 Task: Add a signature Maurice Nelson containing With sincere appreciation and gratitude, Maurice Nelson to email address softage.9@softage.net and add a folder Rules and regulations
Action: Mouse moved to (1141, 83)
Screenshot: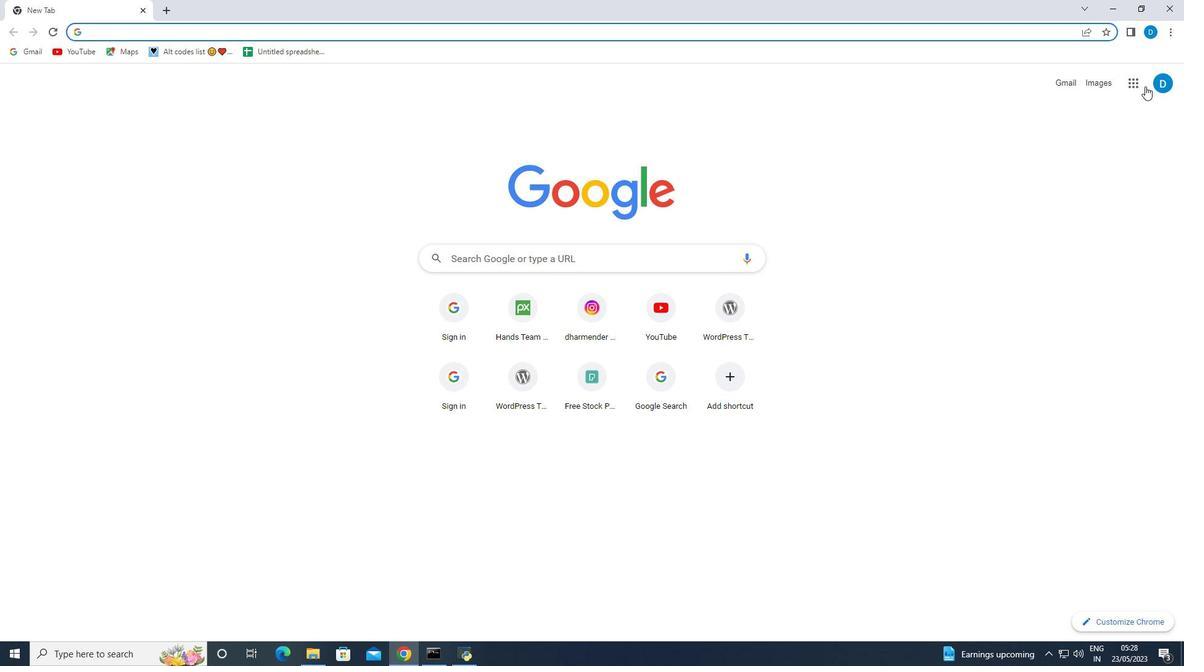
Action: Mouse pressed left at (1141, 83)
Screenshot: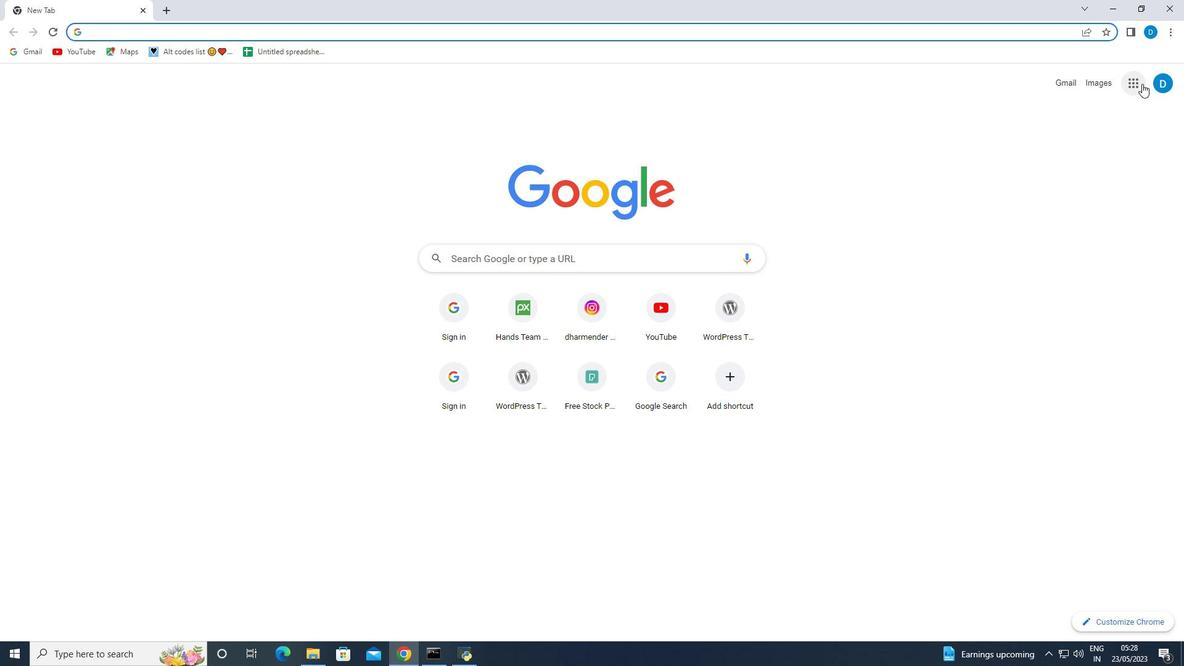 
Action: Mouse moved to (1011, 260)
Screenshot: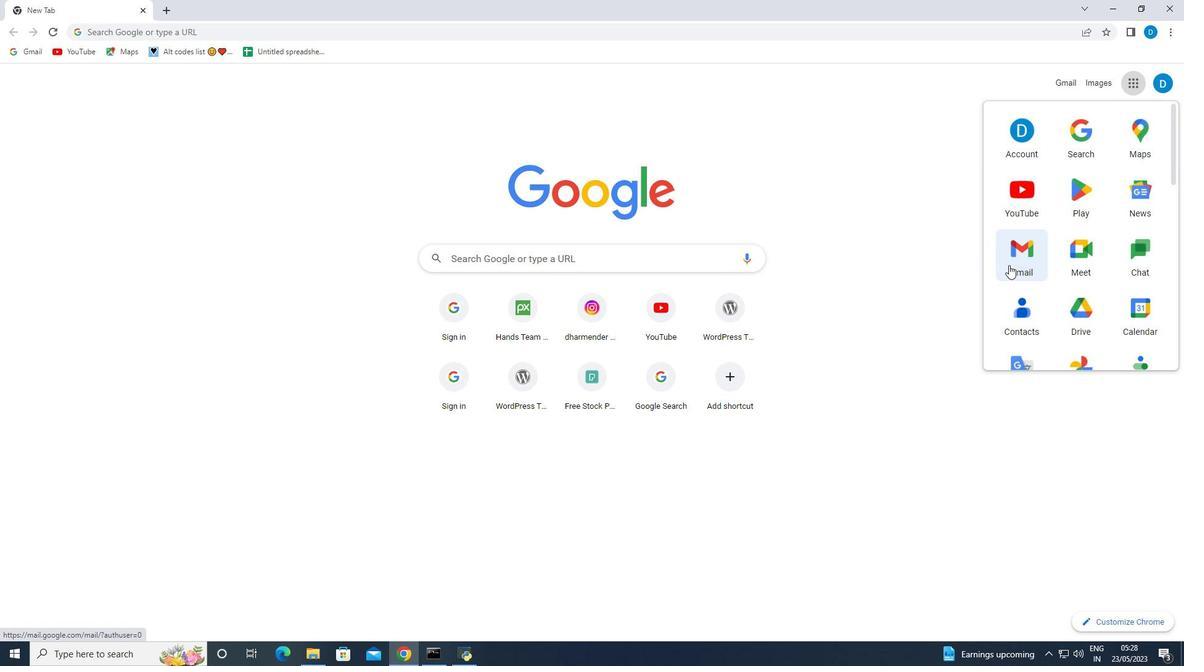 
Action: Mouse pressed left at (1011, 260)
Screenshot: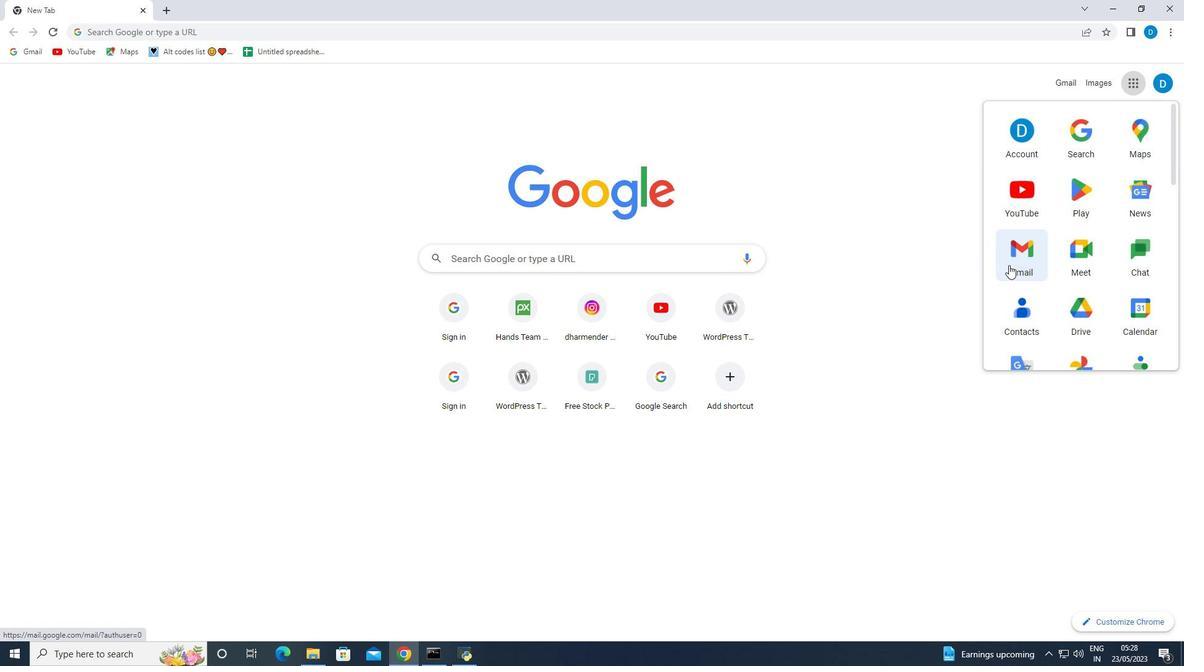 
Action: Mouse moved to (1108, 83)
Screenshot: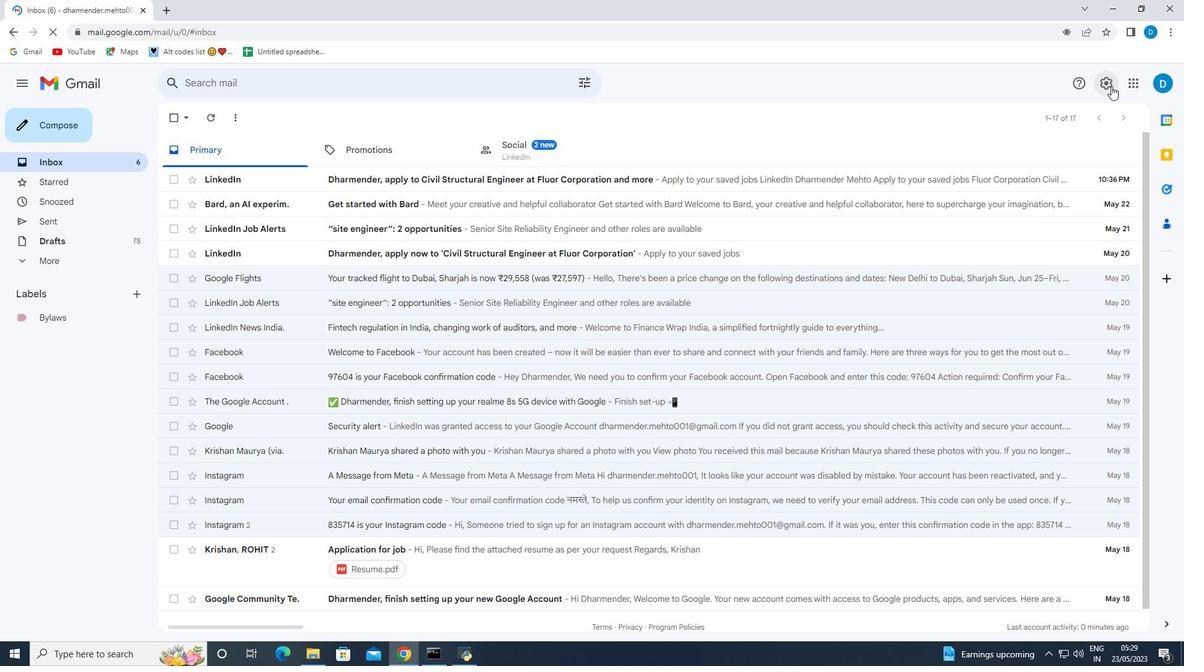 
Action: Mouse pressed left at (1108, 83)
Screenshot: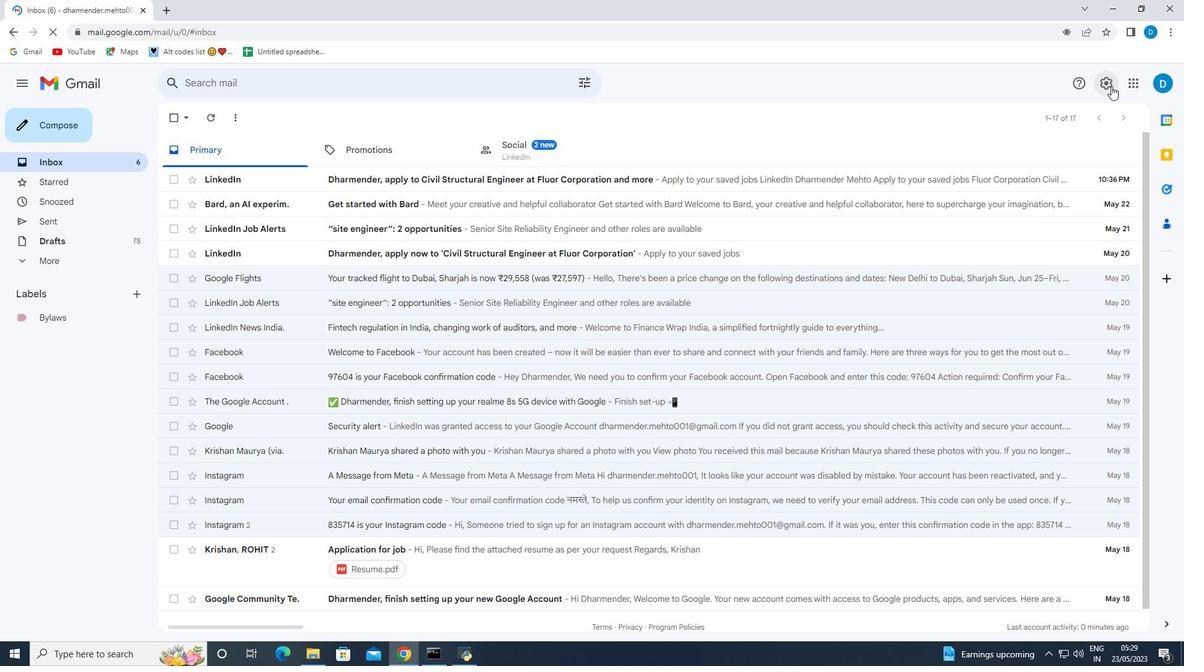 
Action: Mouse moved to (1052, 150)
Screenshot: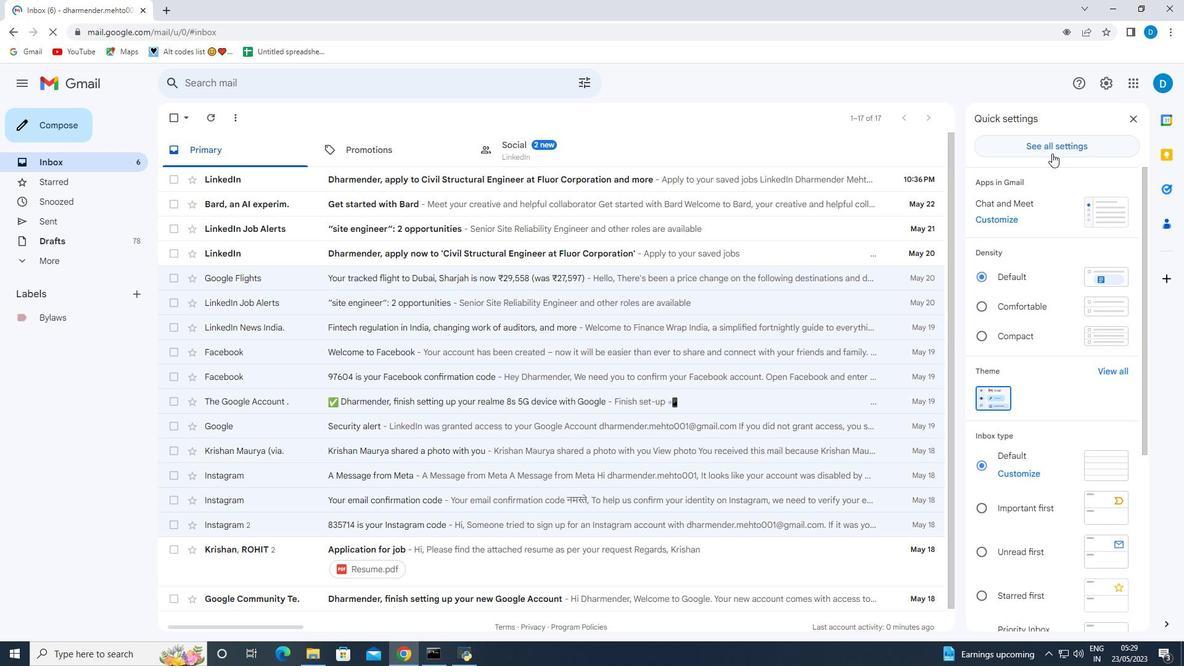 
Action: Mouse pressed left at (1052, 150)
Screenshot: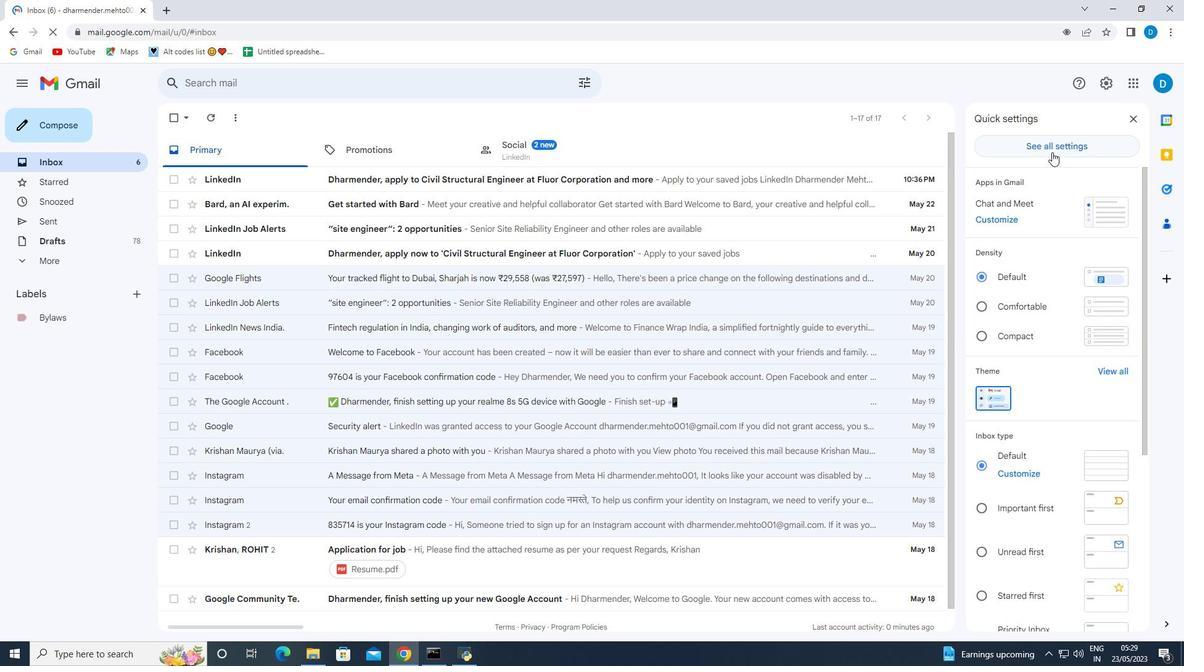 
Action: Mouse moved to (418, 438)
Screenshot: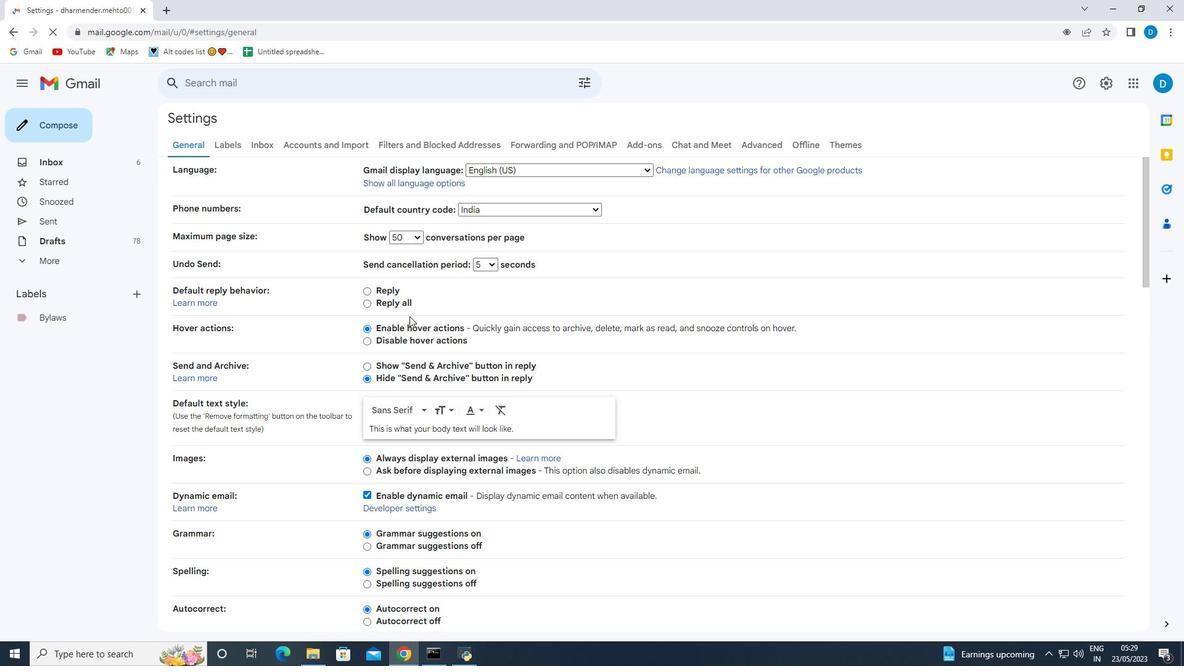
Action: Mouse scrolled (418, 438) with delta (0, 0)
Screenshot: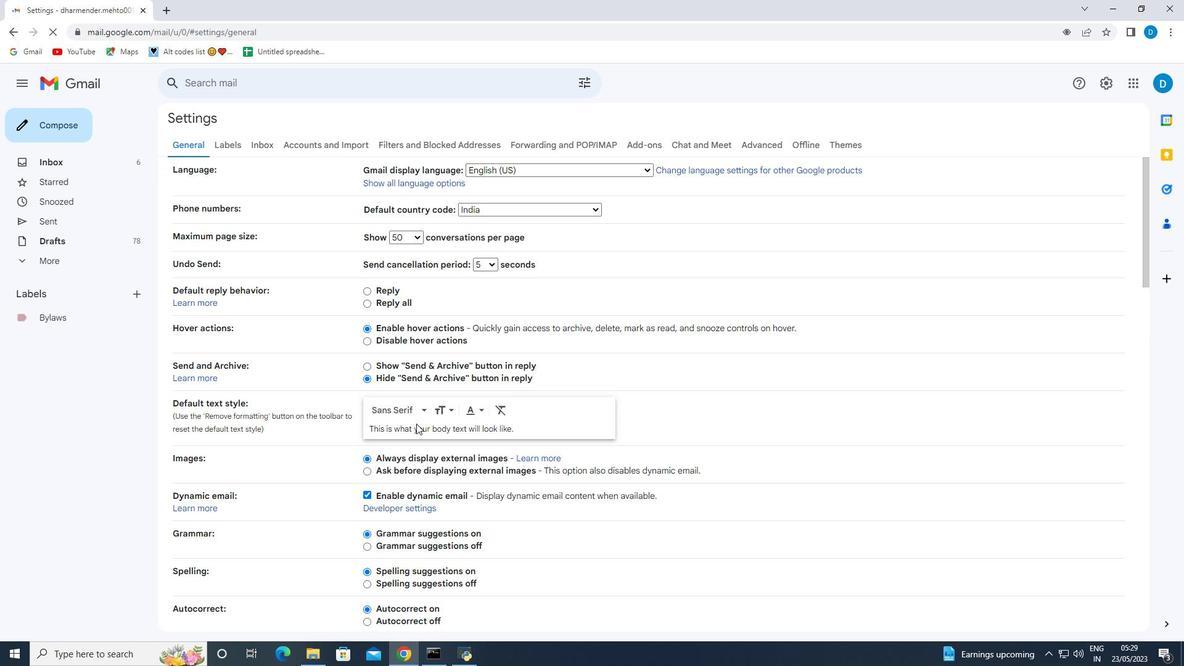 
Action: Mouse scrolled (418, 438) with delta (0, 0)
Screenshot: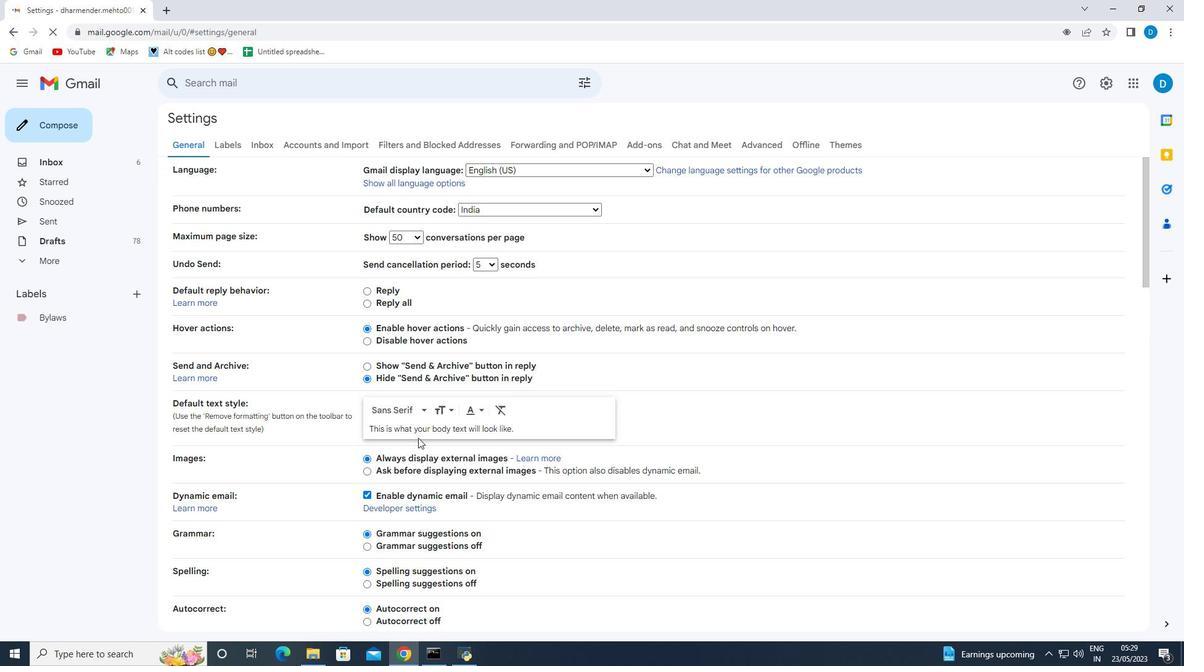 
Action: Mouse scrolled (418, 438) with delta (0, 0)
Screenshot: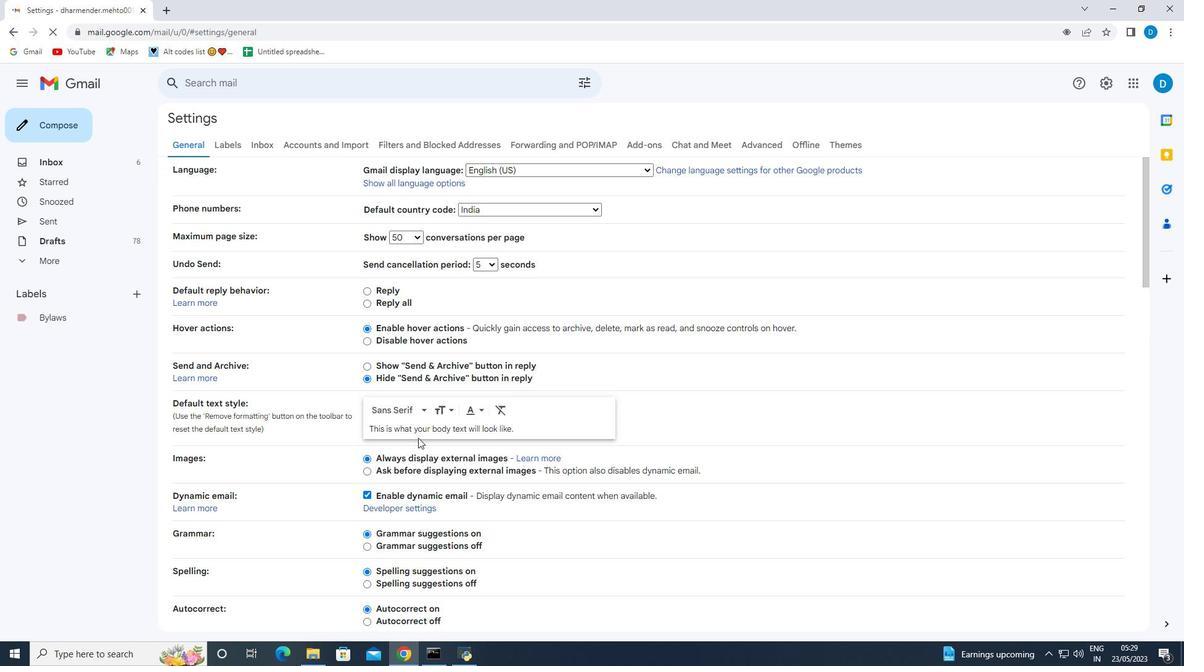 
Action: Mouse scrolled (418, 438) with delta (0, 0)
Screenshot: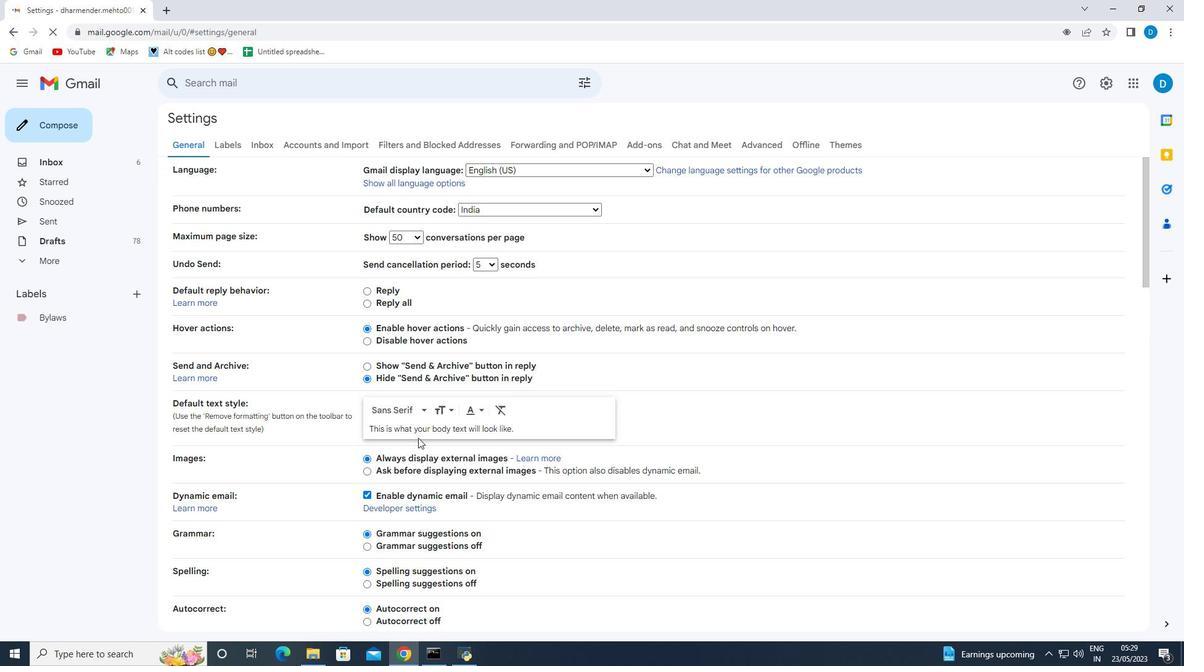 
Action: Mouse scrolled (418, 438) with delta (0, 0)
Screenshot: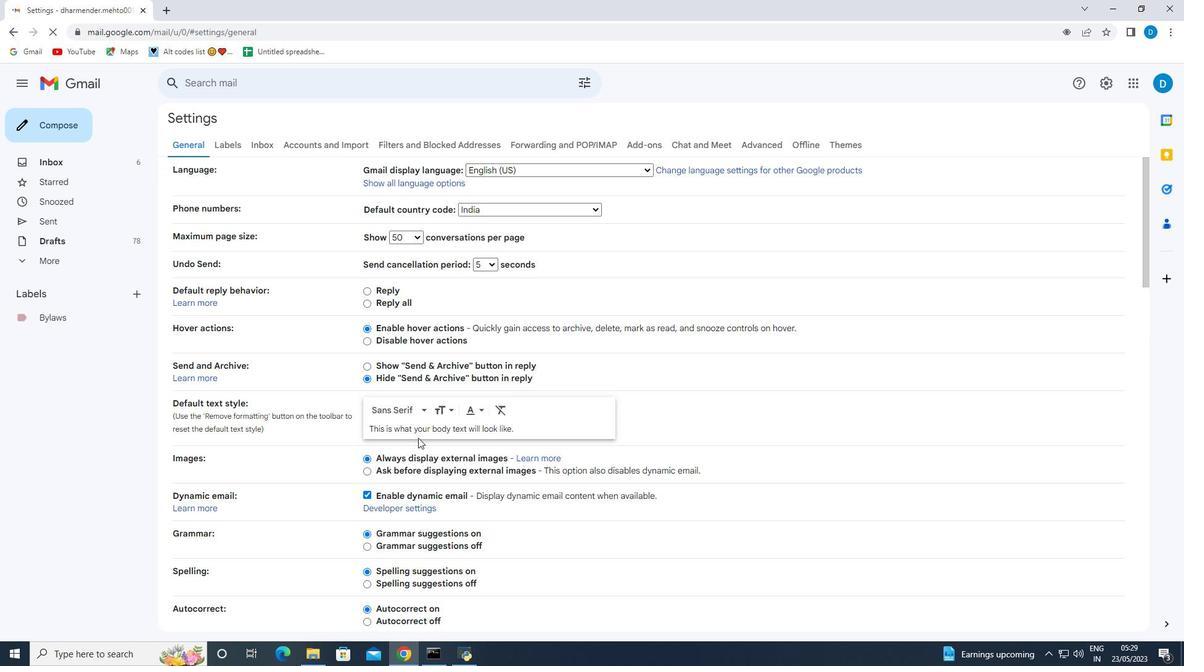 
Action: Mouse scrolled (418, 438) with delta (0, 0)
Screenshot: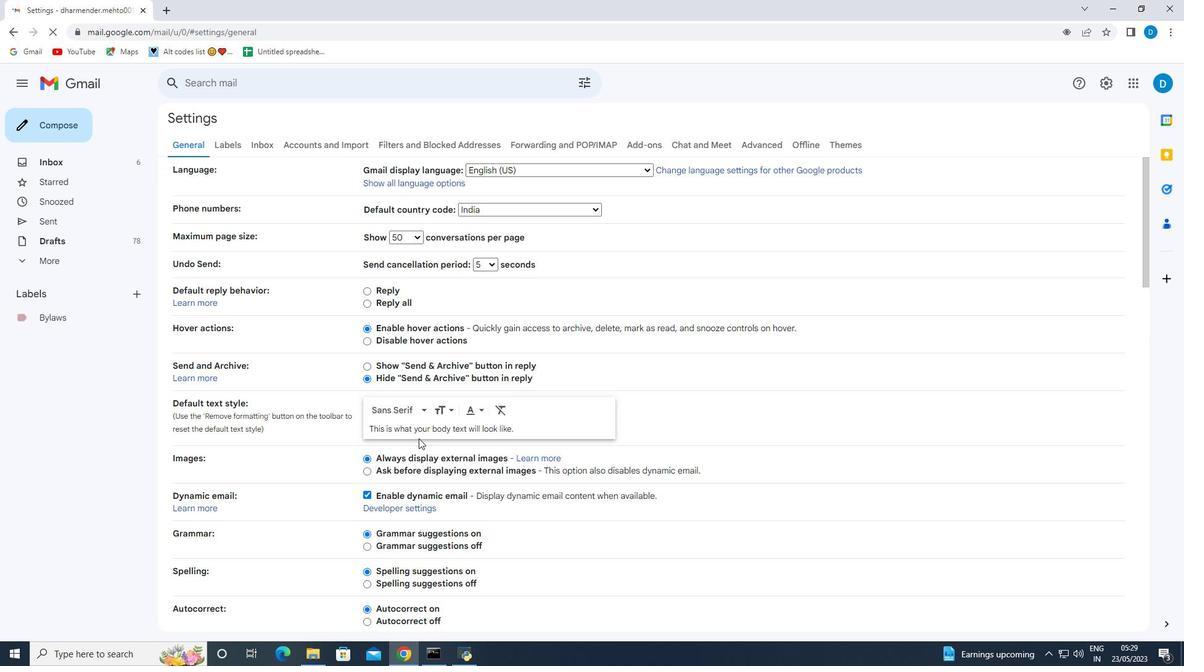 
Action: Mouse moved to (419, 436)
Screenshot: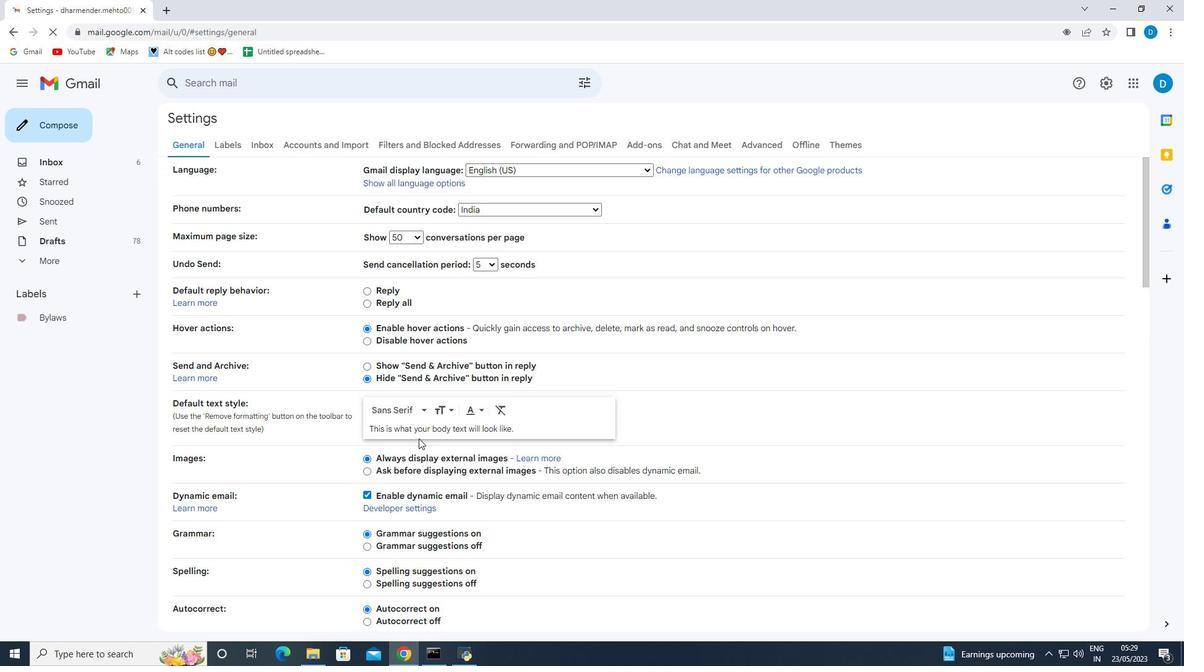 
Action: Mouse scrolled (419, 436) with delta (0, 0)
Screenshot: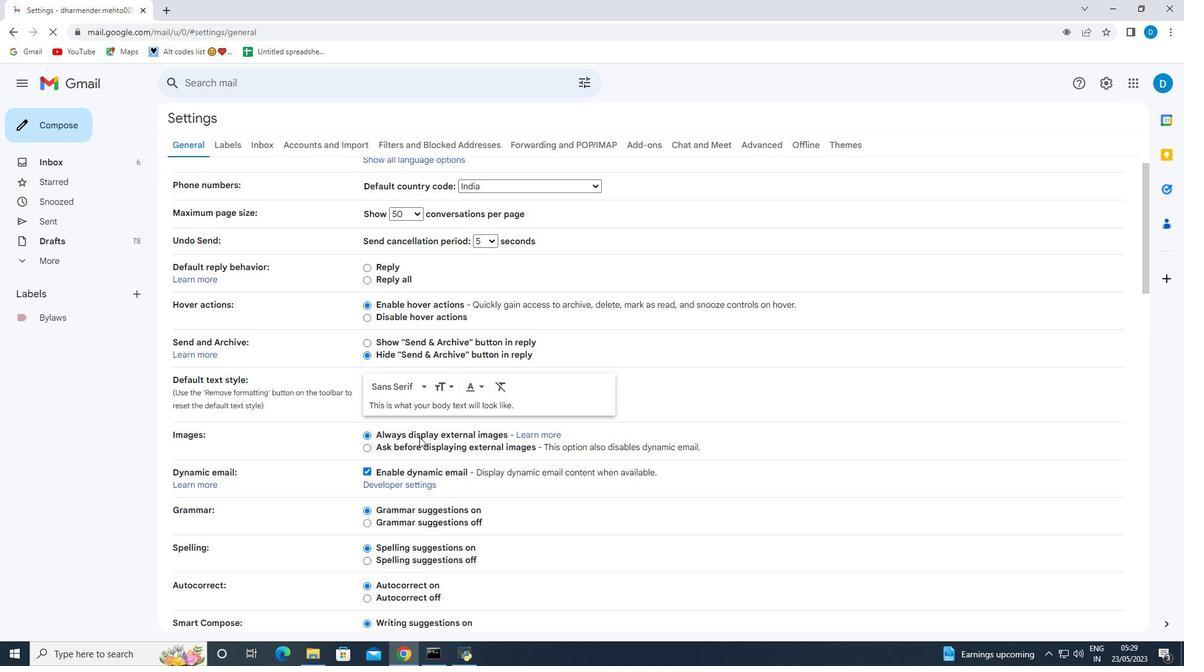 
Action: Mouse scrolled (419, 436) with delta (0, 0)
Screenshot: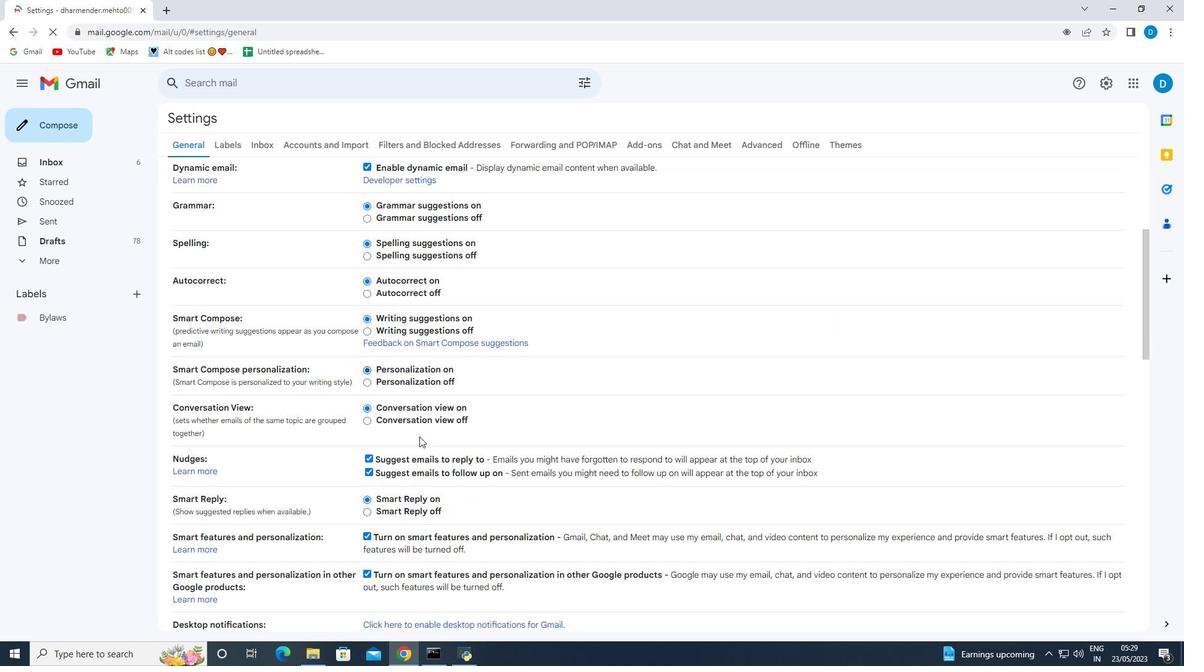 
Action: Mouse scrolled (419, 436) with delta (0, 0)
Screenshot: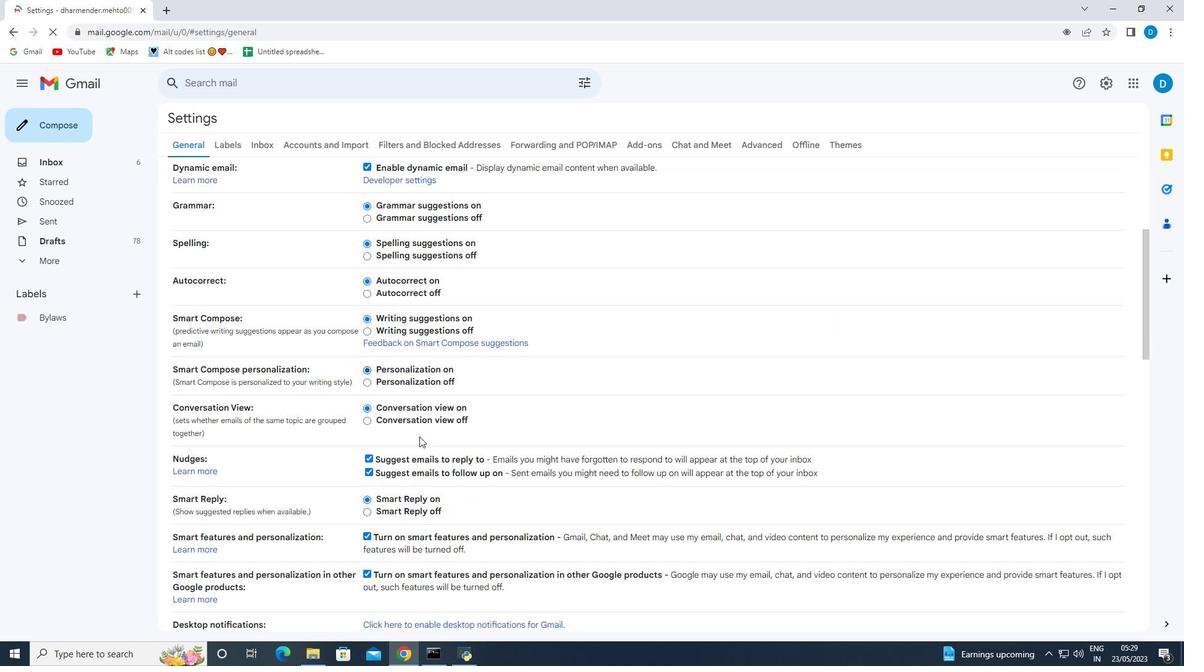 
Action: Mouse scrolled (419, 436) with delta (0, 0)
Screenshot: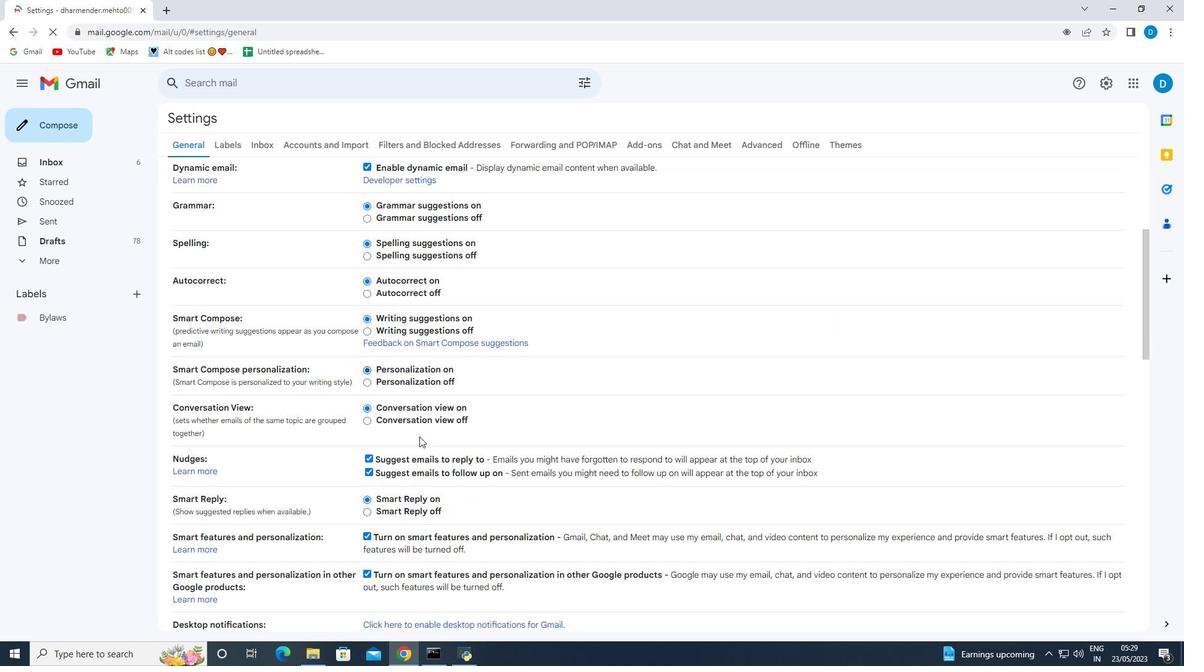 
Action: Mouse scrolled (419, 436) with delta (0, 0)
Screenshot: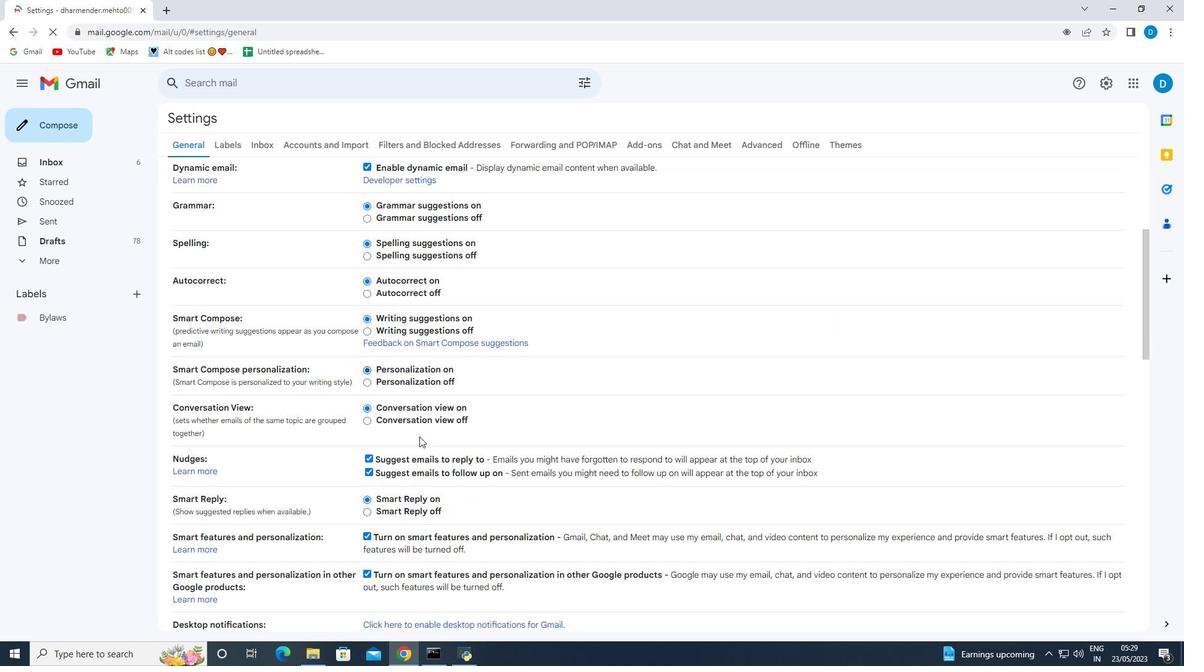 
Action: Mouse scrolled (419, 436) with delta (0, 0)
Screenshot: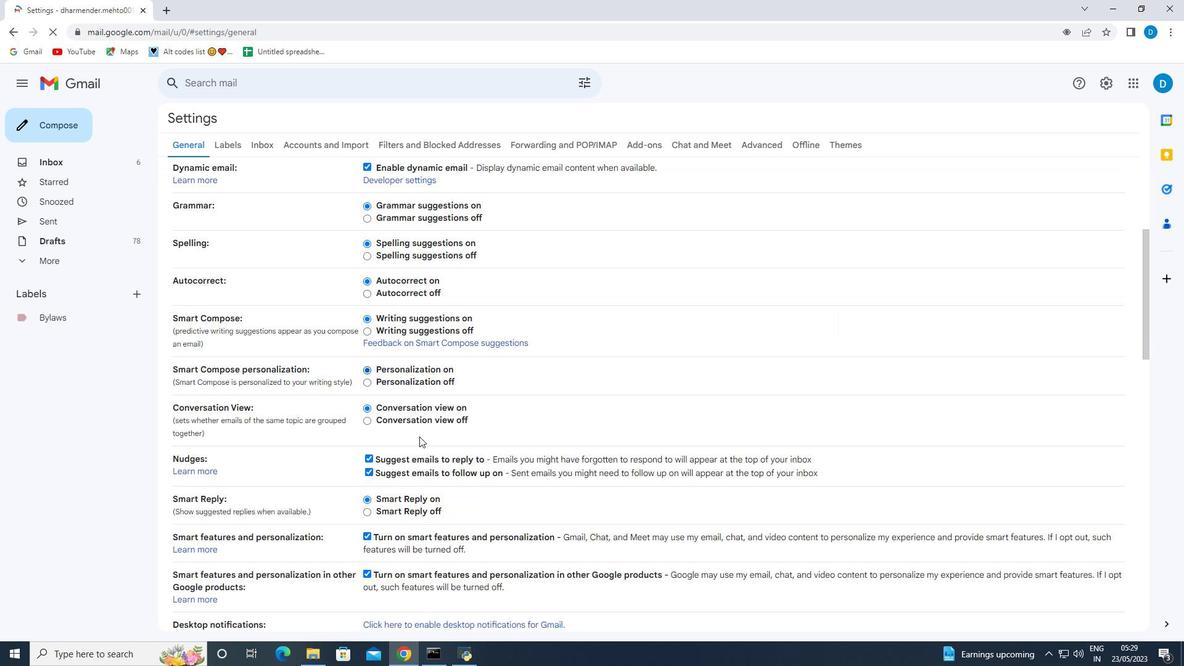 
Action: Mouse scrolled (419, 436) with delta (0, 0)
Screenshot: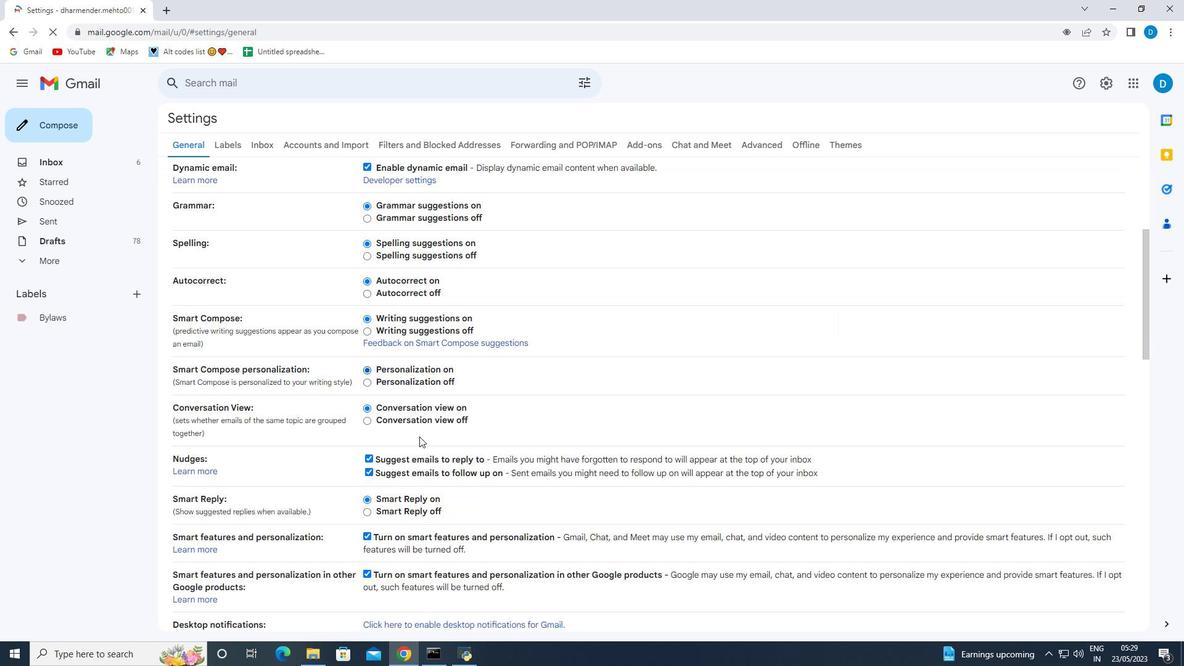 
Action: Mouse scrolled (419, 436) with delta (0, 0)
Screenshot: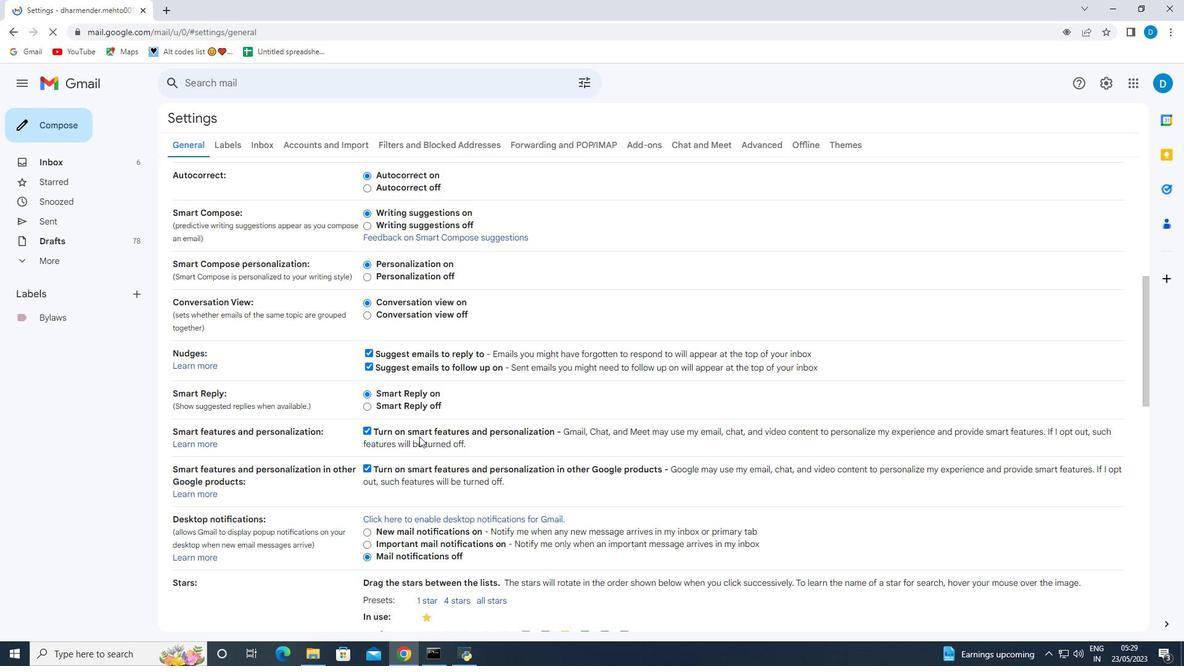
Action: Mouse scrolled (419, 436) with delta (0, 0)
Screenshot: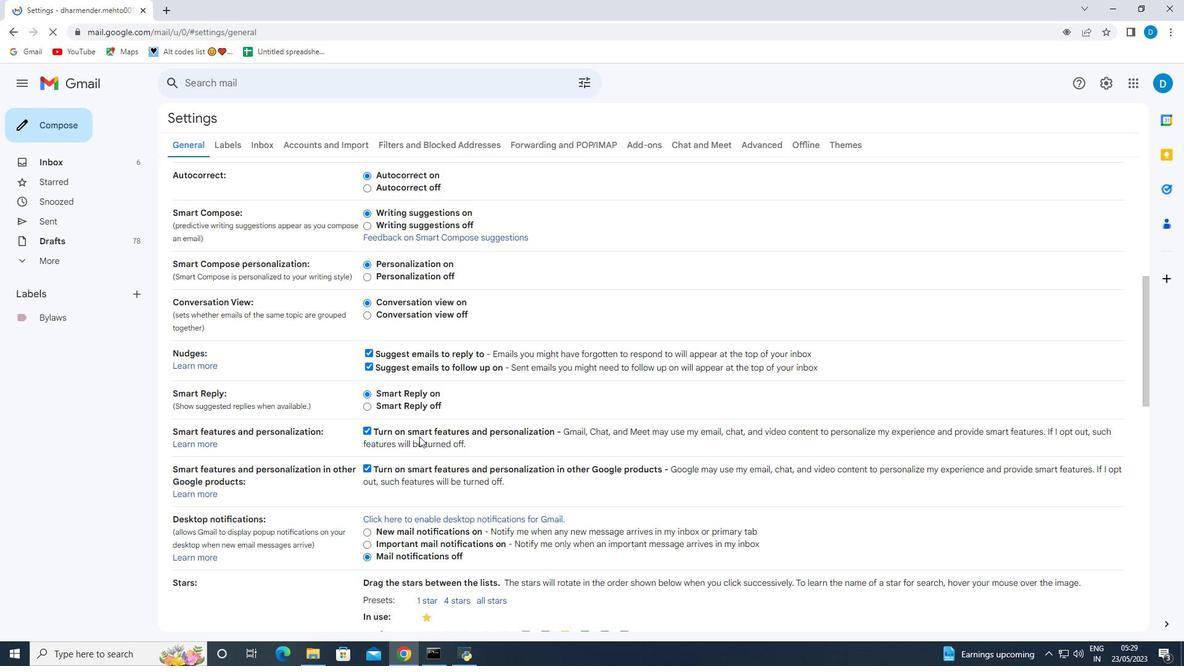 
Action: Mouse scrolled (419, 436) with delta (0, 0)
Screenshot: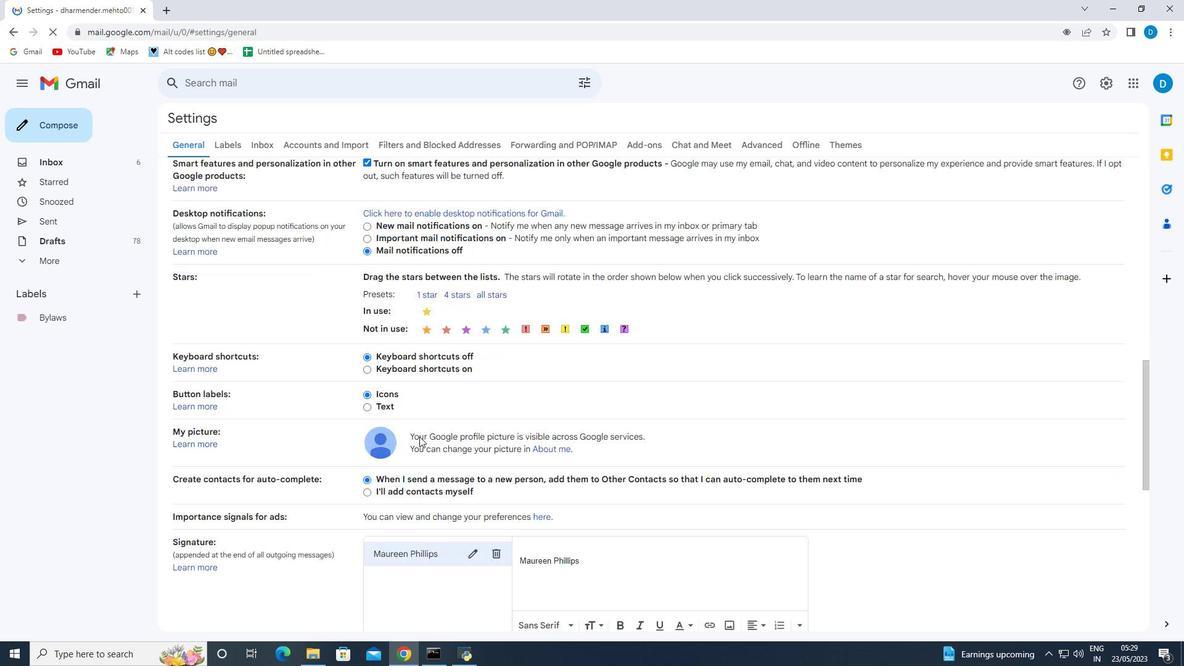 
Action: Mouse scrolled (419, 436) with delta (0, 0)
Screenshot: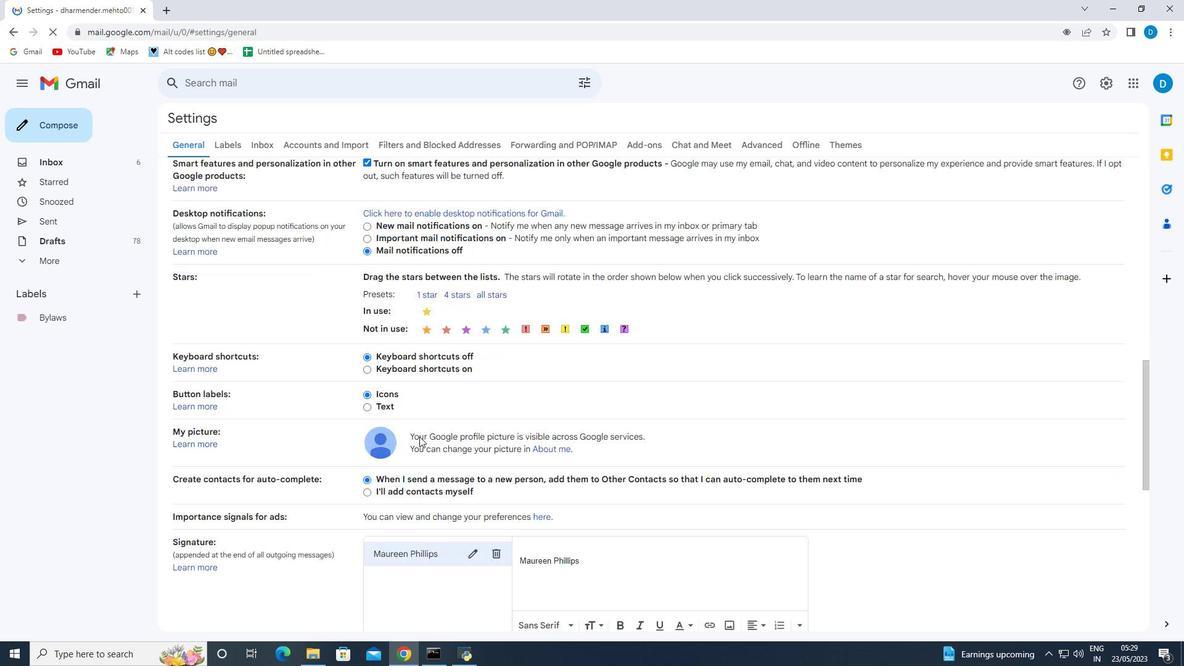 
Action: Mouse scrolled (419, 436) with delta (0, 0)
Screenshot: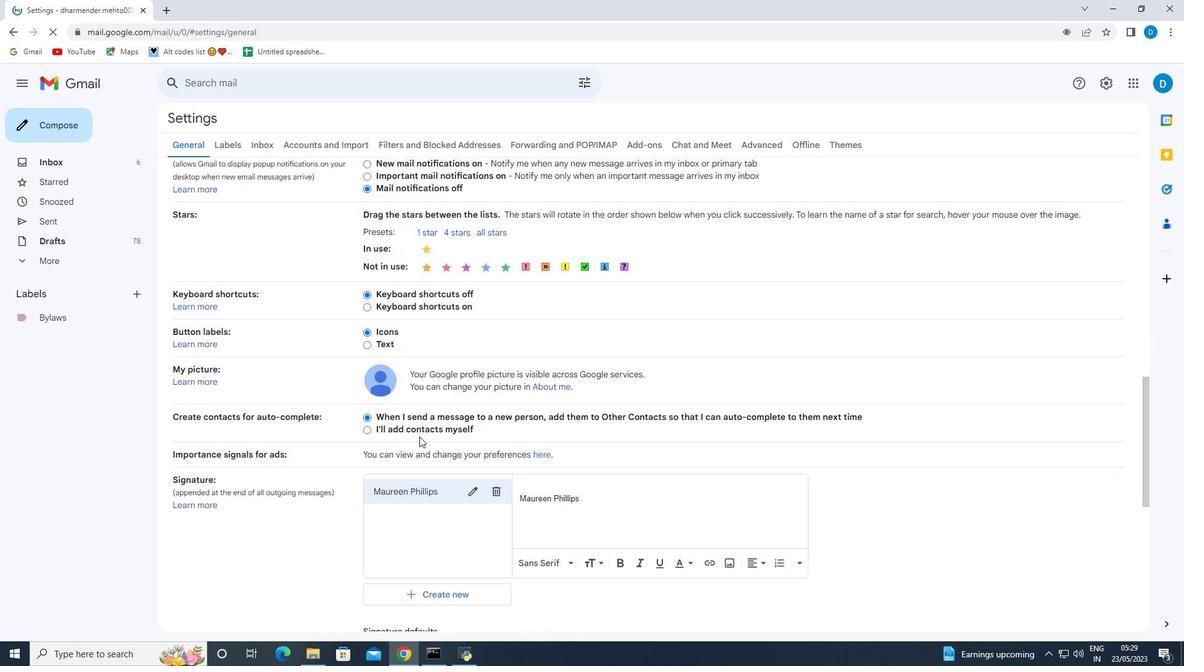 
Action: Mouse scrolled (419, 436) with delta (0, 0)
Screenshot: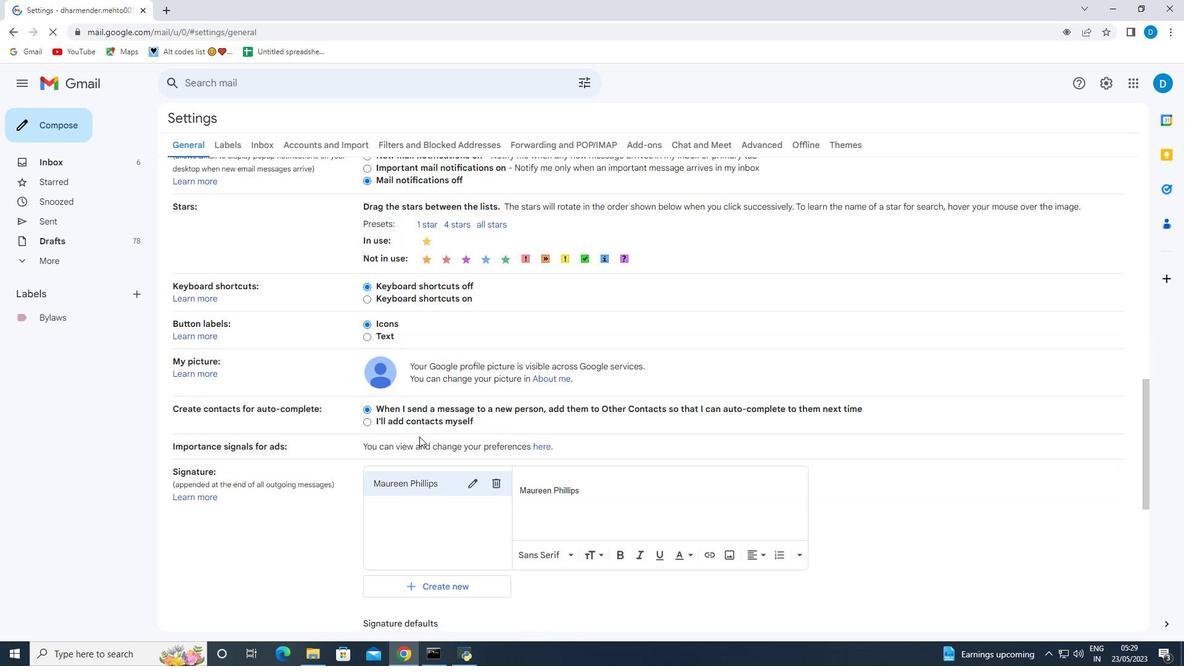 
Action: Mouse scrolled (419, 436) with delta (0, 0)
Screenshot: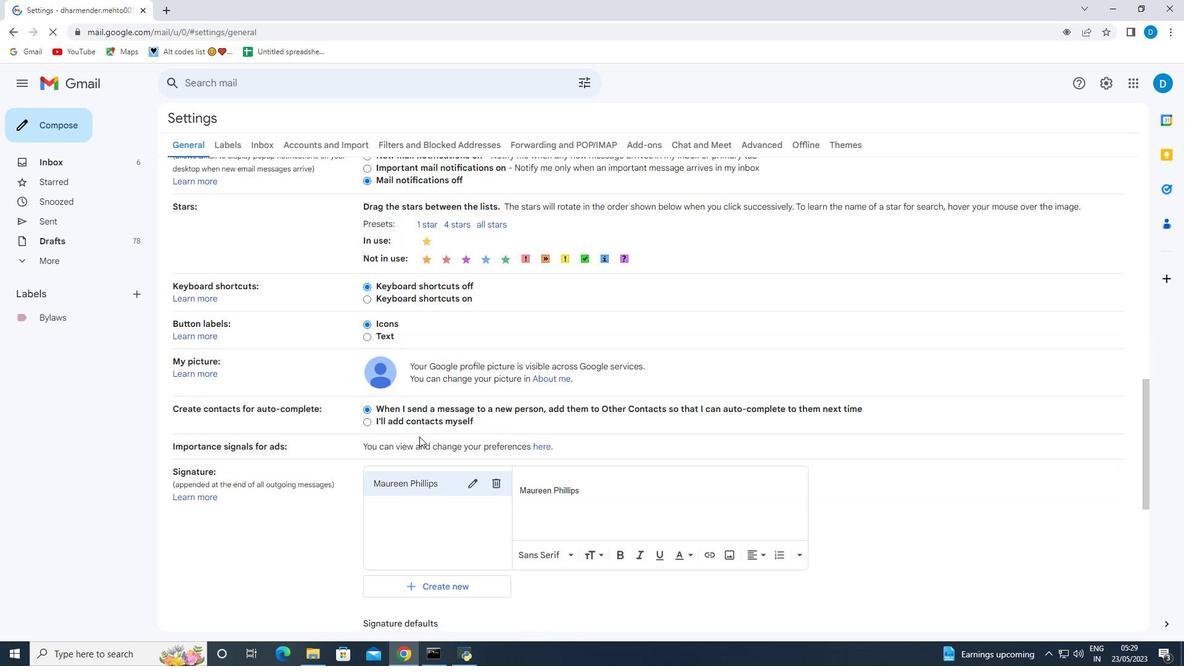 
Action: Mouse moved to (566, 294)
Screenshot: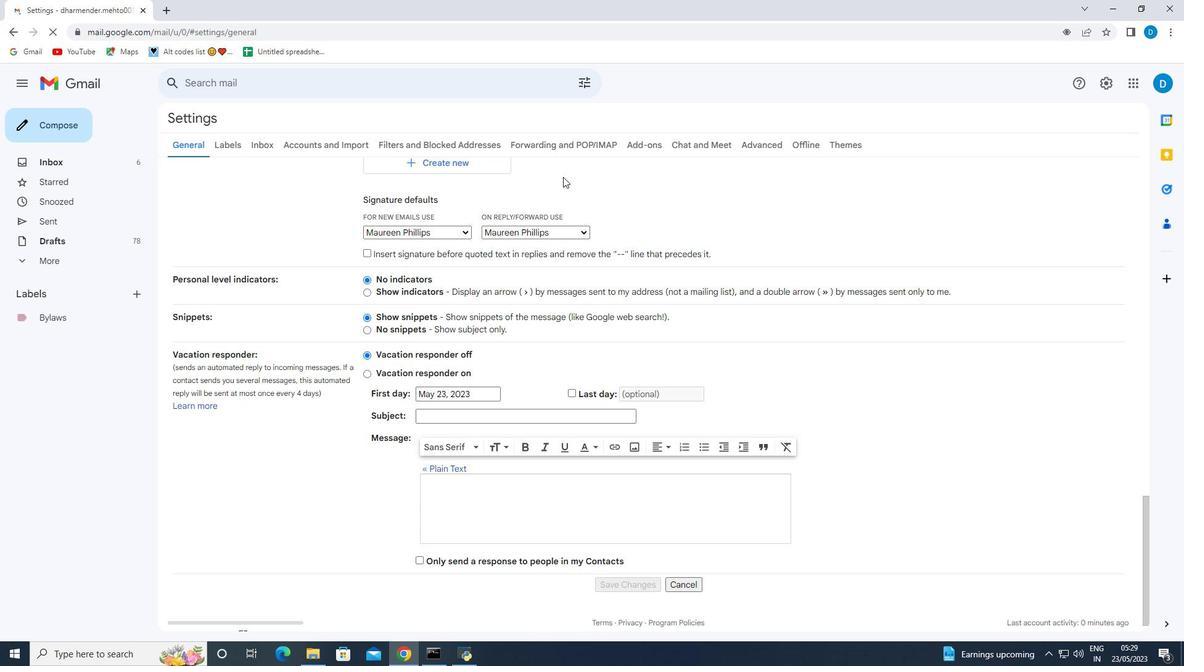 
Action: Mouse scrolled (566, 295) with delta (0, 0)
Screenshot: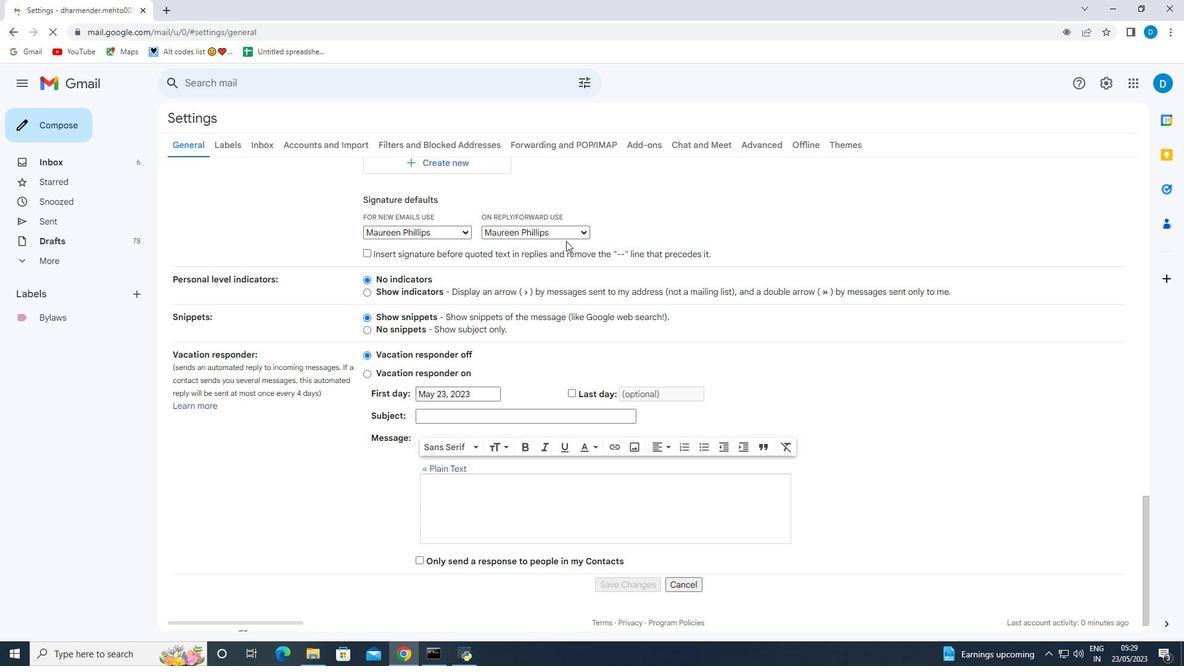
Action: Mouse scrolled (566, 295) with delta (0, 0)
Screenshot: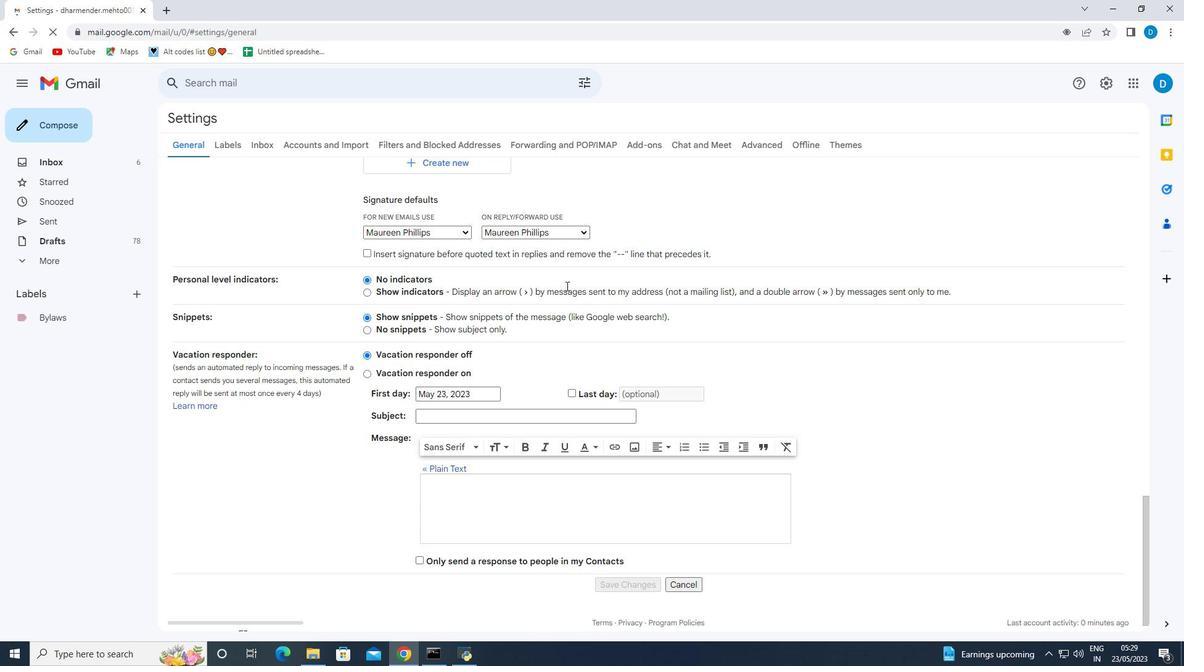 
Action: Mouse moved to (497, 183)
Screenshot: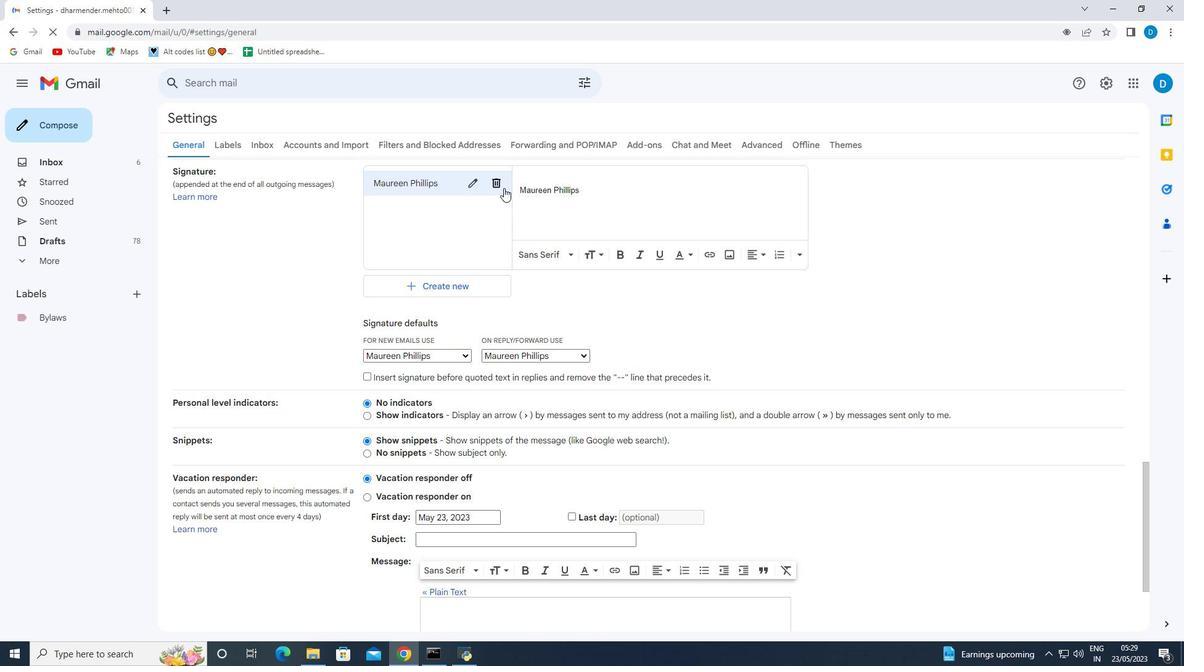 
Action: Mouse pressed left at (497, 183)
Screenshot: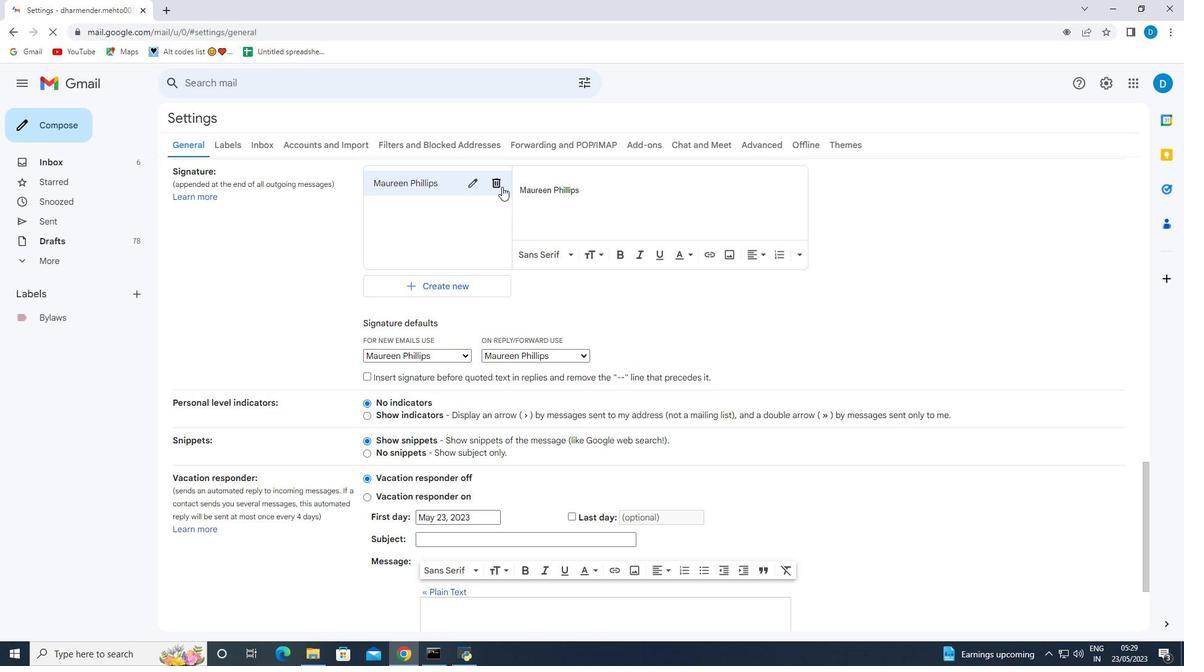 
Action: Mouse moved to (702, 374)
Screenshot: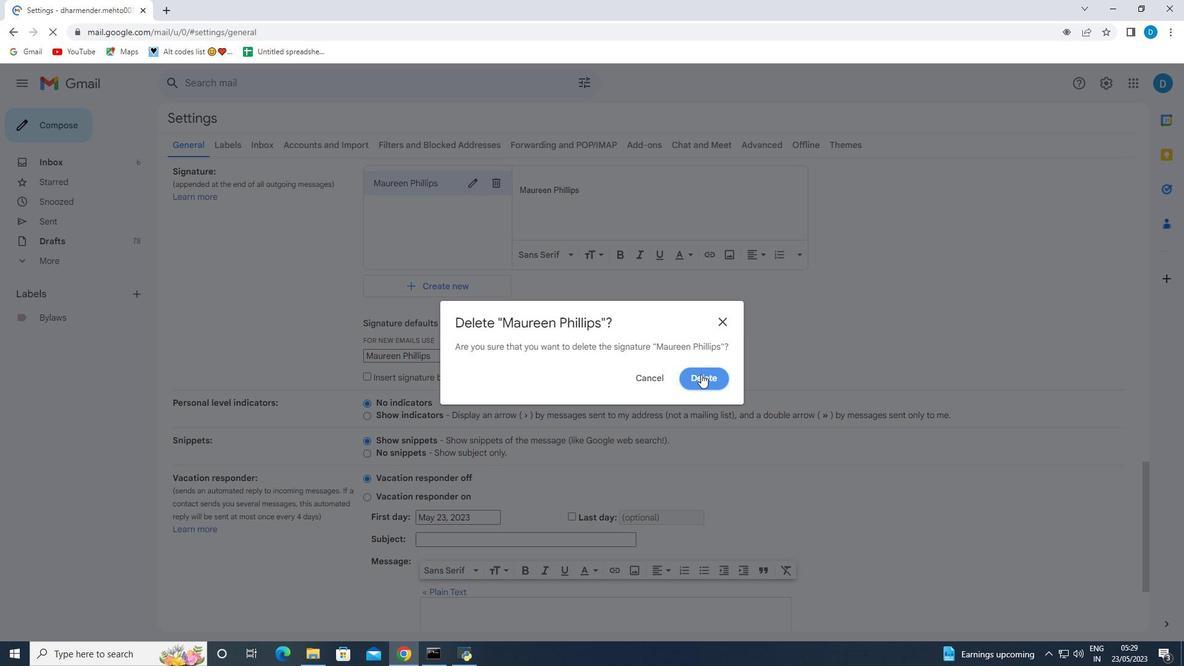 
Action: Mouse pressed left at (702, 374)
Screenshot: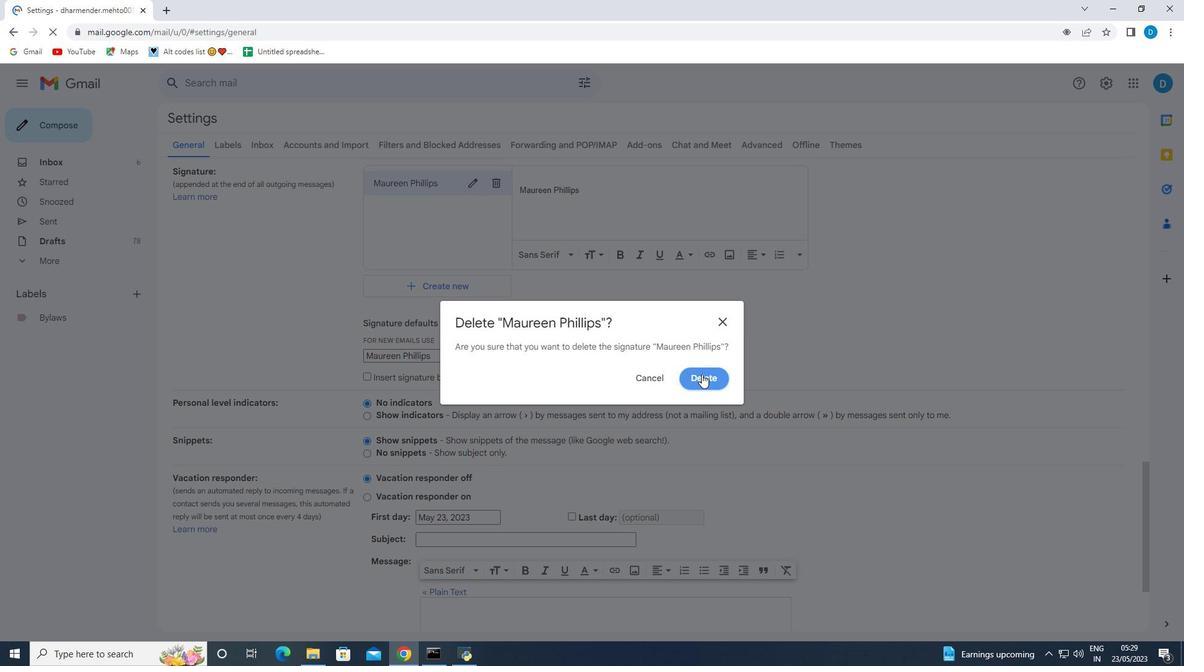 
Action: Mouse moved to (556, 252)
Screenshot: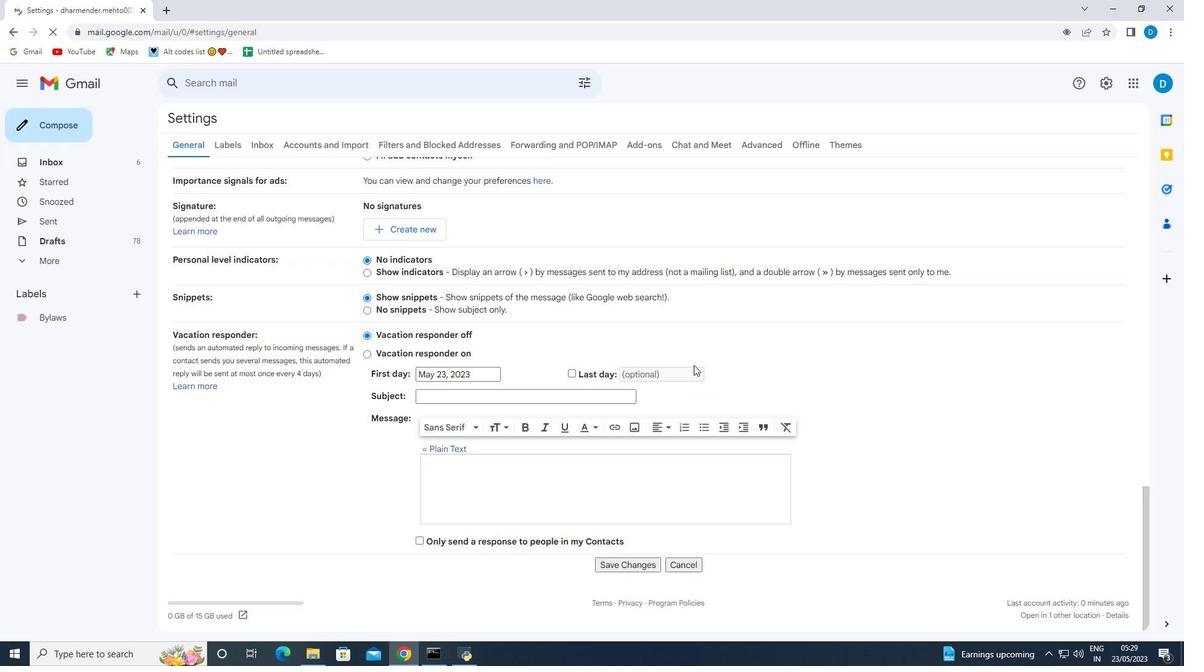 
Action: Mouse scrolled (556, 252) with delta (0, 0)
Screenshot: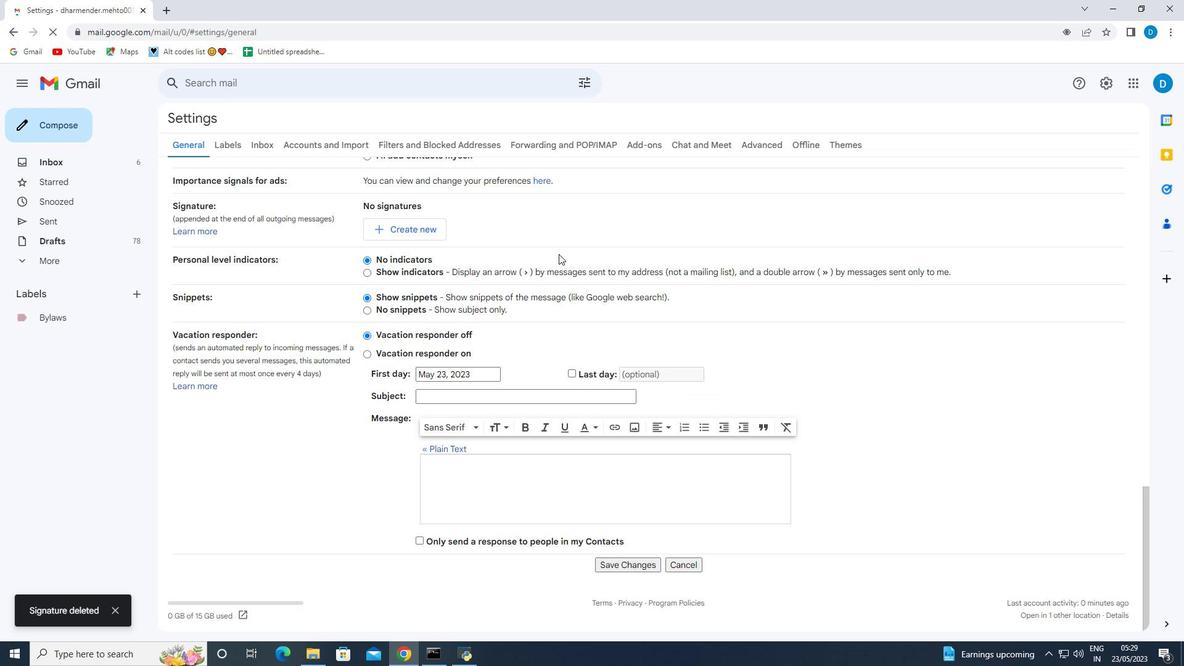 
Action: Mouse scrolled (556, 252) with delta (0, 0)
Screenshot: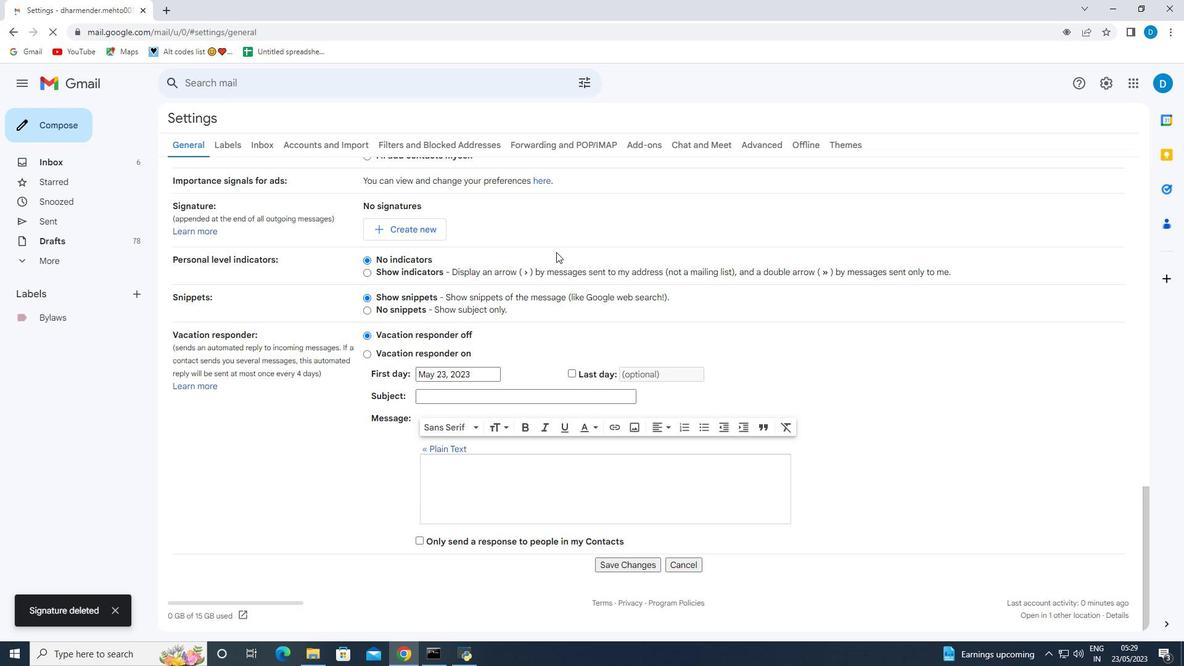 
Action: Mouse scrolled (556, 252) with delta (0, 0)
Screenshot: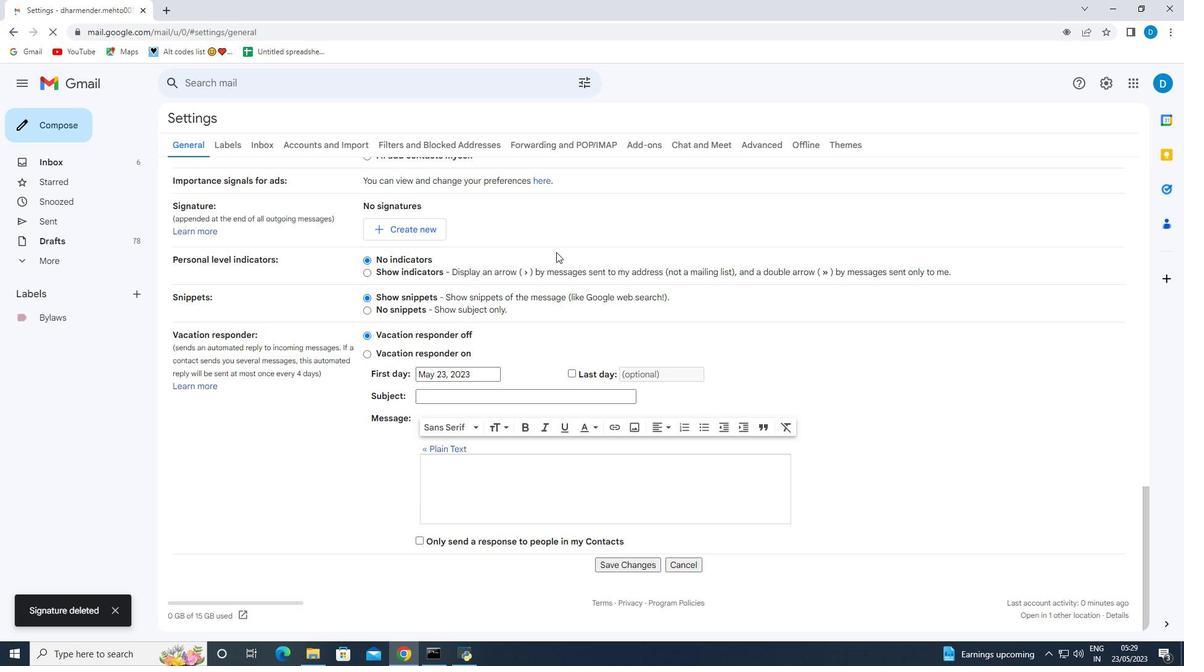 
Action: Mouse moved to (434, 413)
Screenshot: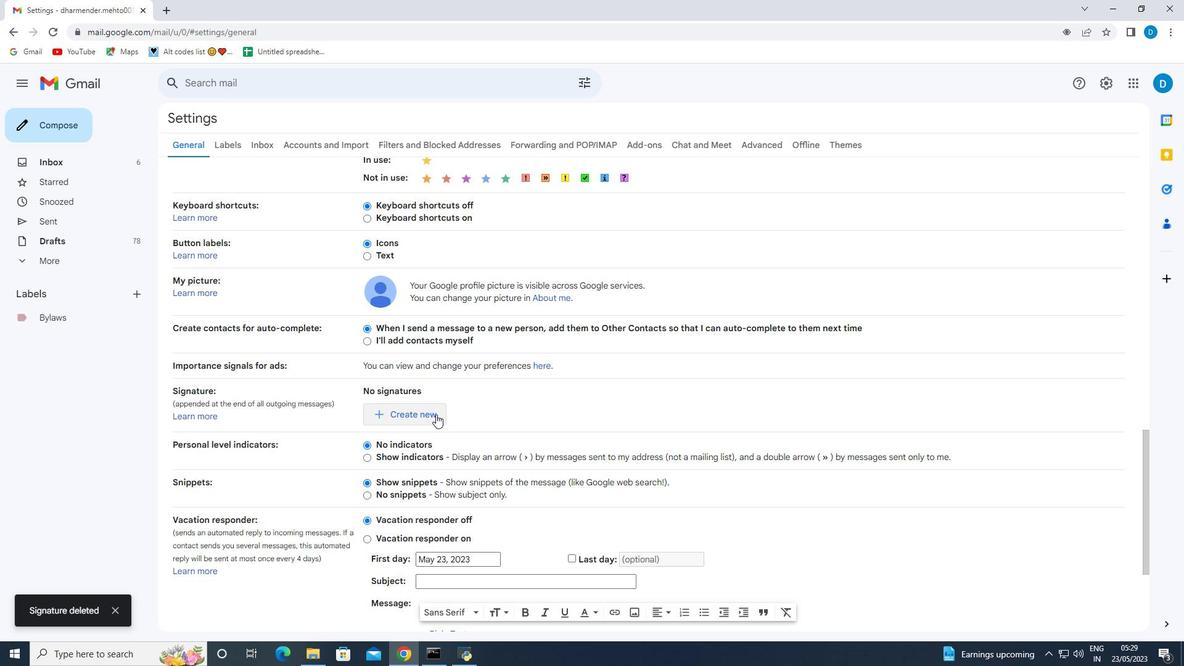 
Action: Mouse pressed left at (434, 413)
Screenshot: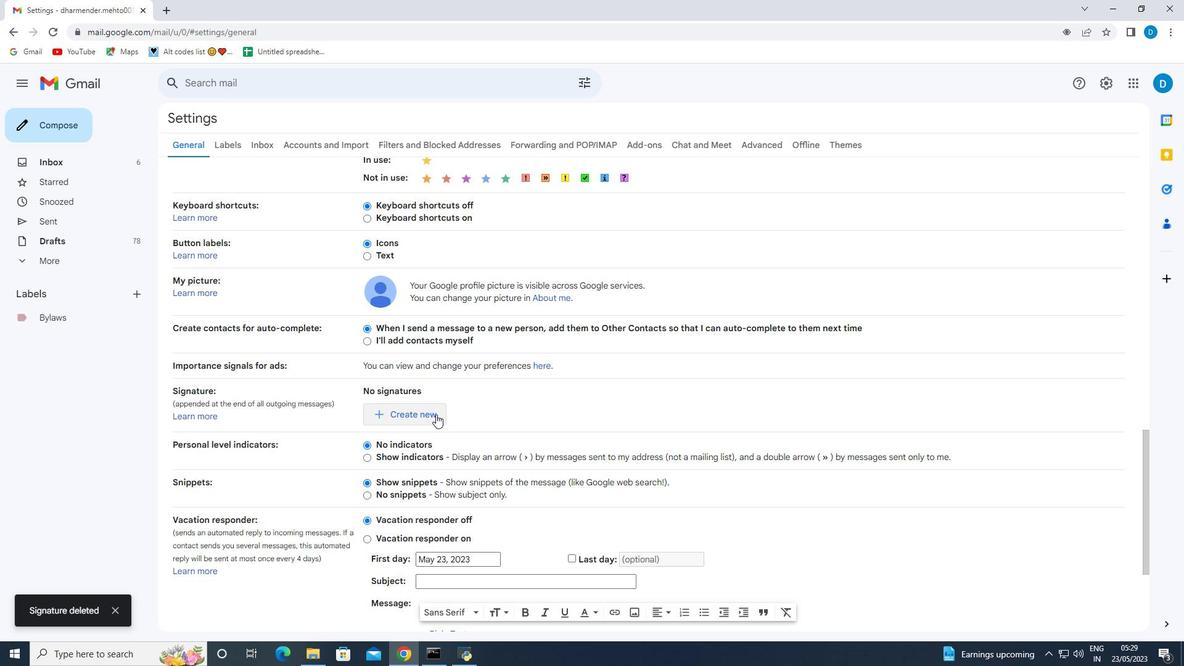 
Action: Mouse moved to (518, 341)
Screenshot: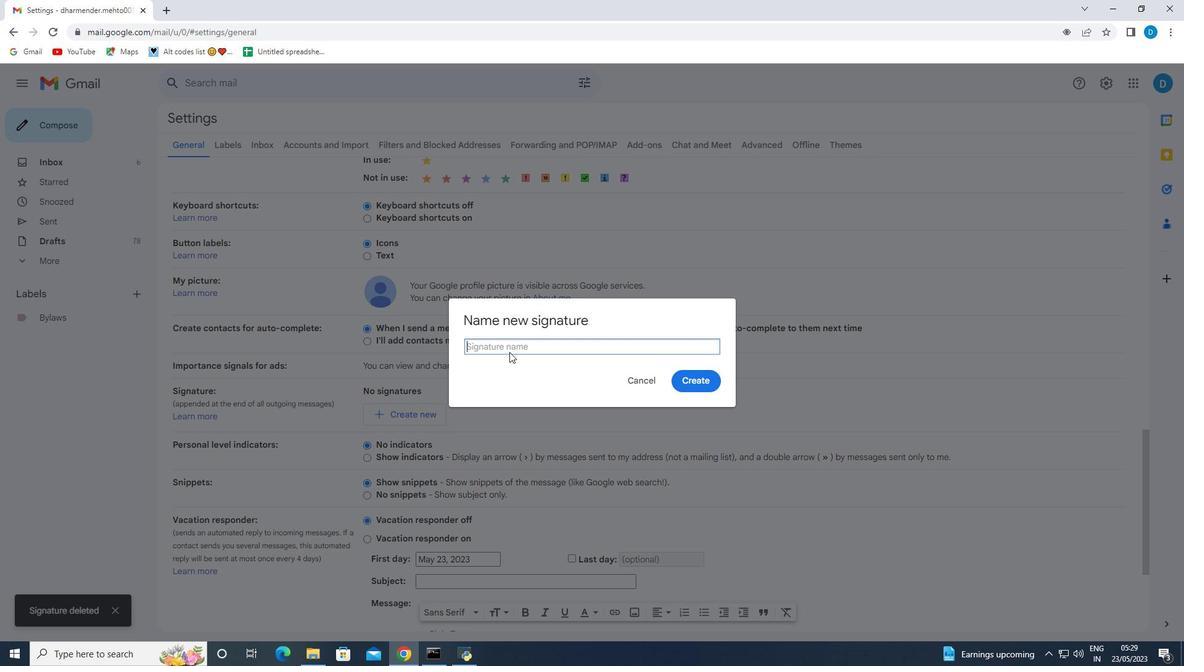 
Action: Mouse pressed left at (518, 341)
Screenshot: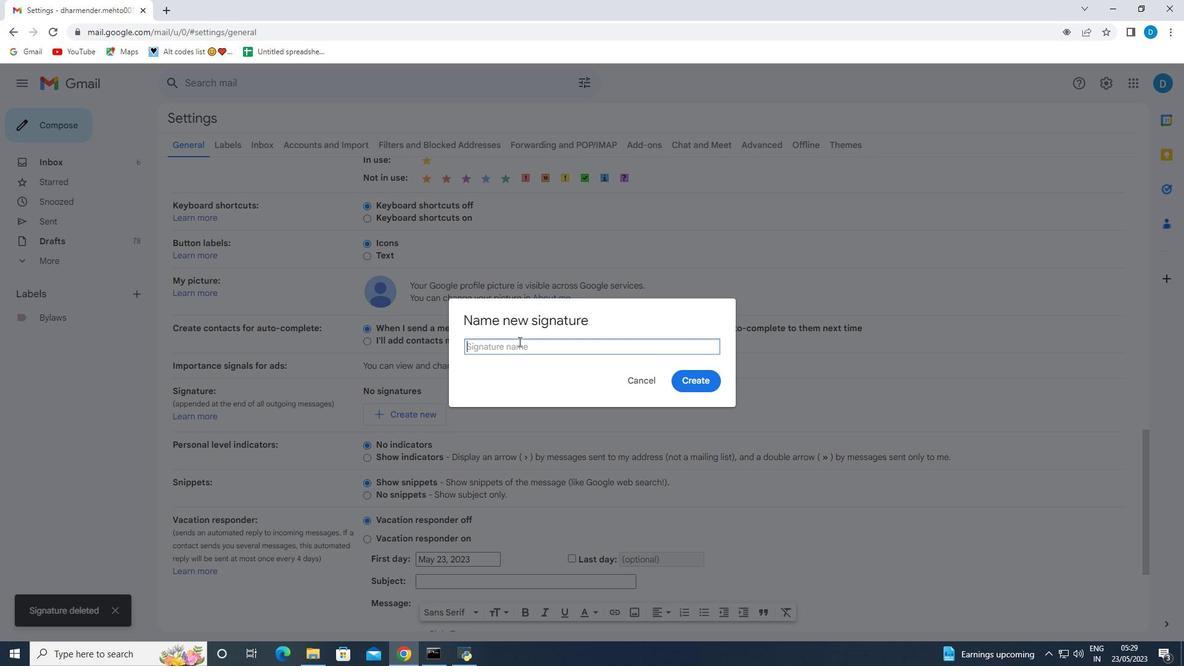
Action: Key pressed <Key.shift>Mar<Key.backspace>urice<Key.space><Key.shift>Nelson
Screenshot: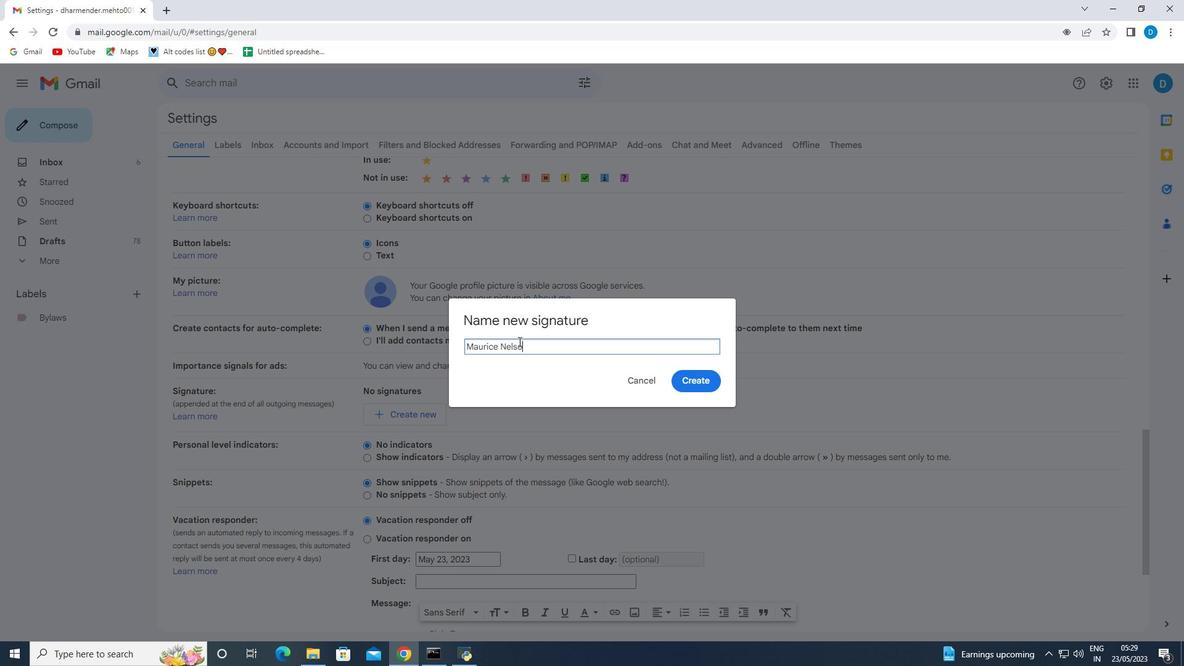 
Action: Mouse moved to (700, 375)
Screenshot: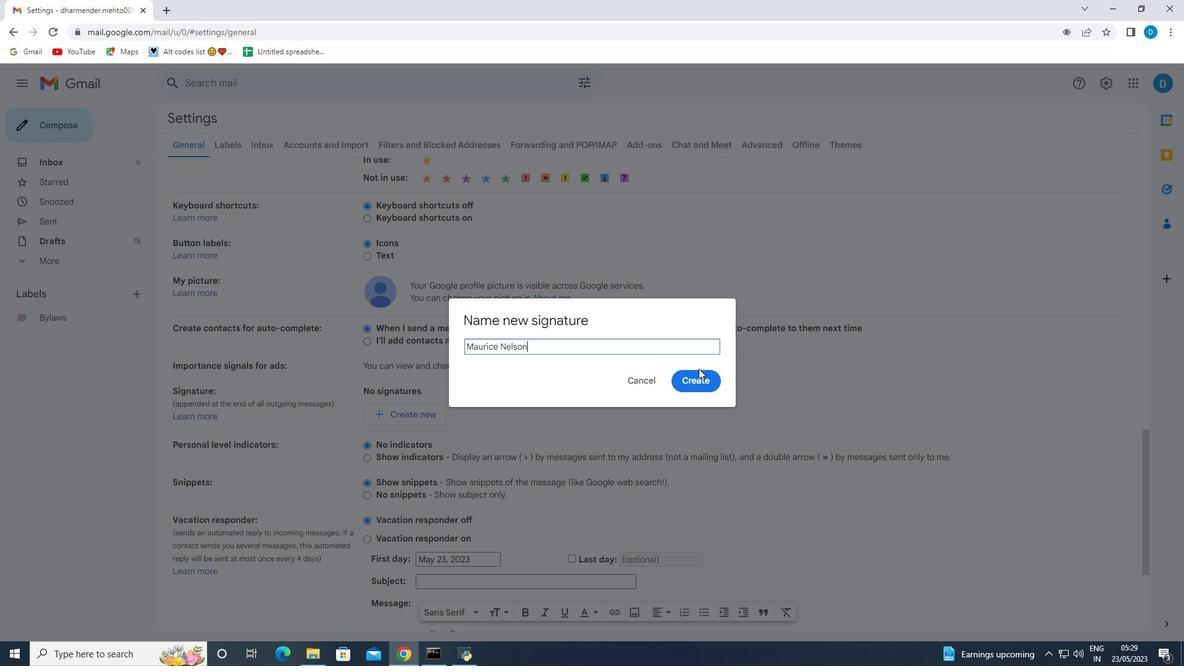 
Action: Mouse pressed left at (700, 375)
Screenshot: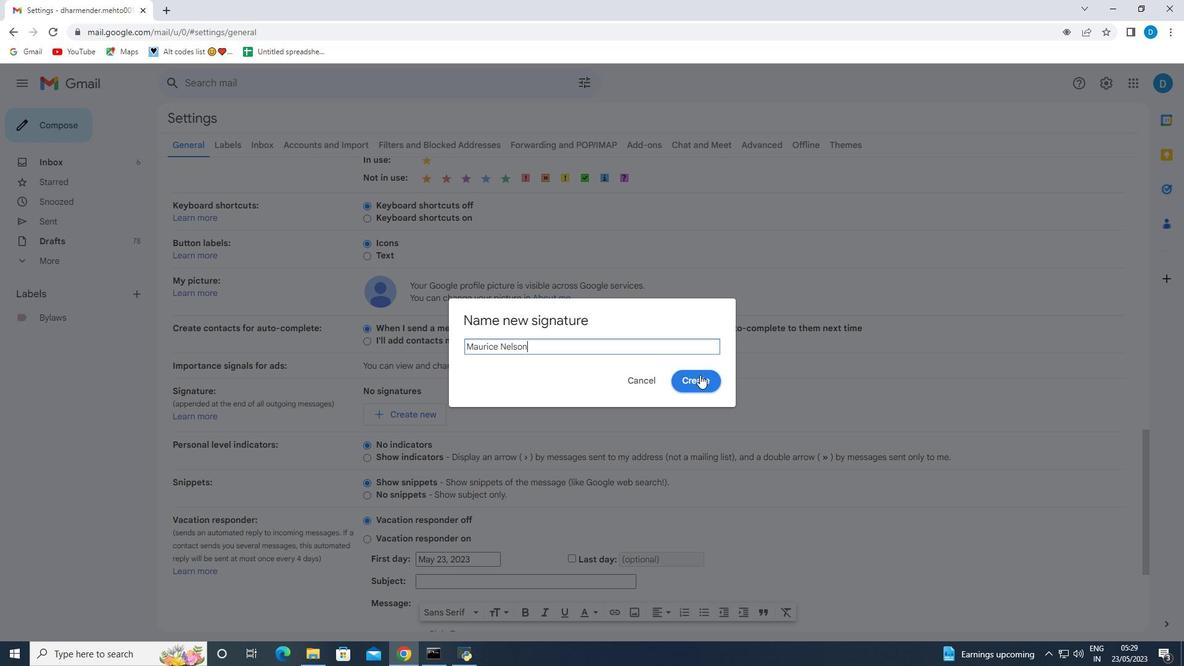 
Action: Mouse moved to (517, 414)
Screenshot: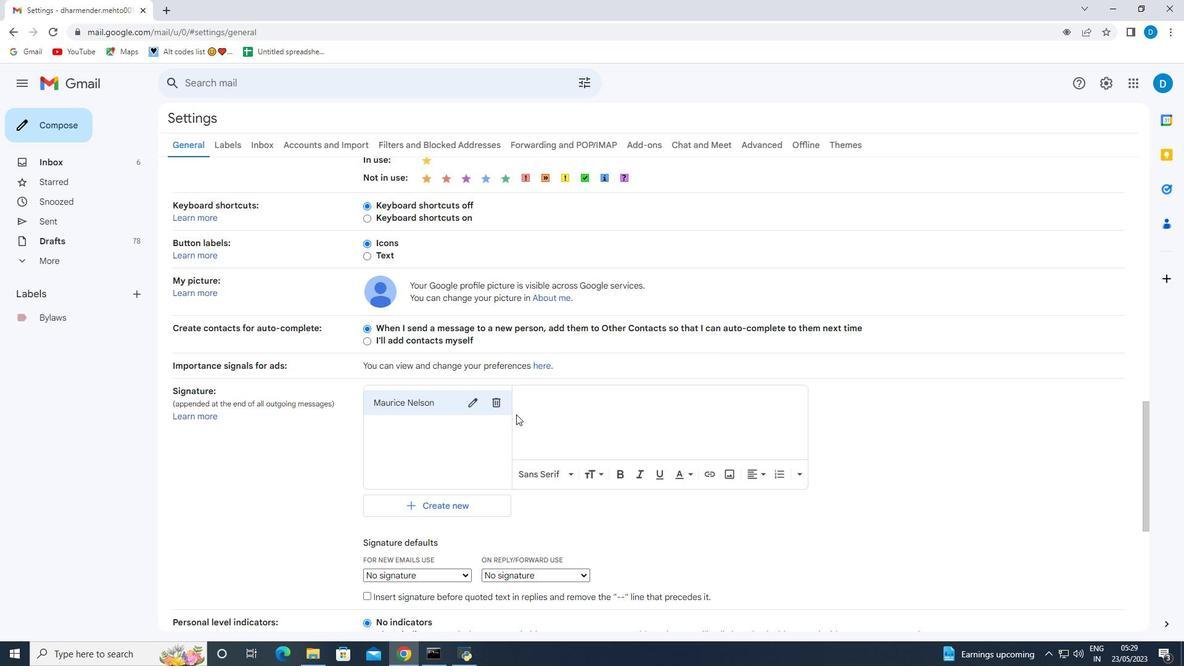 
Action: Mouse pressed left at (517, 414)
Screenshot: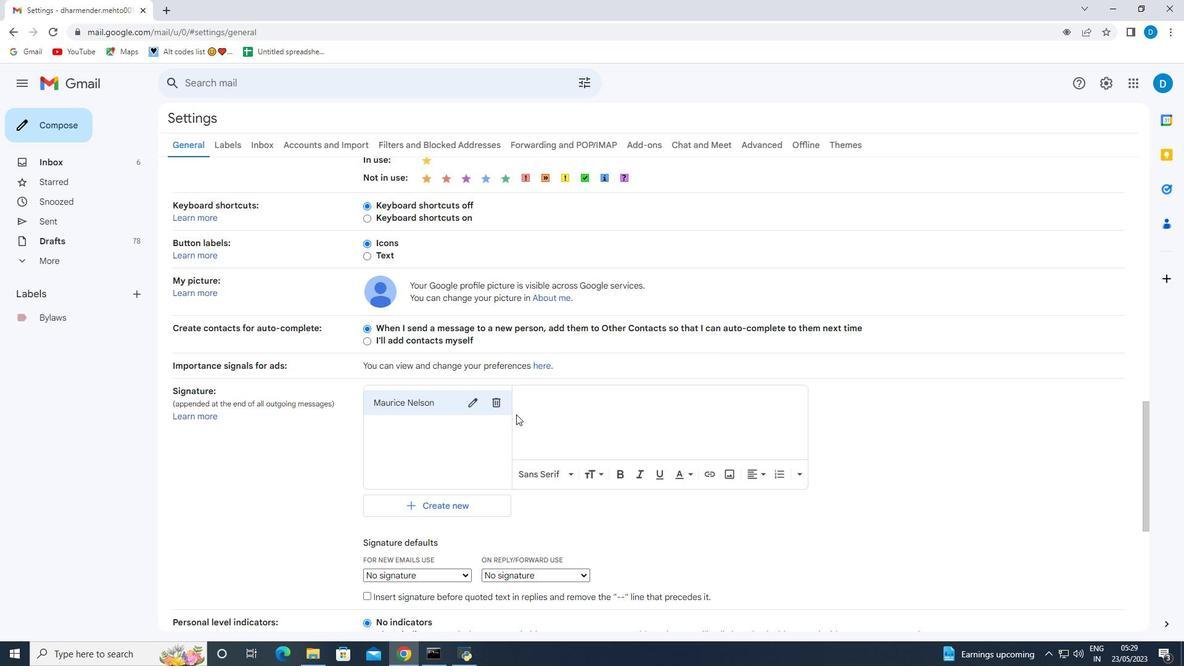 
Action: Mouse moved to (526, 409)
Screenshot: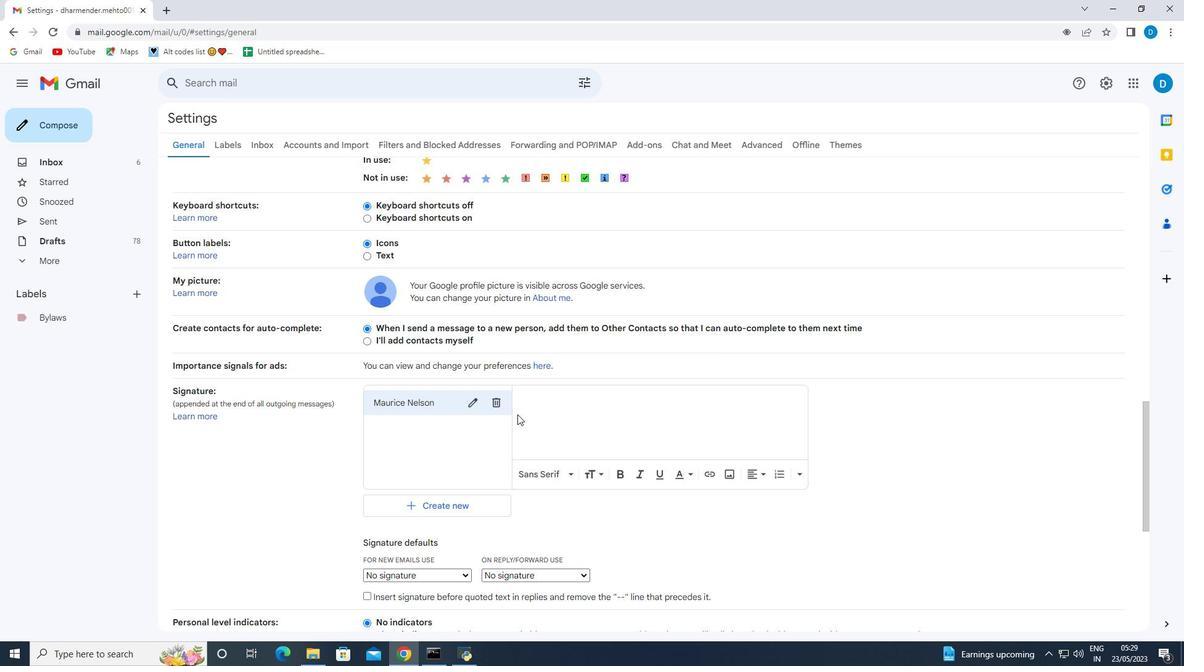 
Action: Mouse pressed left at (526, 409)
Screenshot: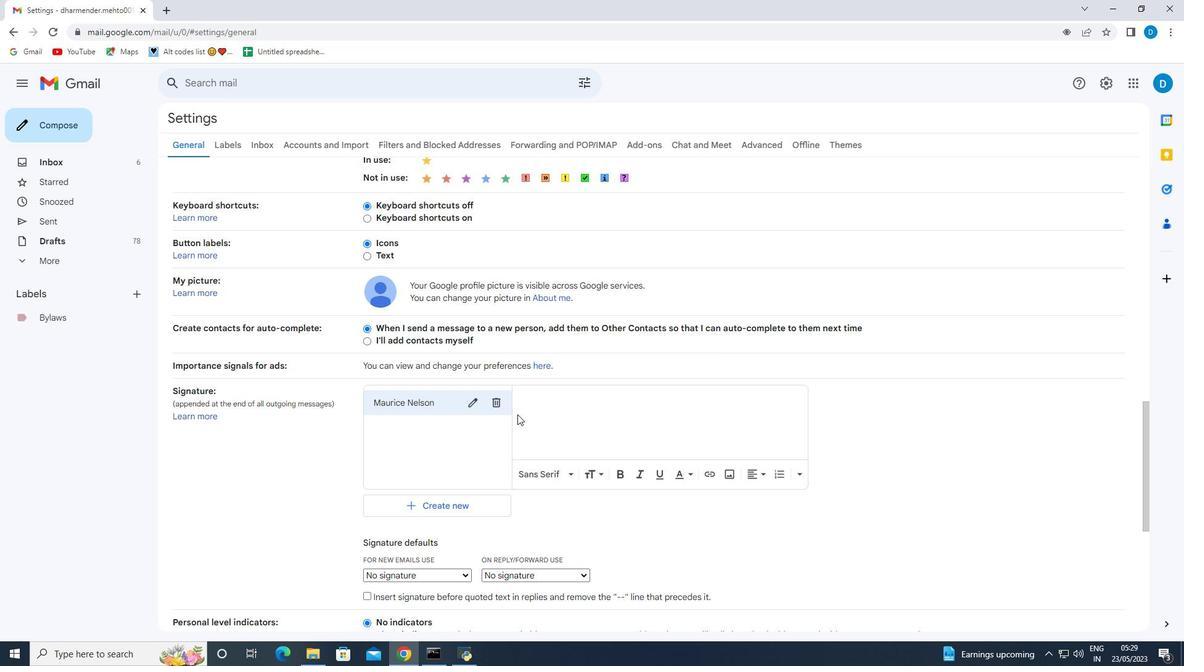 
Action: Mouse moved to (524, 409)
Screenshot: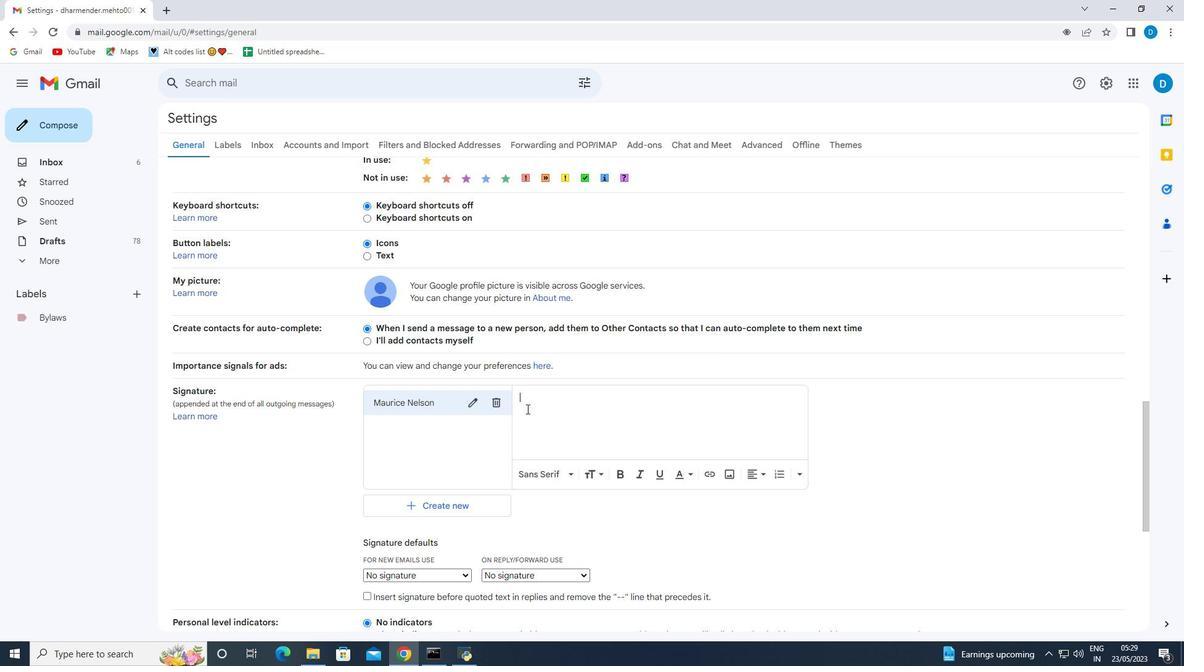 
Action: Key pressed <Key.enter><Key.shift>Maurice<Key.space><Key.shift>Nelson
Screenshot: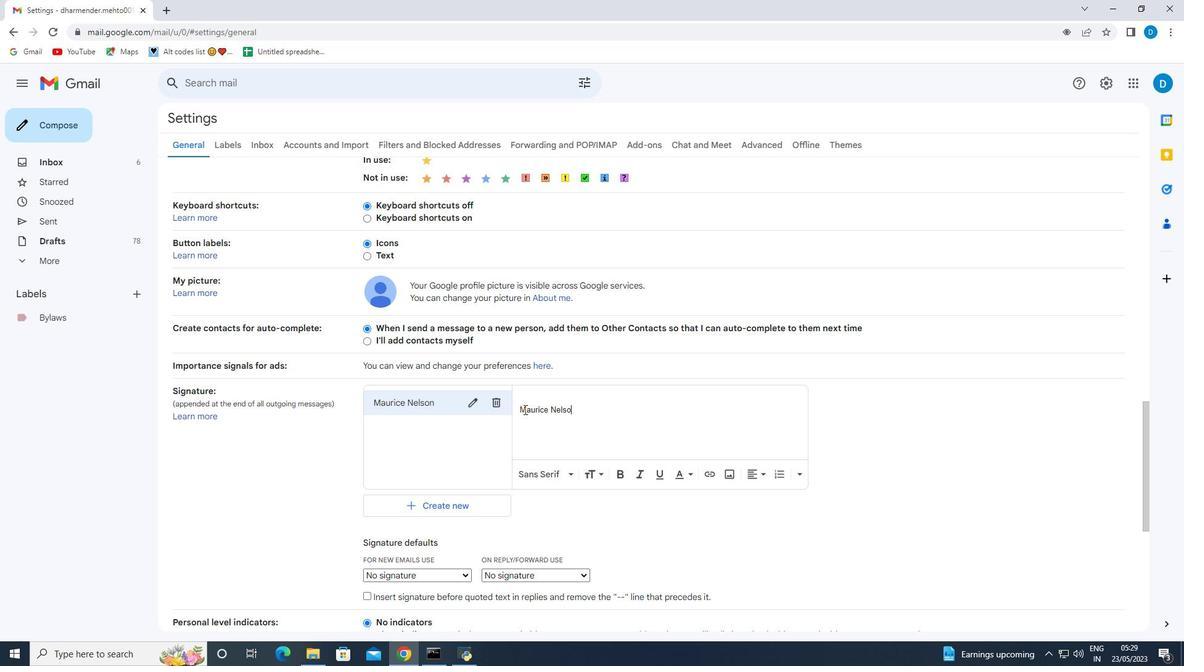 
Action: Mouse moved to (481, 514)
Screenshot: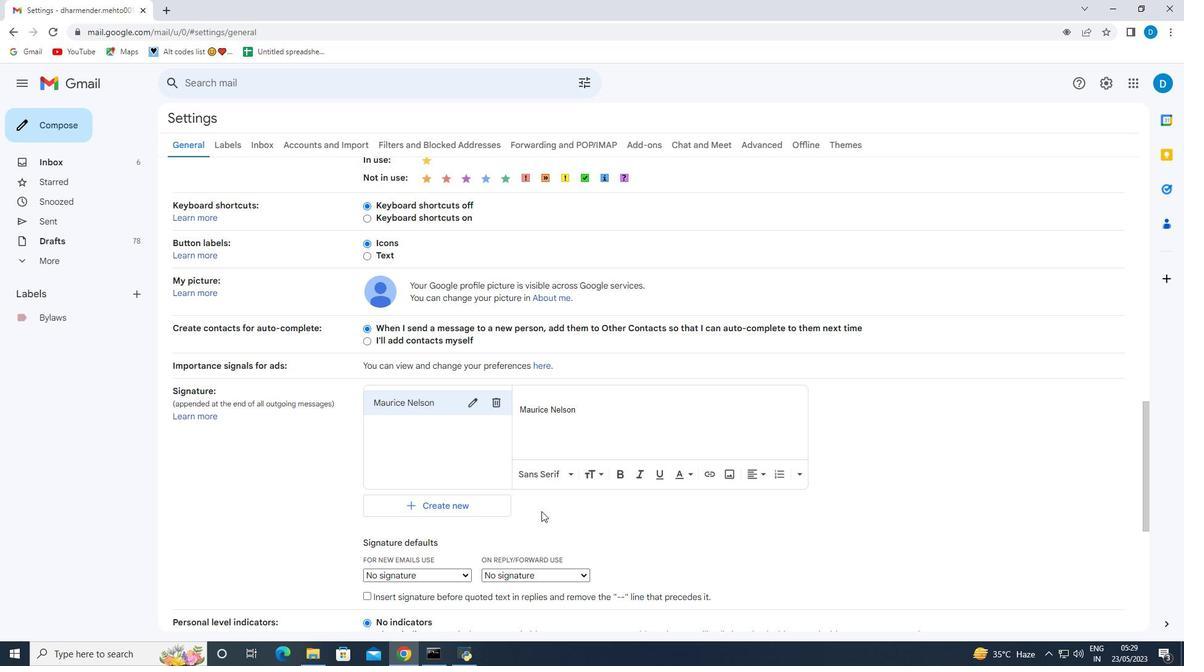 
Action: Mouse scrolled (481, 513) with delta (0, 0)
Screenshot: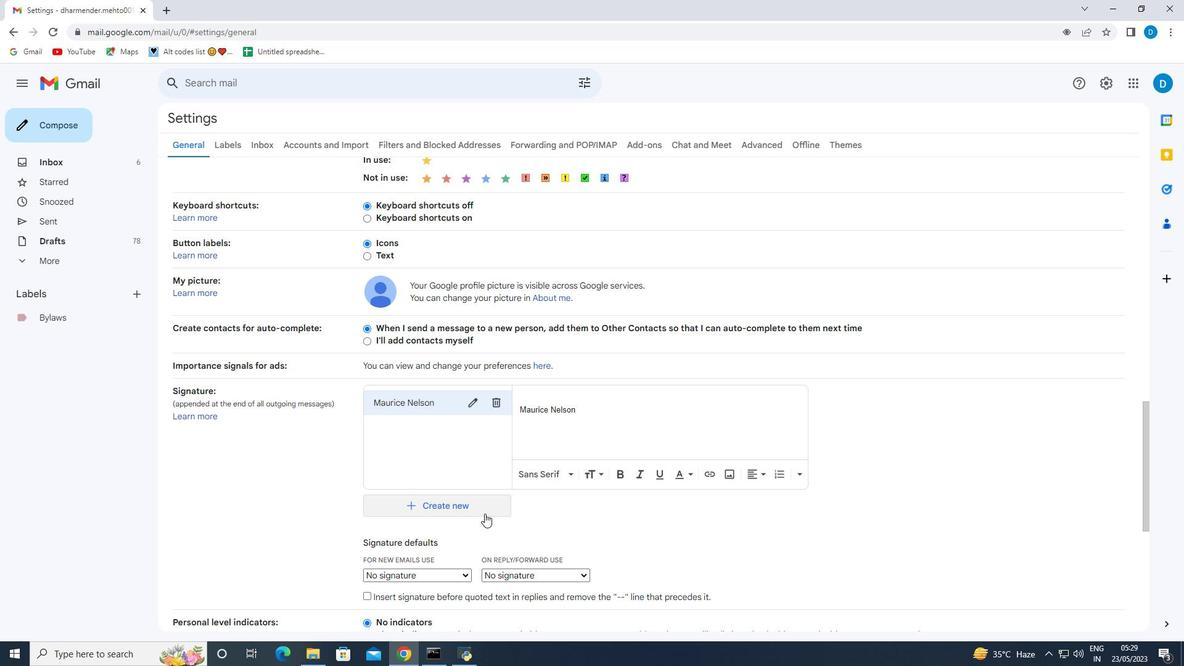 
Action: Mouse scrolled (481, 513) with delta (0, 0)
Screenshot: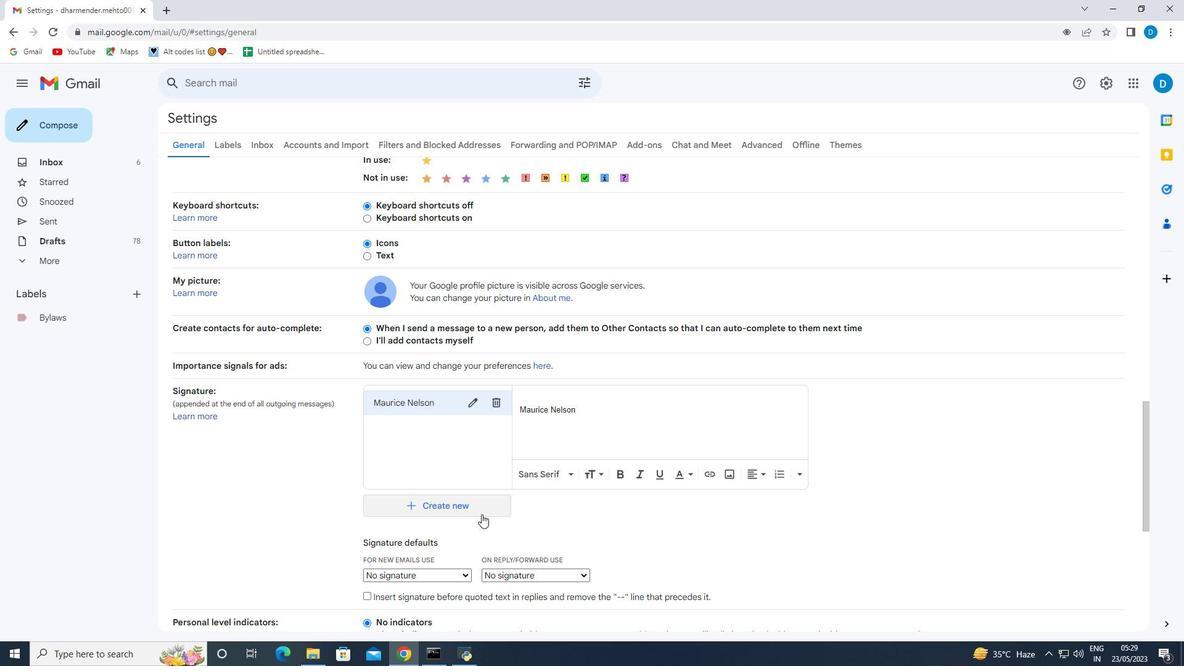 
Action: Mouse moved to (433, 446)
Screenshot: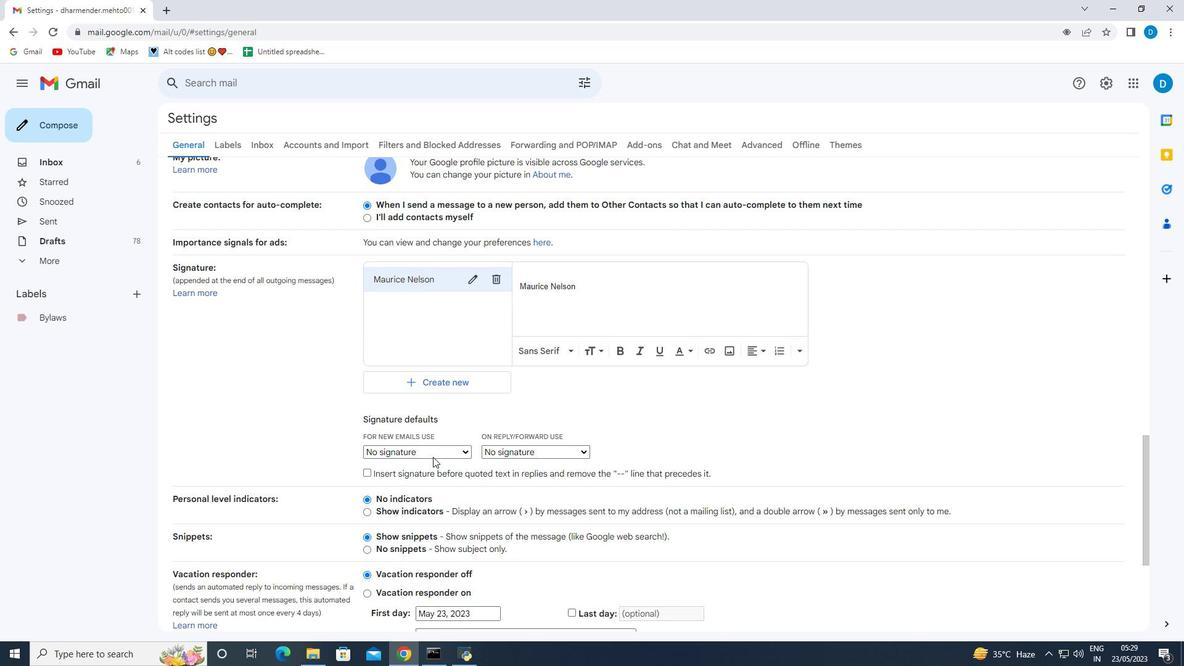 
Action: Mouse pressed left at (433, 446)
Screenshot: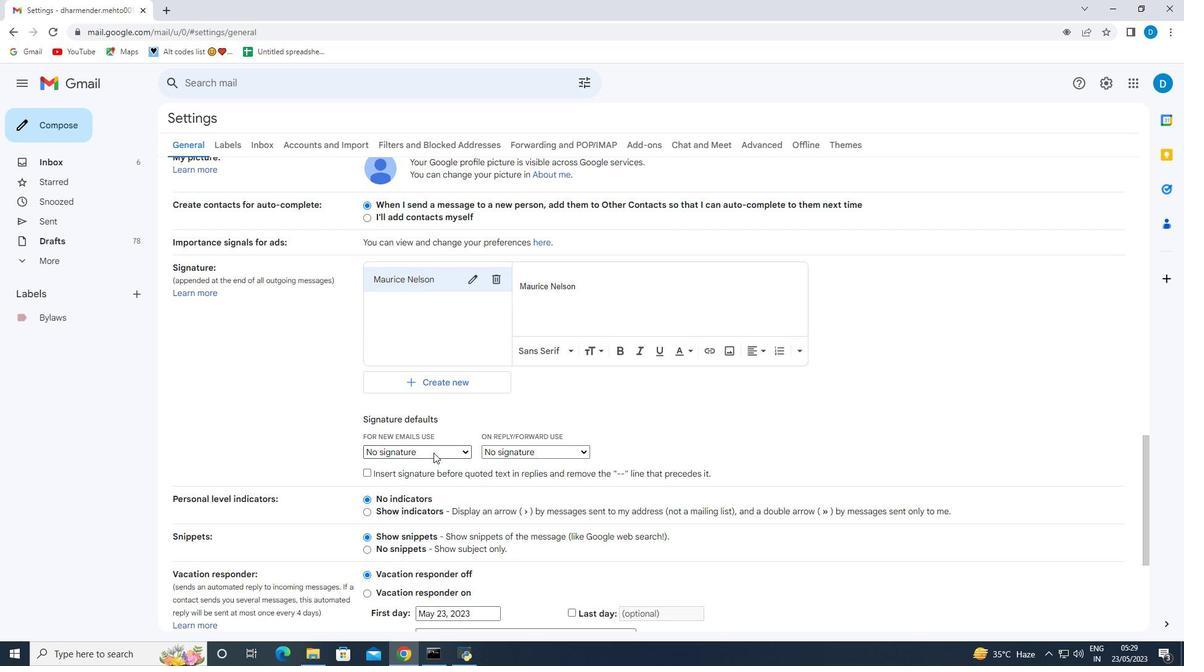 
Action: Mouse moved to (425, 471)
Screenshot: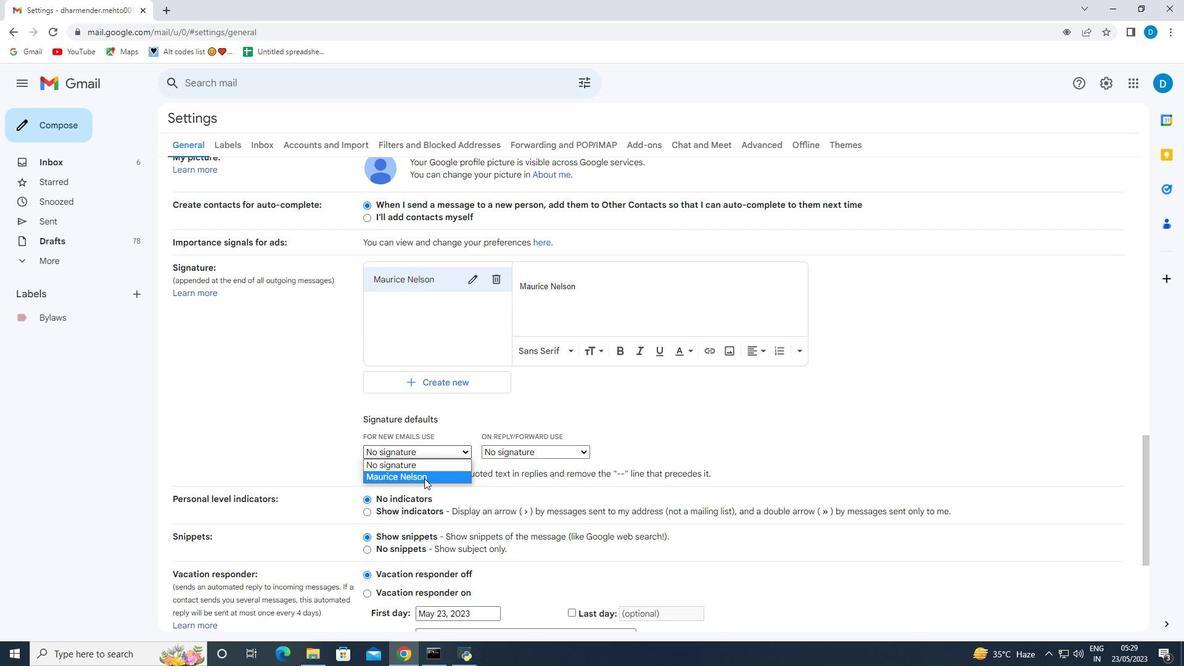 
Action: Mouse pressed left at (425, 471)
Screenshot: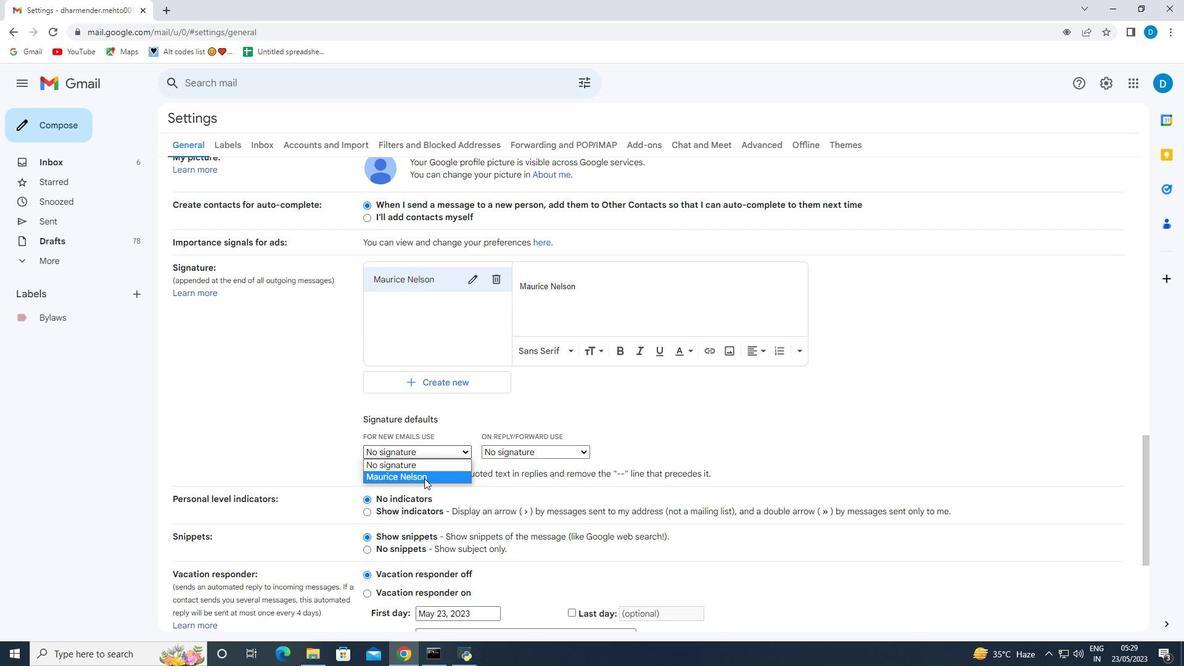 
Action: Mouse moved to (499, 454)
Screenshot: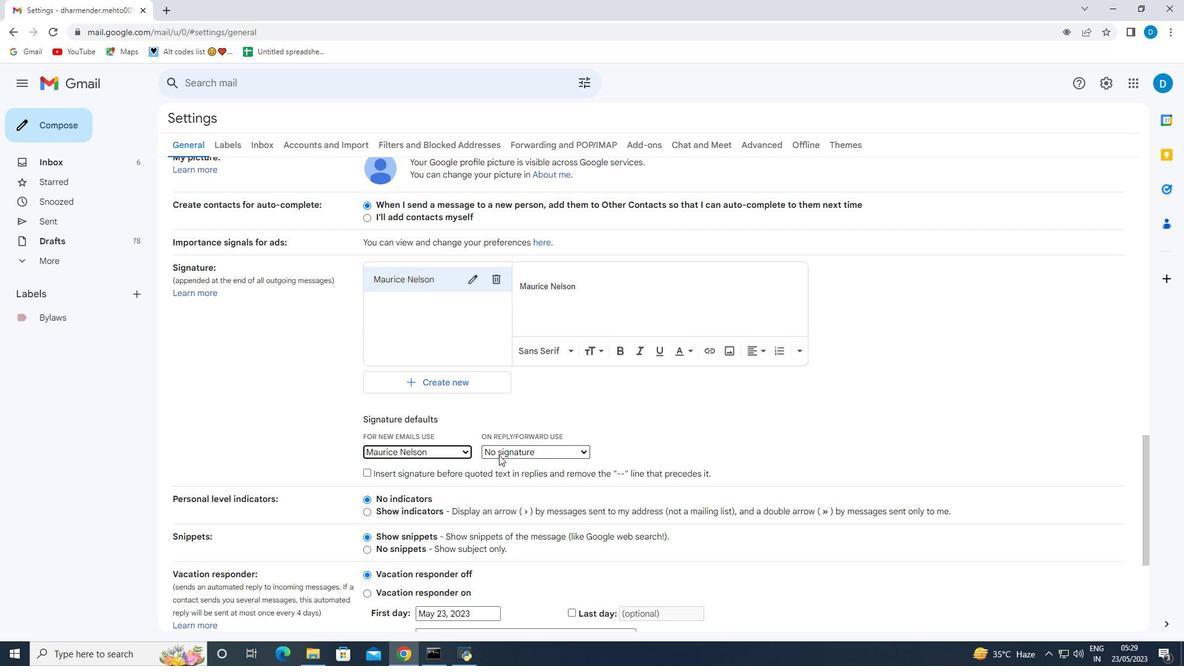 
Action: Mouse pressed left at (499, 454)
Screenshot: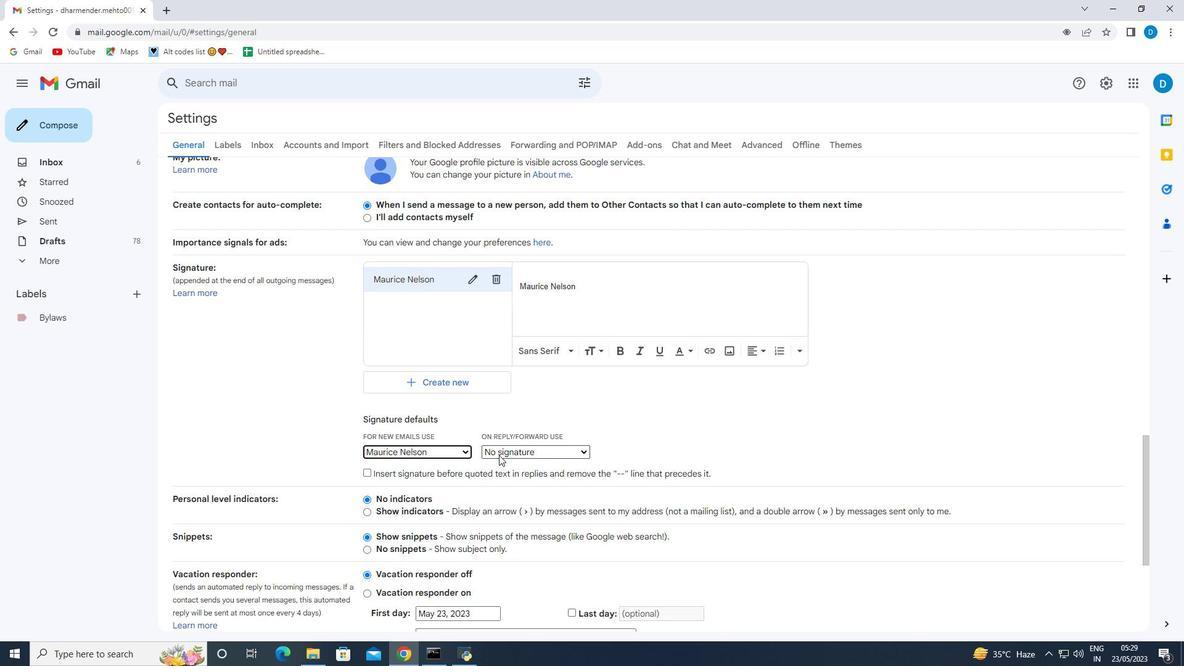 
Action: Mouse moved to (494, 473)
Screenshot: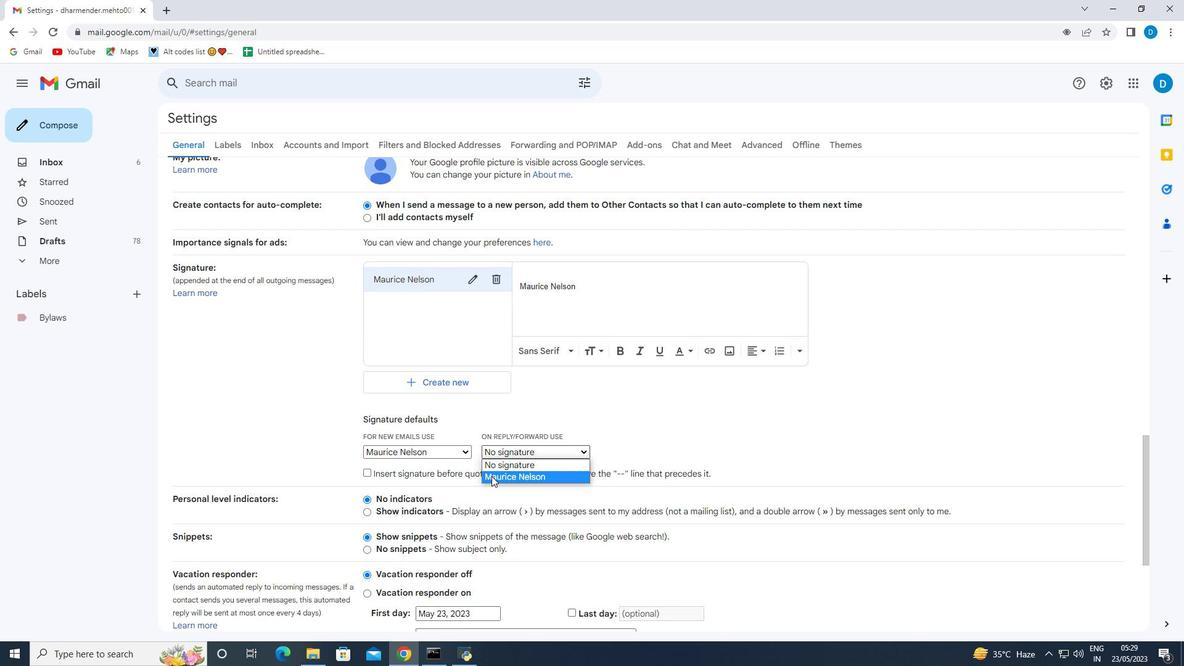 
Action: Mouse pressed left at (494, 473)
Screenshot: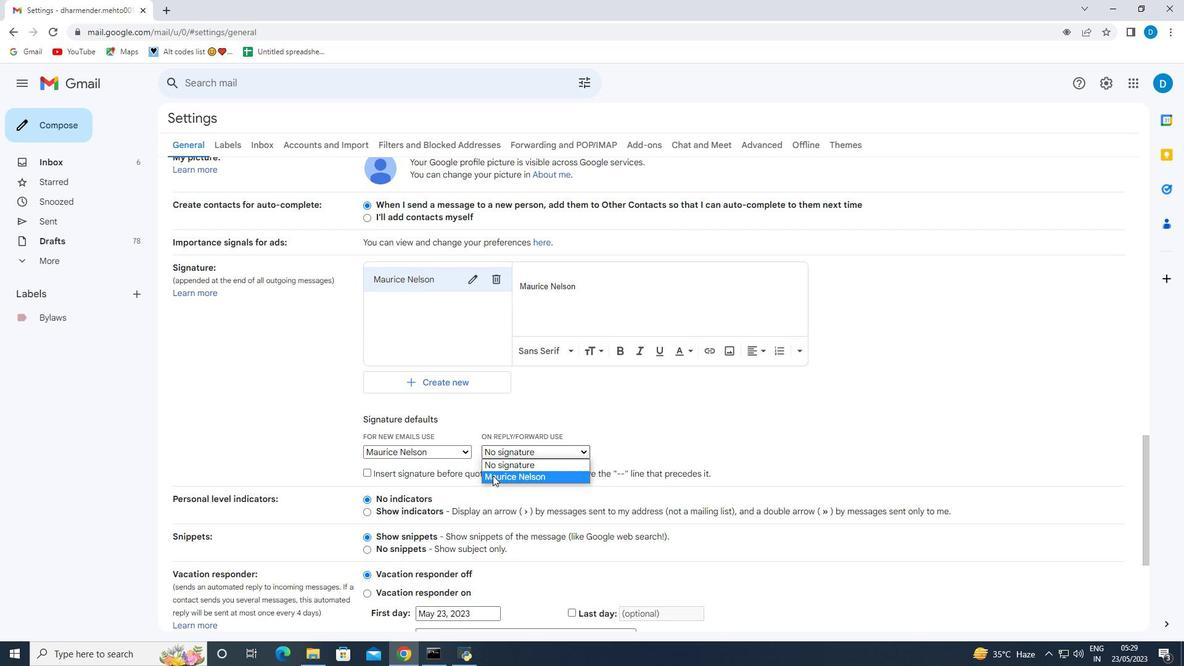 
Action: Mouse moved to (494, 471)
Screenshot: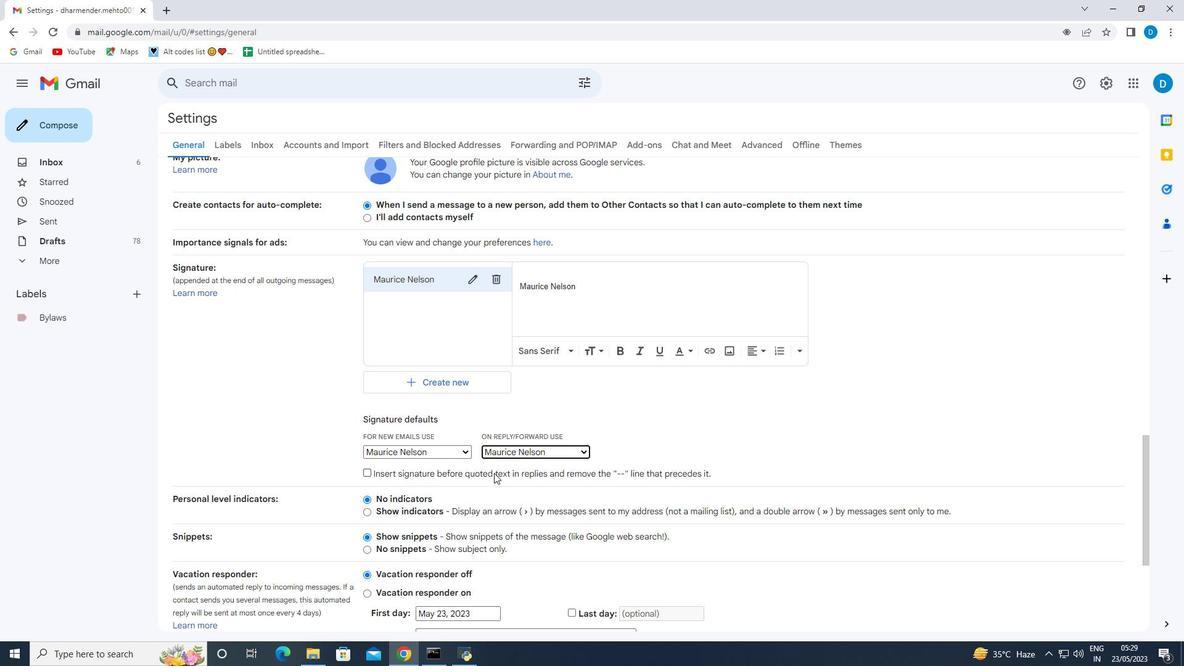 
Action: Mouse scrolled (494, 471) with delta (0, 0)
Screenshot: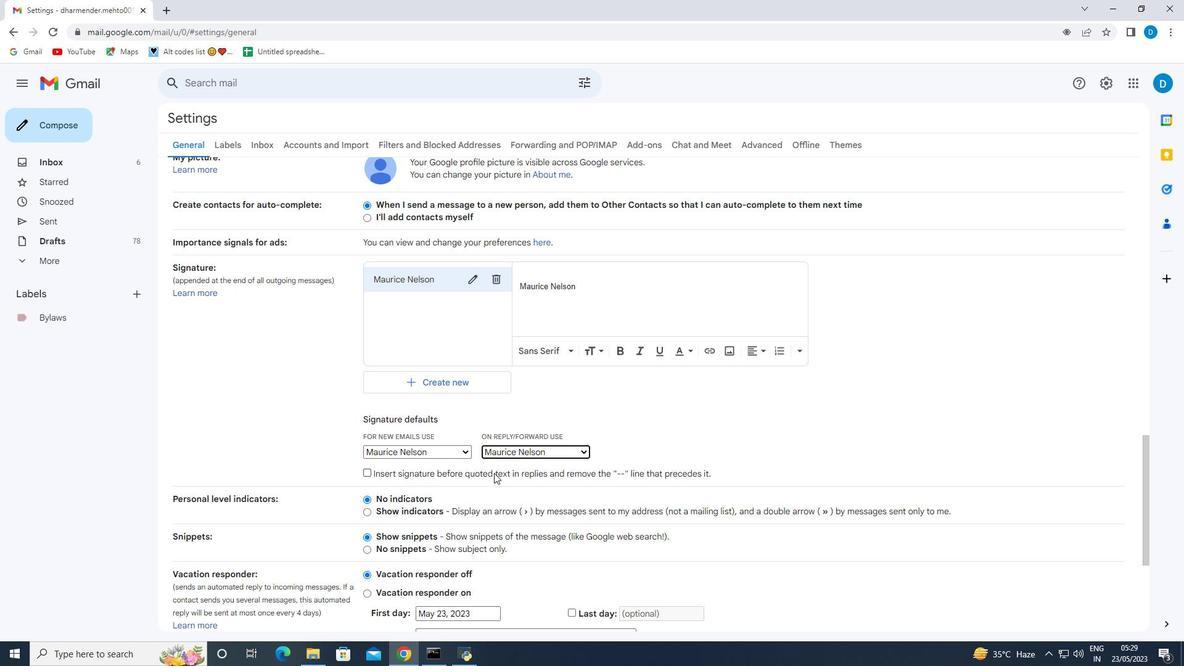 
Action: Mouse scrolled (494, 471) with delta (0, 0)
Screenshot: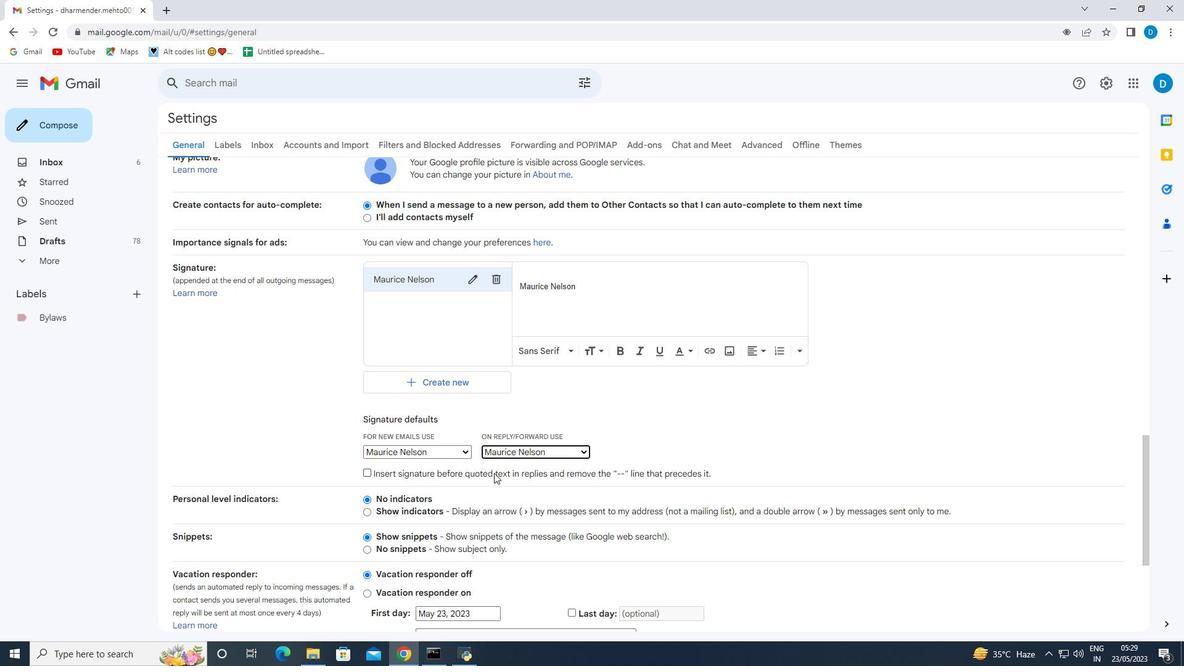 
Action: Mouse moved to (493, 471)
Screenshot: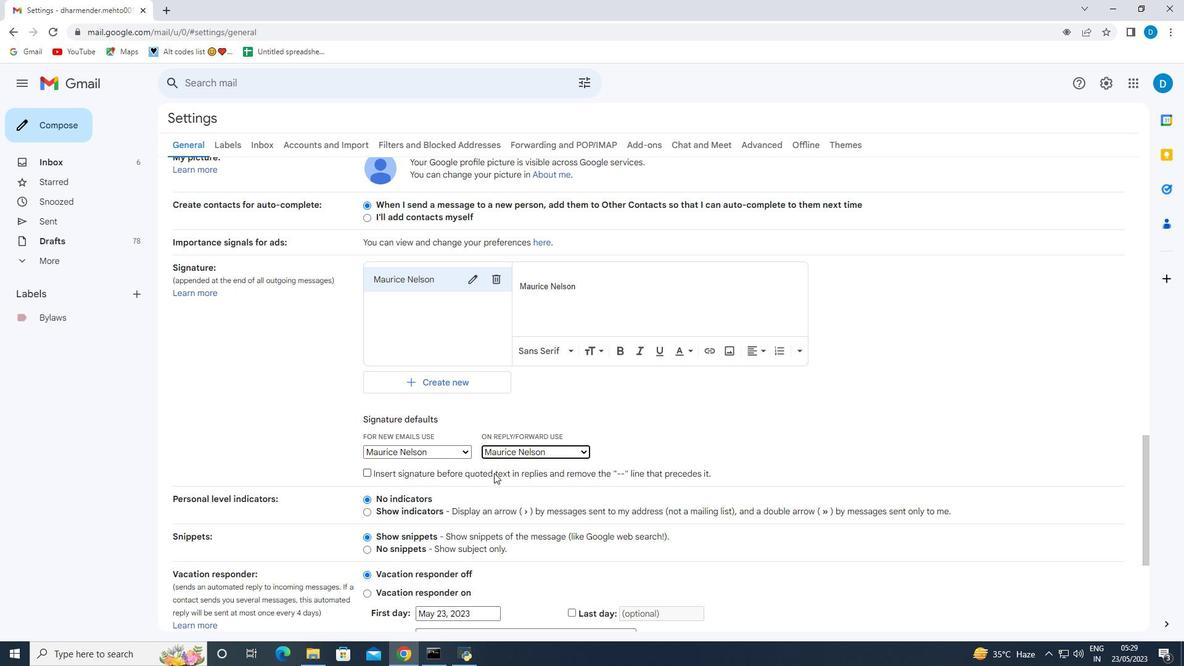 
Action: Mouse scrolled (493, 471) with delta (0, 0)
Screenshot: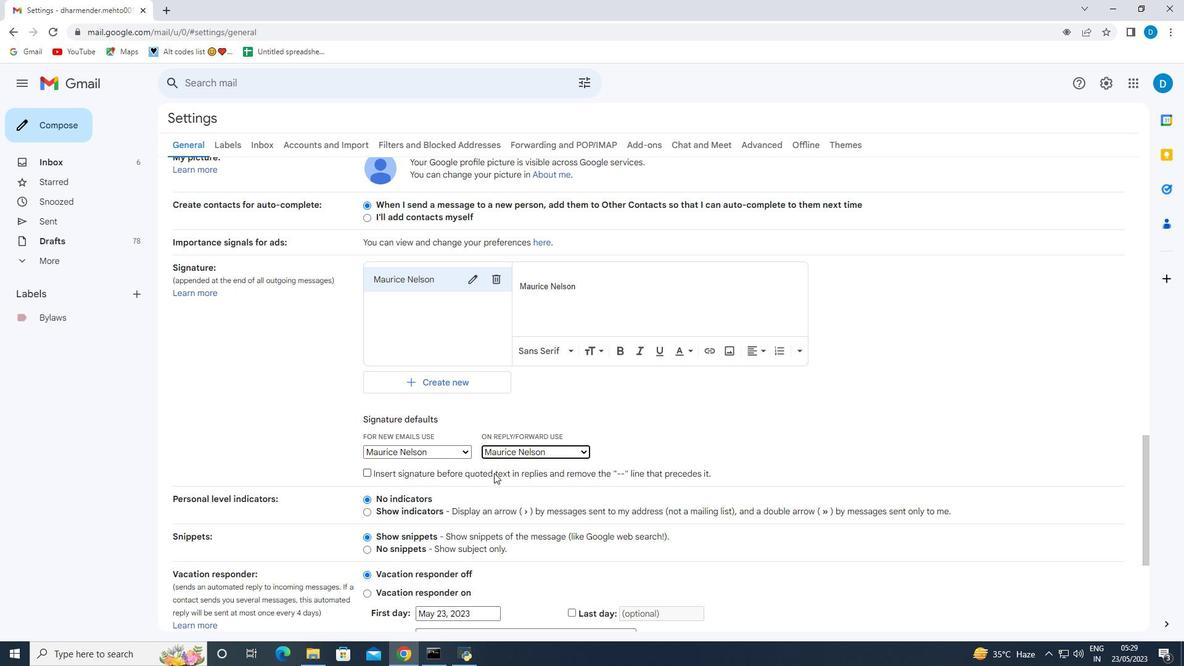 
Action: Mouse moved to (491, 471)
Screenshot: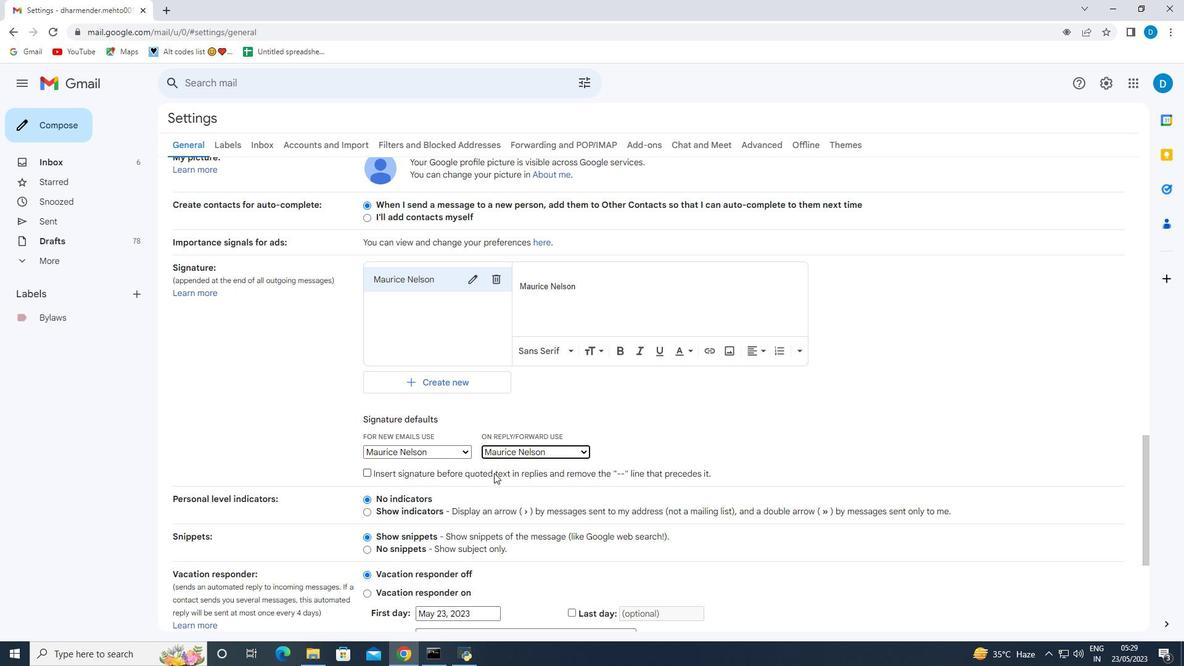 
Action: Mouse scrolled (491, 471) with delta (0, 0)
Screenshot: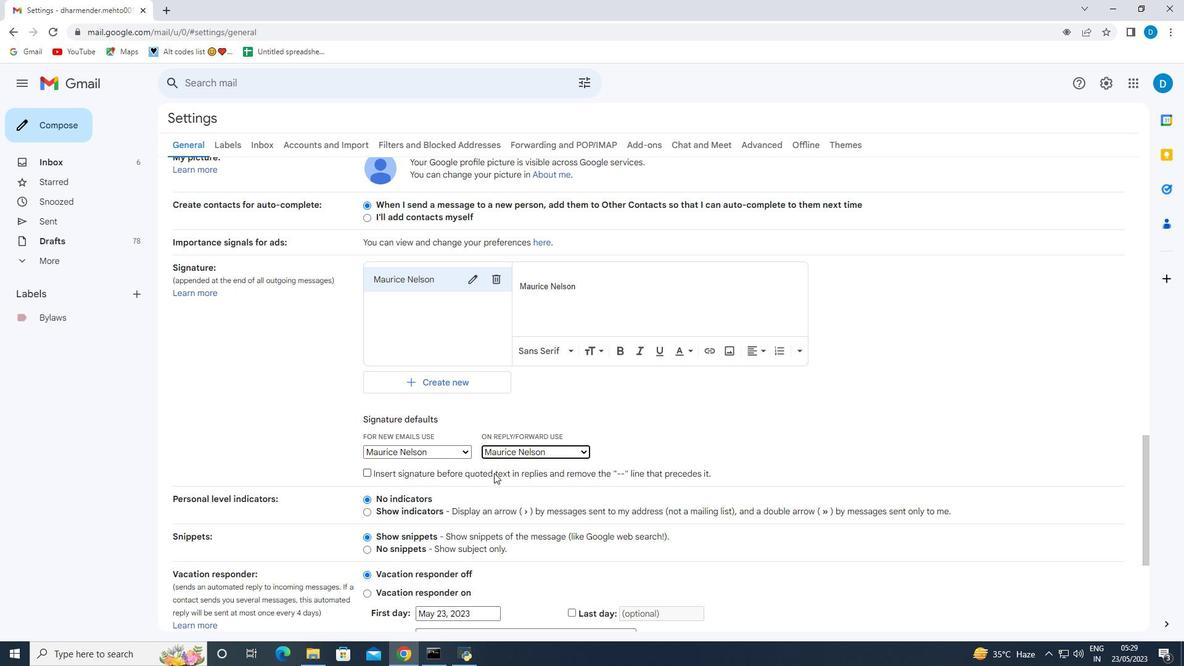 
Action: Mouse moved to (489, 471)
Screenshot: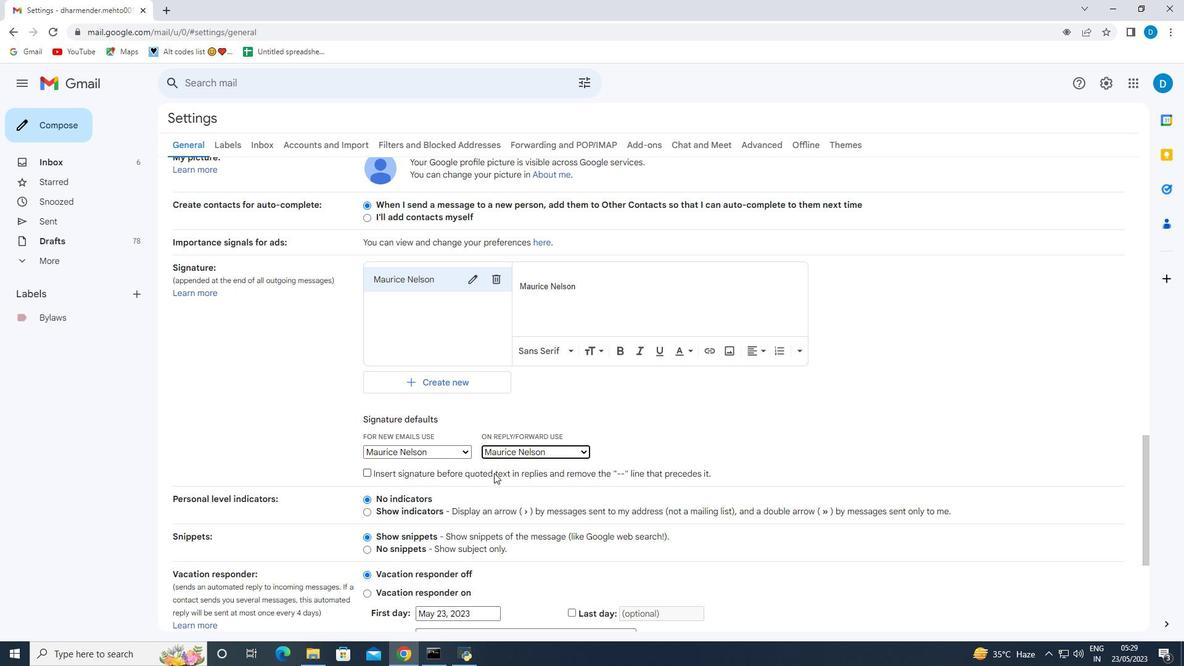 
Action: Mouse scrolled (489, 470) with delta (0, 0)
Screenshot: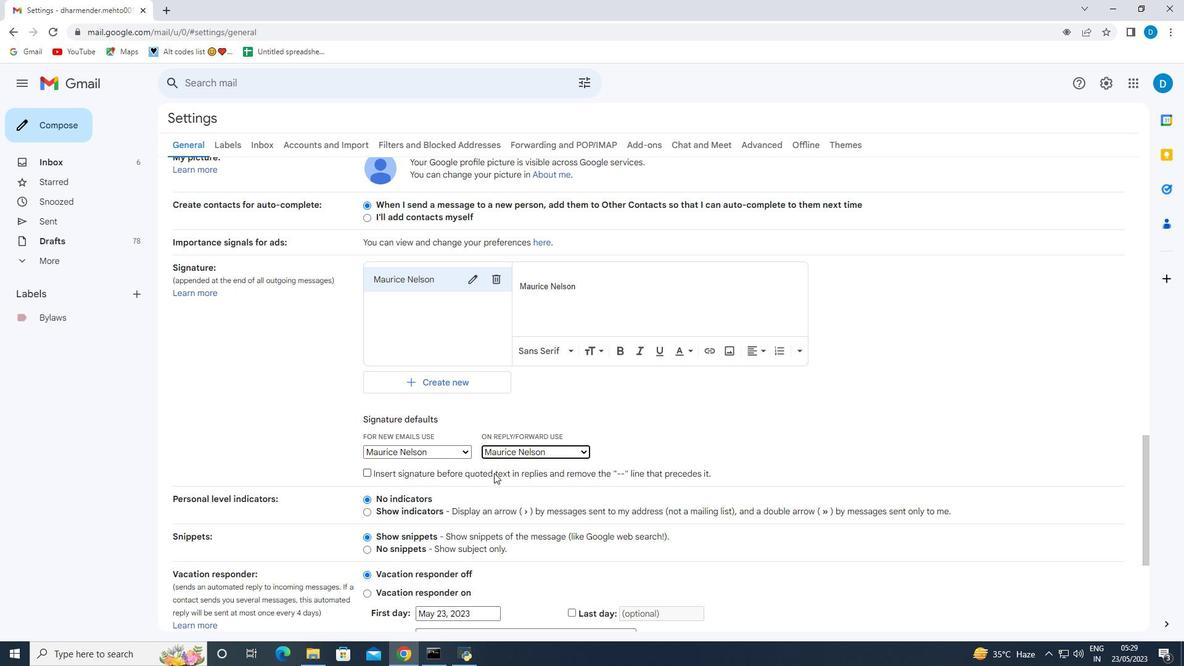 
Action: Mouse moved to (463, 464)
Screenshot: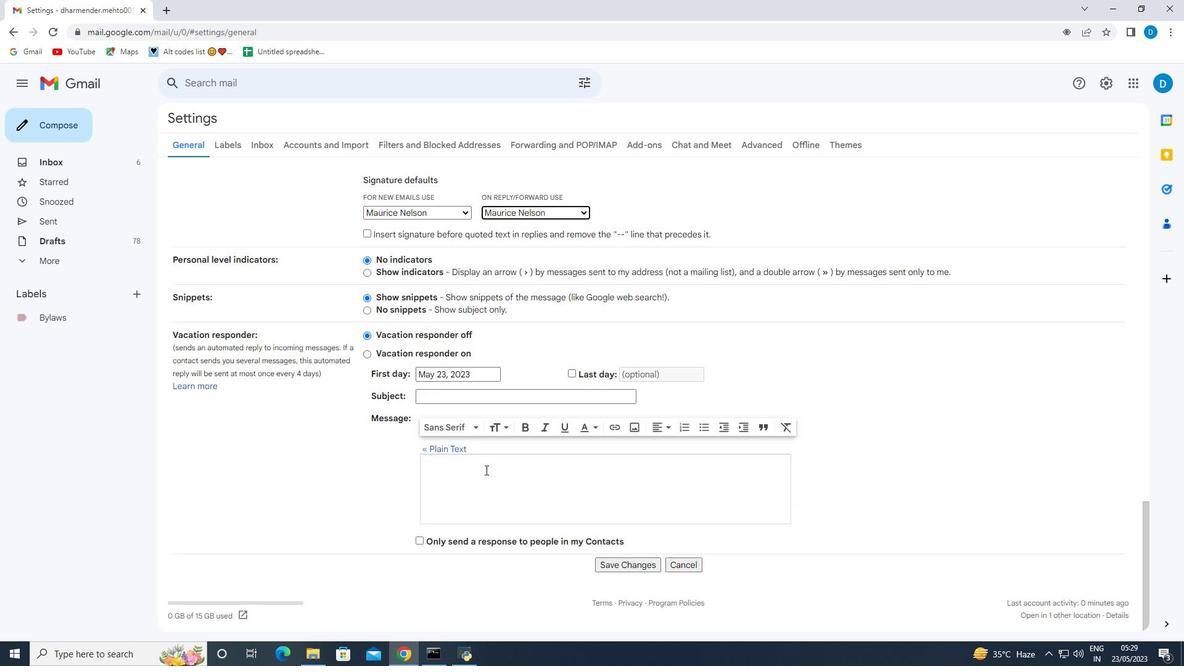 
Action: Mouse scrolled (463, 463) with delta (0, 0)
Screenshot: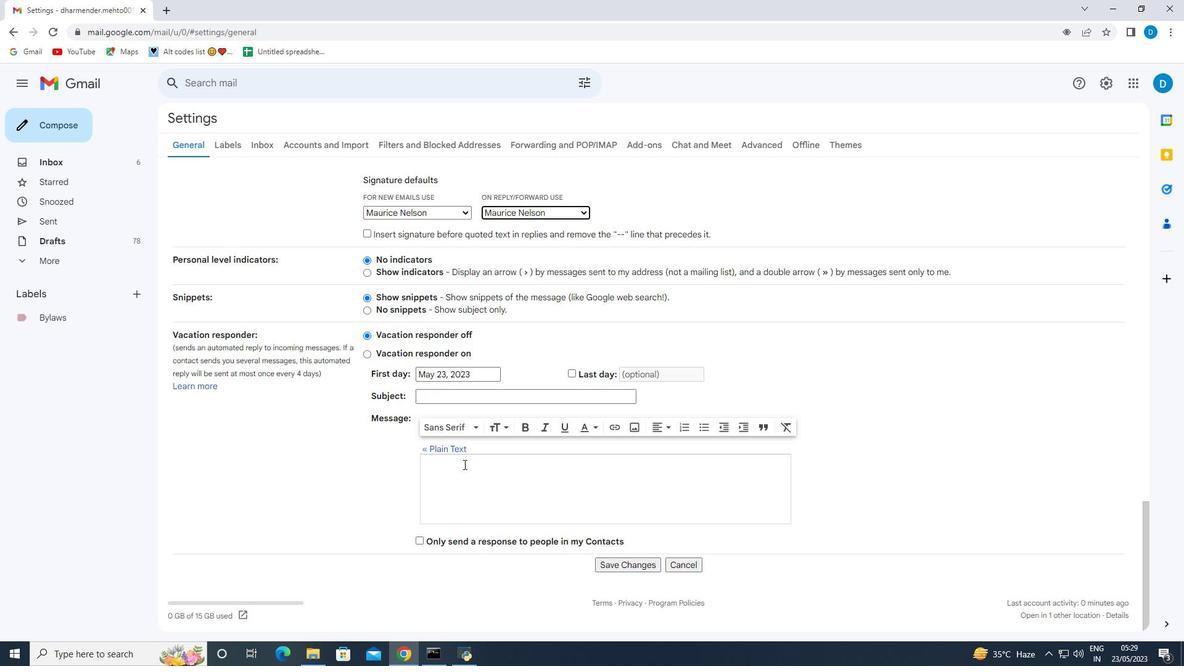 
Action: Mouse scrolled (463, 463) with delta (0, 0)
Screenshot: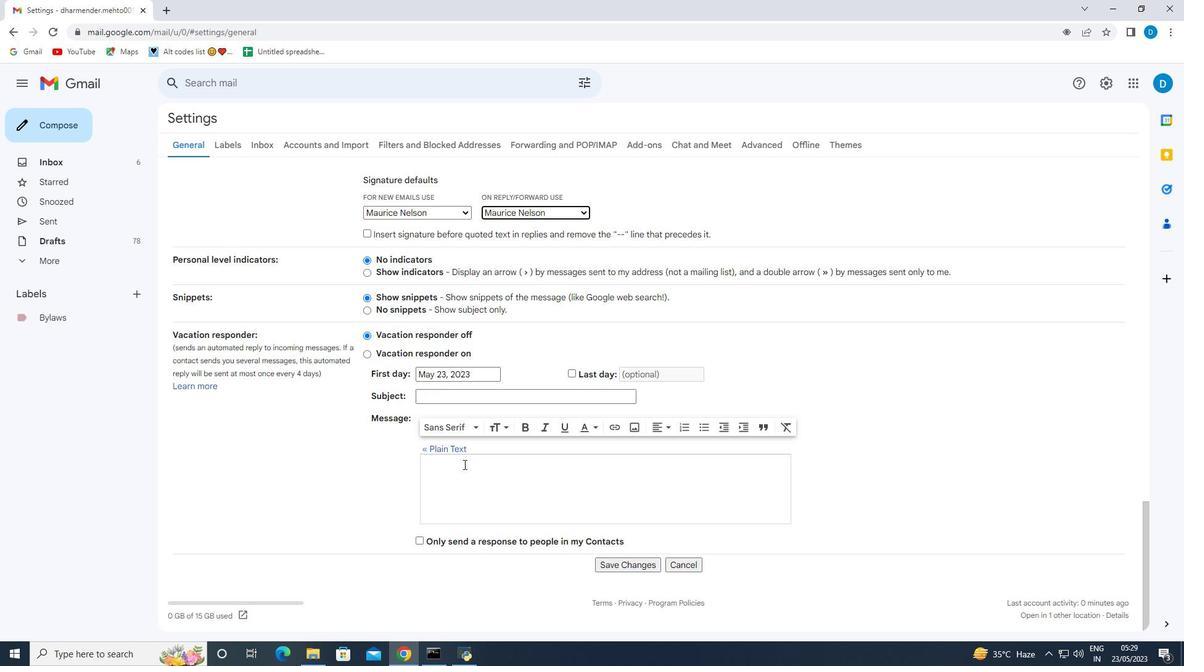 
Action: Mouse scrolled (463, 463) with delta (0, 0)
Screenshot: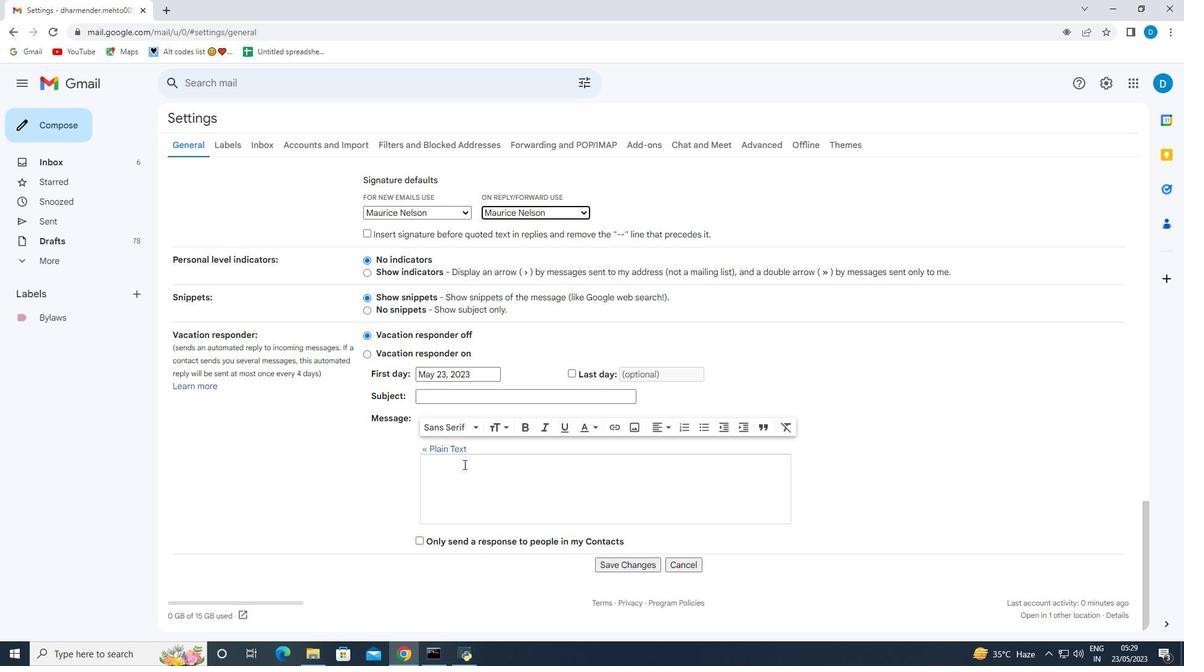 
Action: Mouse moved to (621, 563)
Screenshot: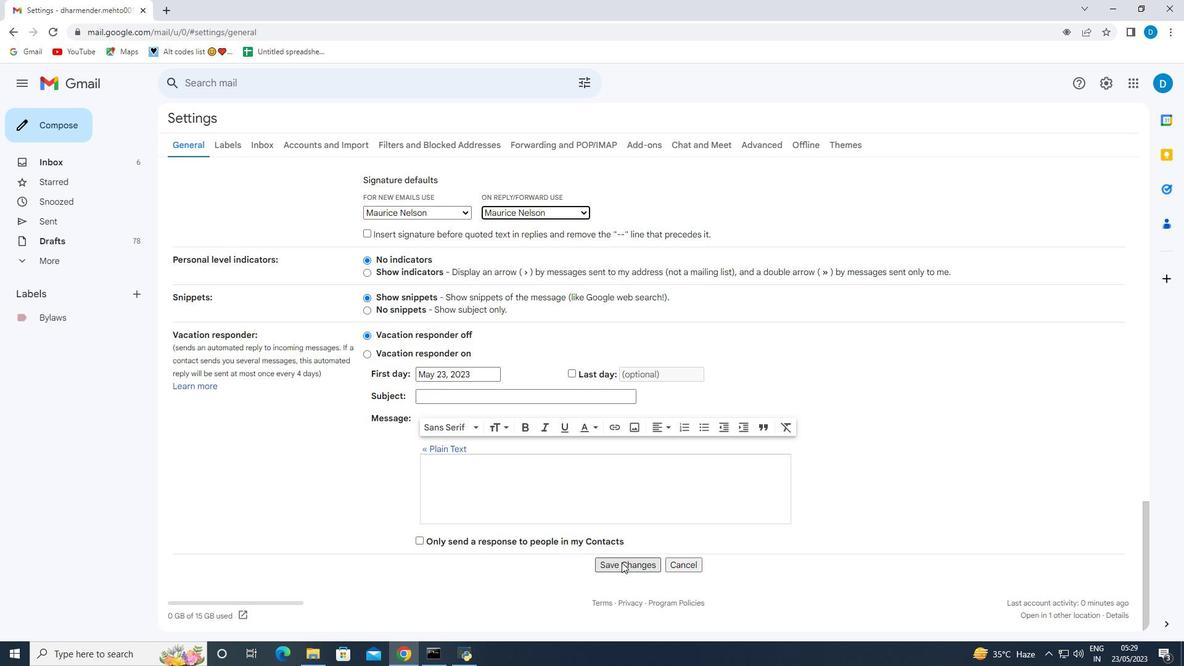 
Action: Mouse pressed left at (621, 563)
Screenshot: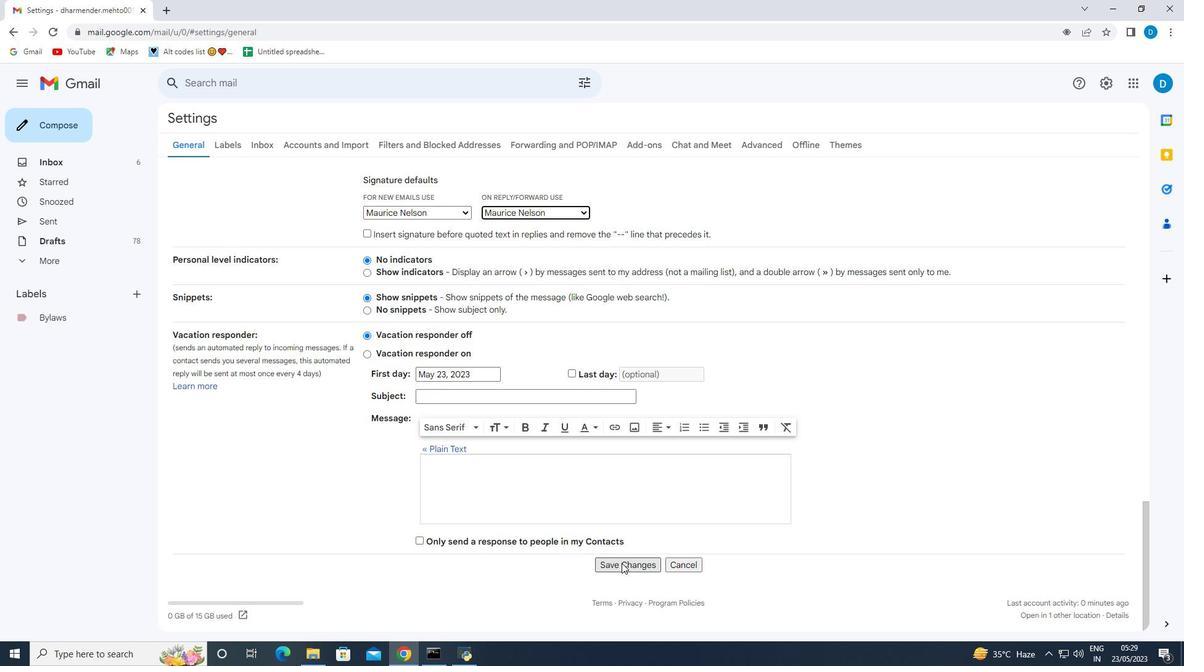 
Action: Mouse moved to (138, 315)
Screenshot: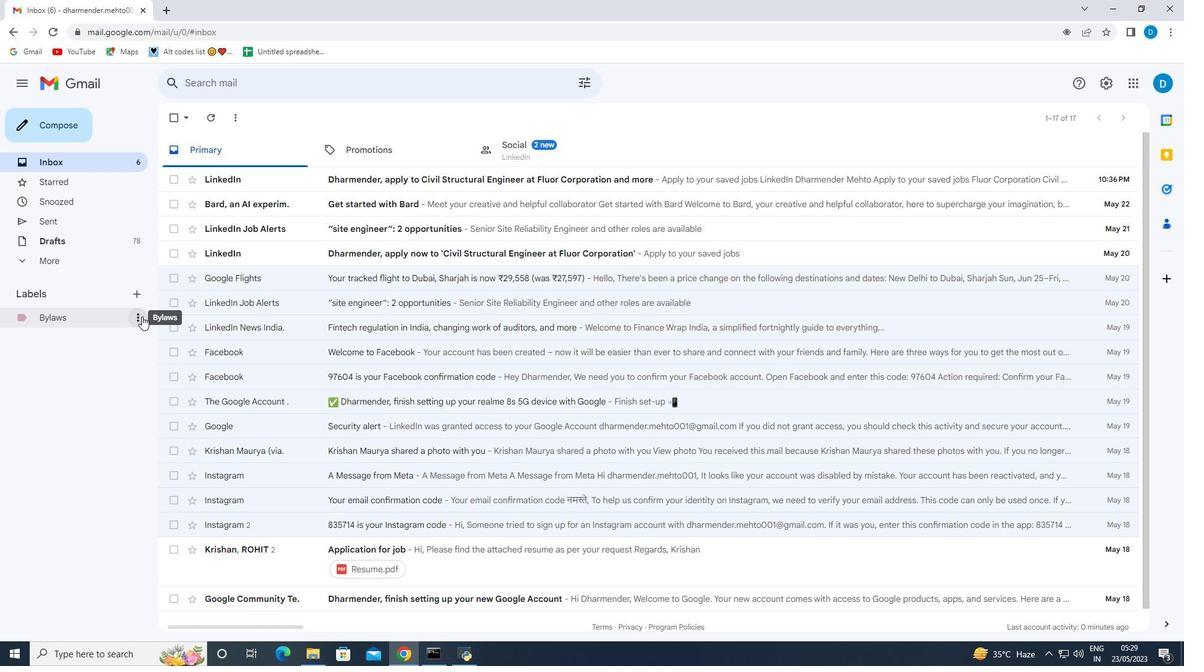 
Action: Mouse pressed left at (138, 315)
Screenshot: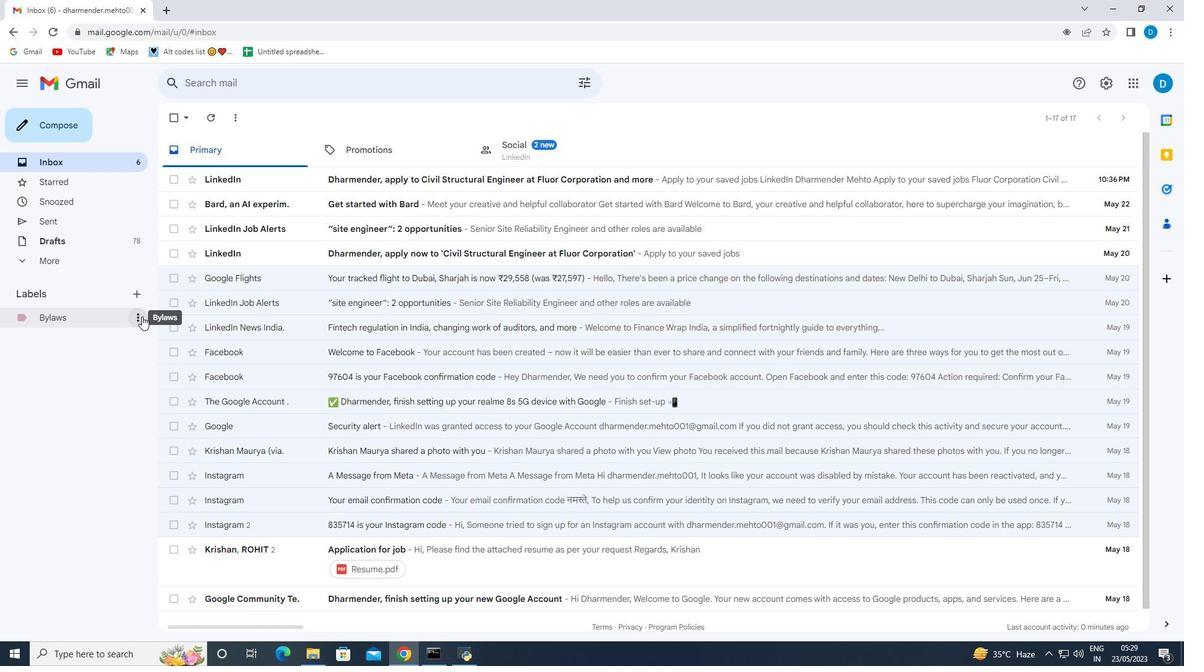 
Action: Mouse moved to (175, 541)
Screenshot: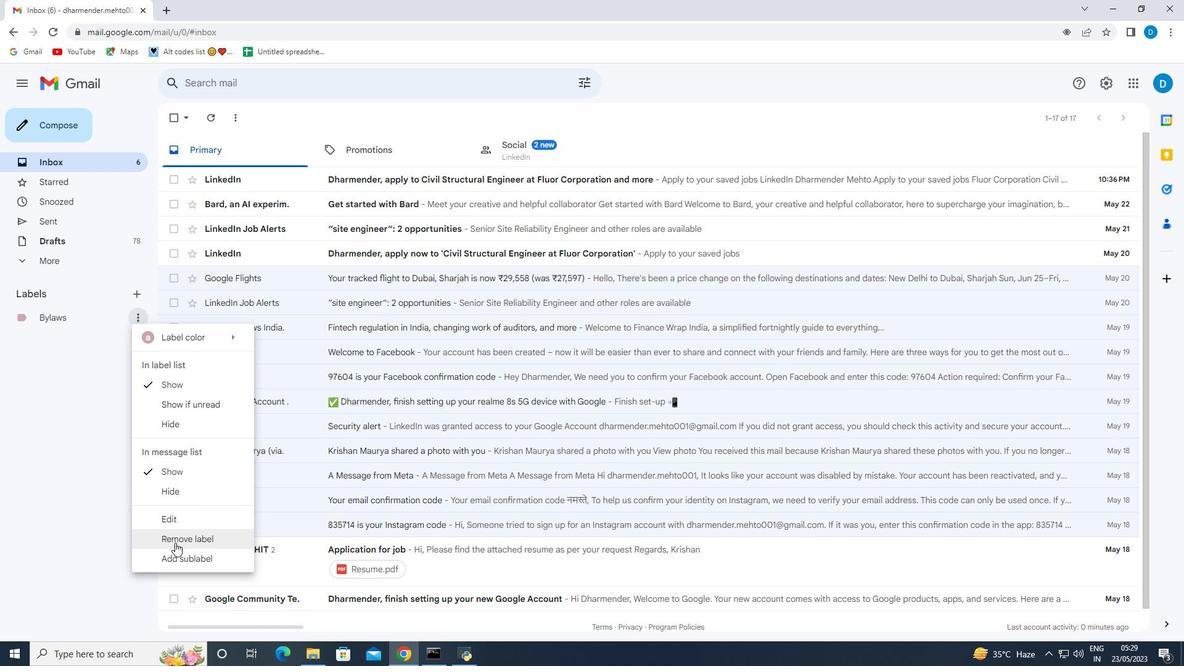 
Action: Mouse pressed left at (175, 541)
Screenshot: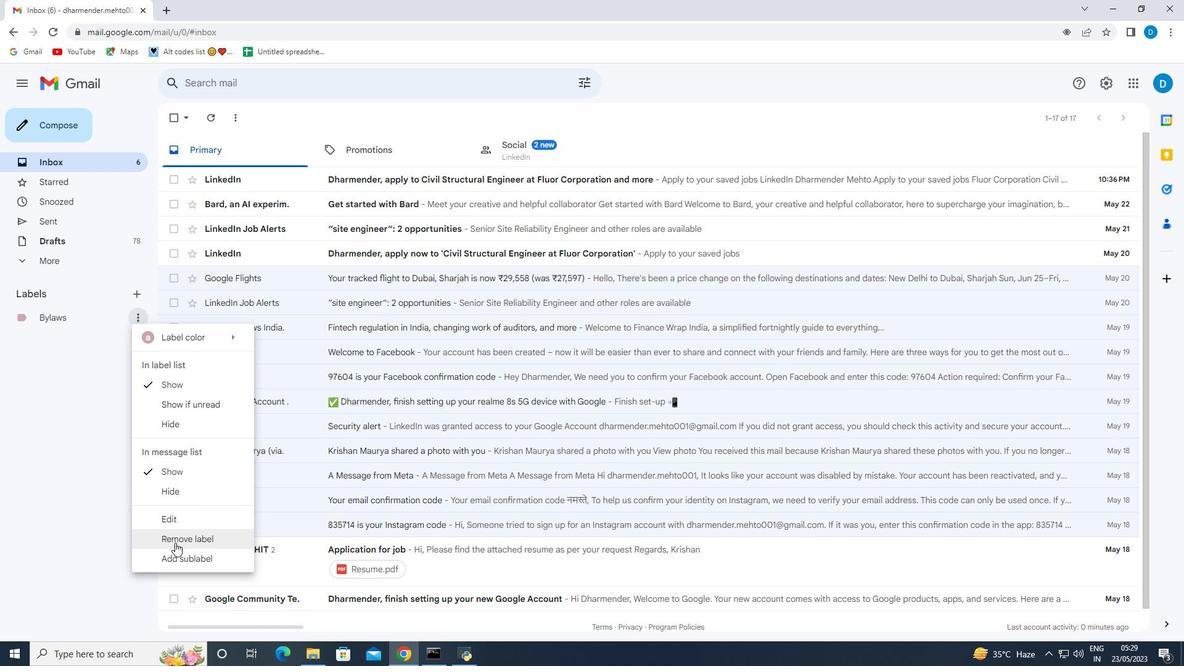 
Action: Mouse moved to (686, 382)
Screenshot: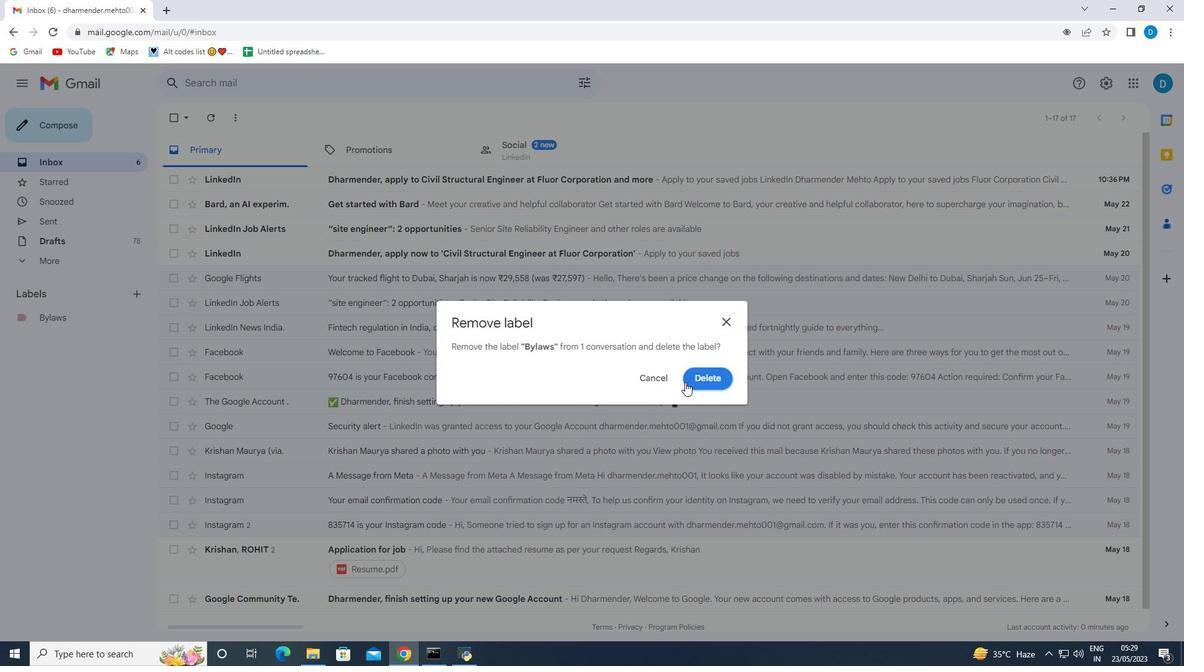 
Action: Mouse pressed left at (686, 382)
Screenshot: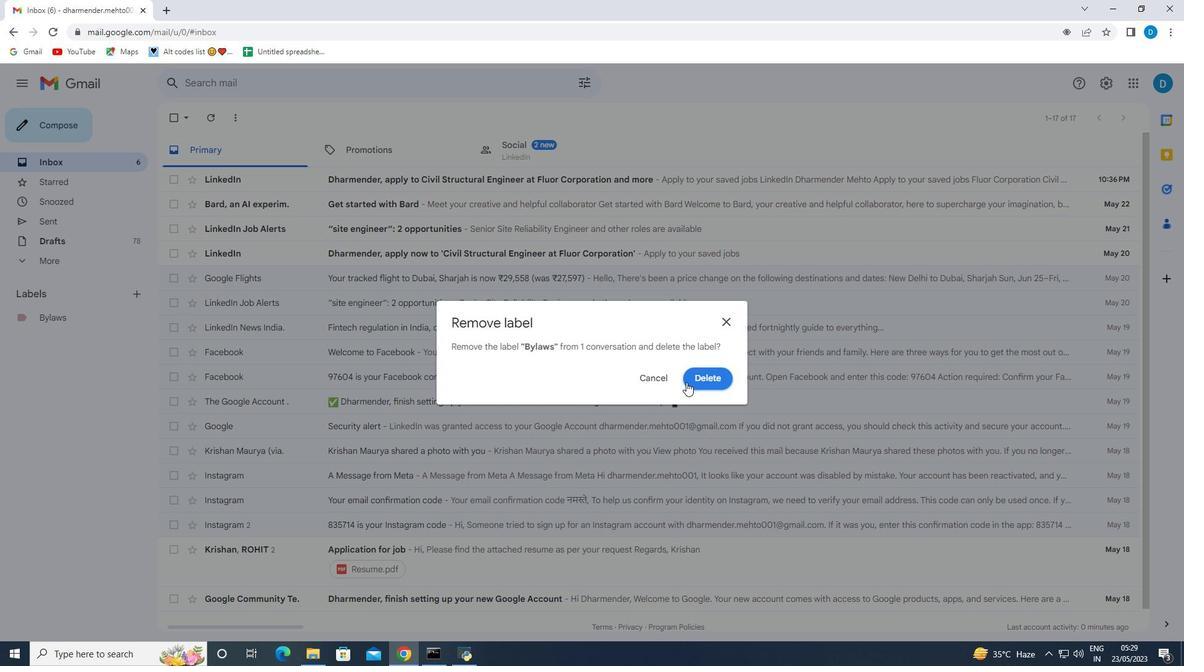 
Action: Mouse moved to (69, 115)
Screenshot: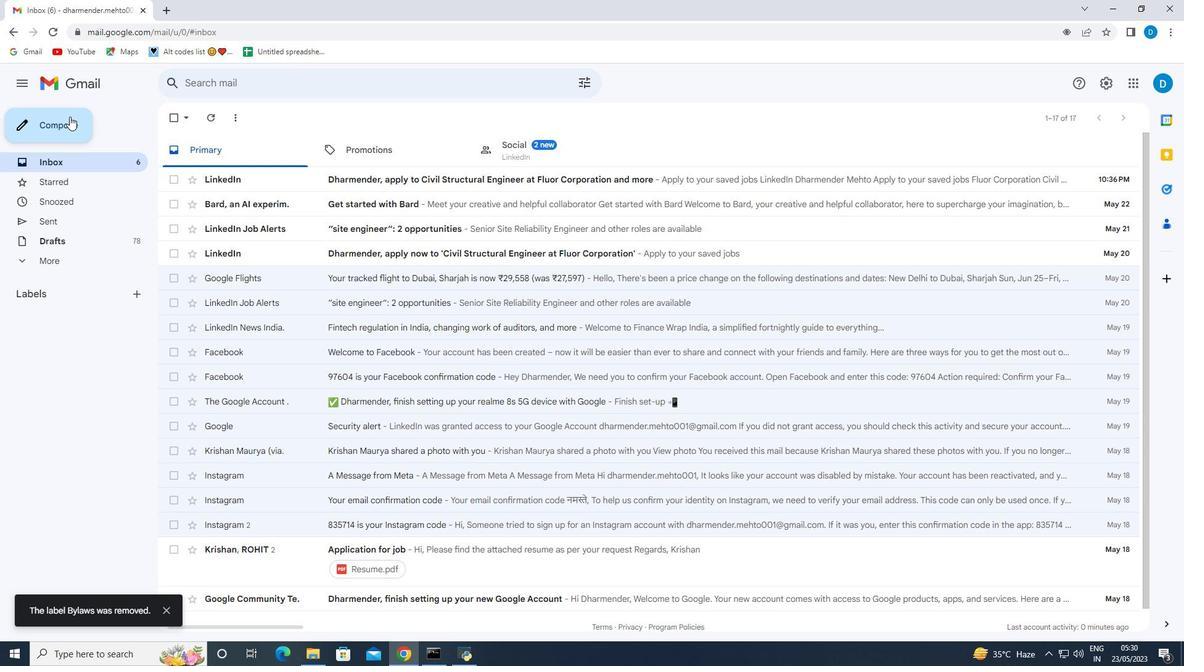 
Action: Mouse pressed left at (69, 115)
Screenshot: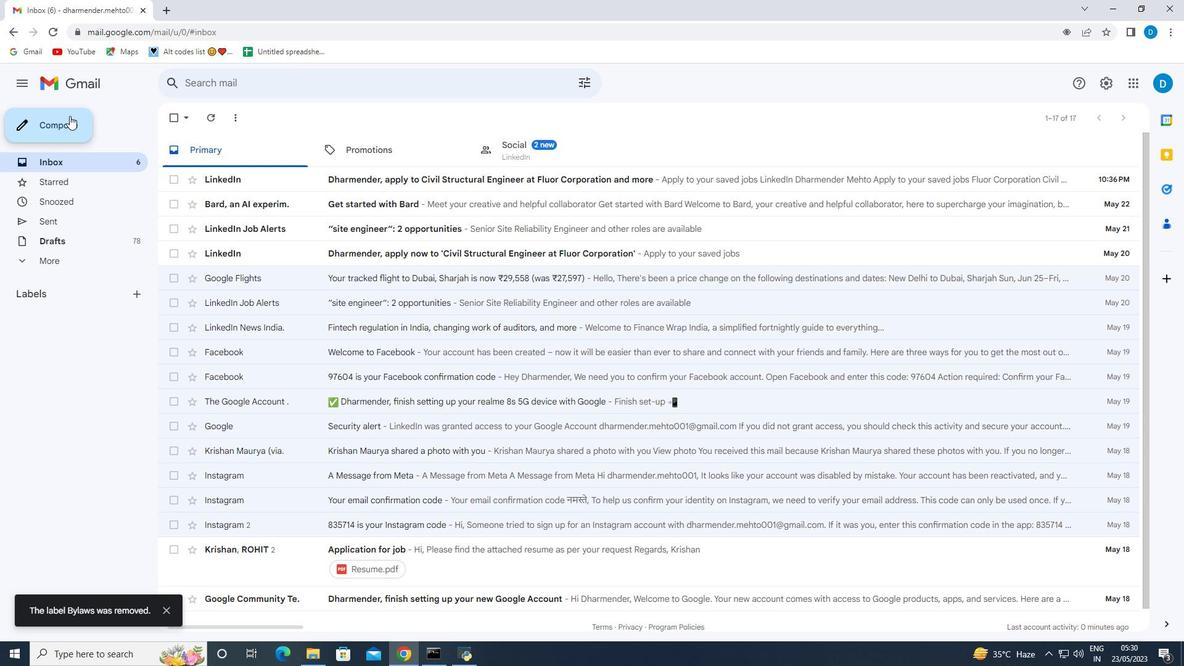 
Action: Mouse moved to (800, 367)
Screenshot: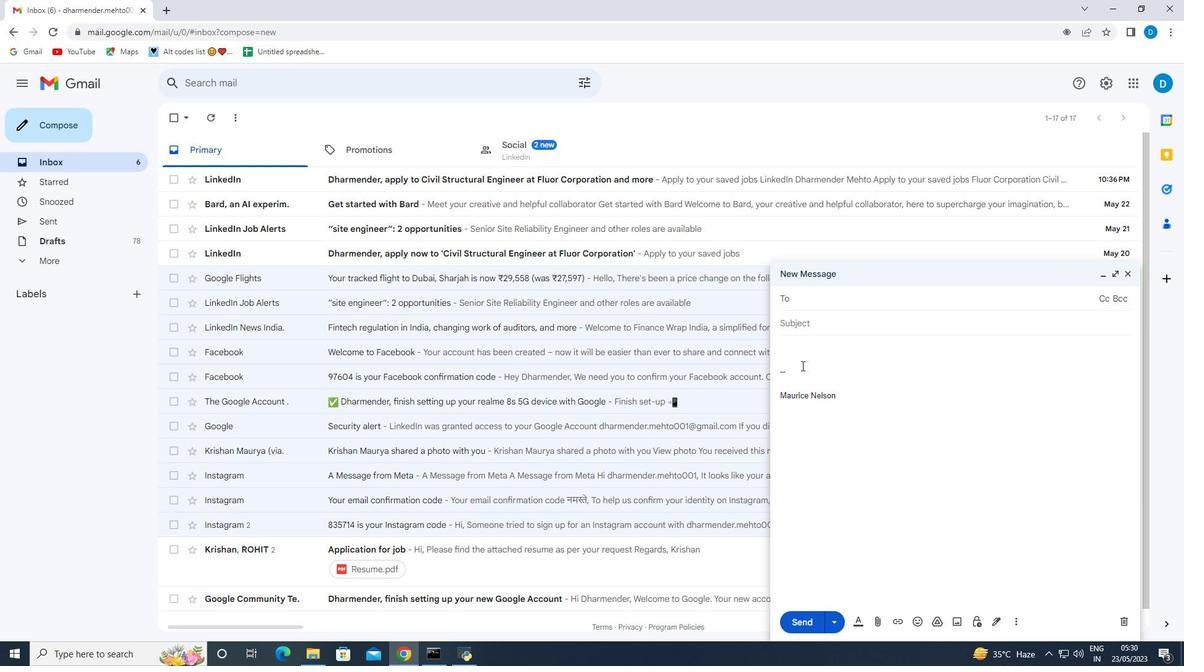 
Action: Mouse pressed left at (800, 367)
Screenshot: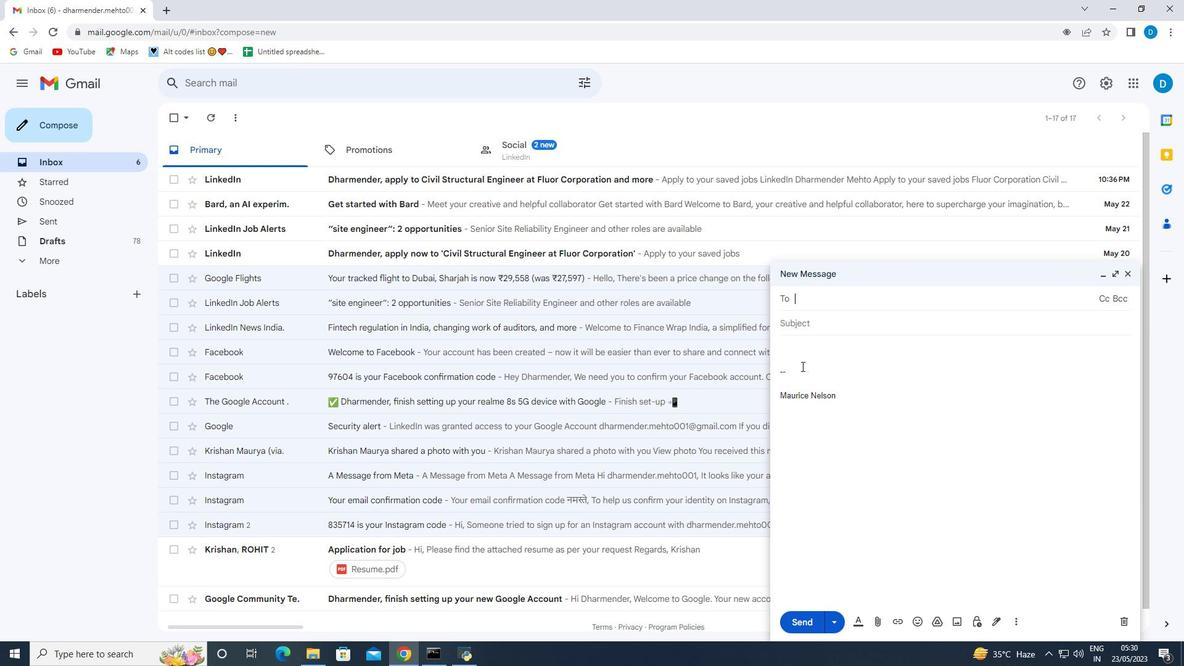 
Action: Mouse moved to (800, 367)
Screenshot: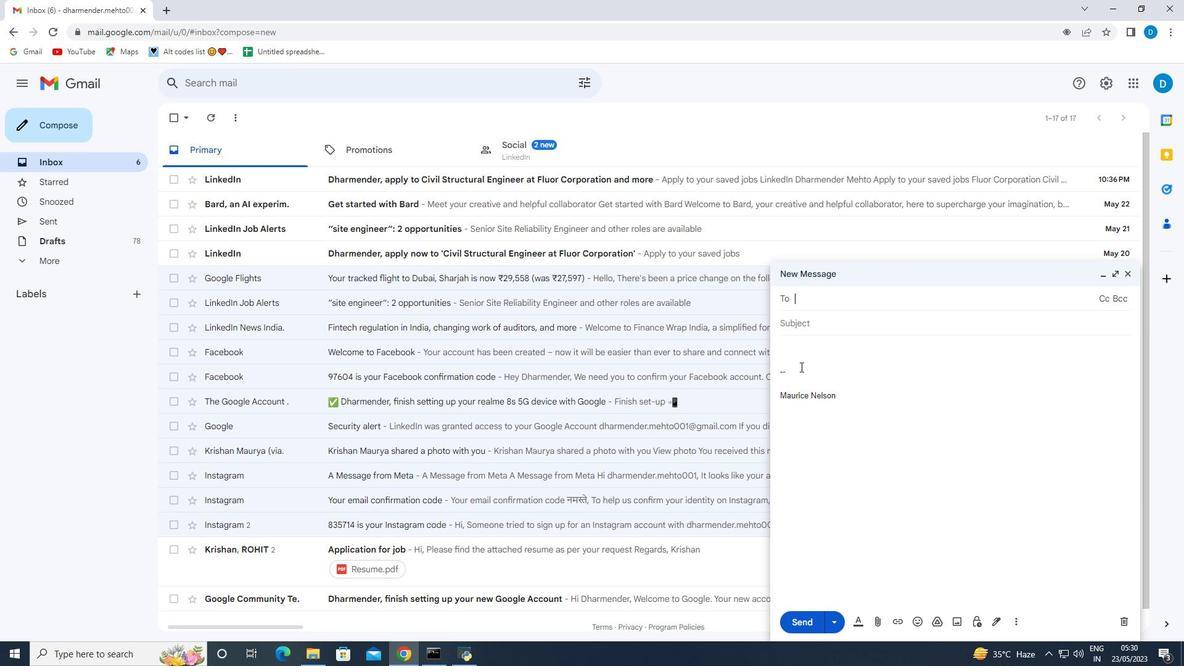 
Action: Key pressed <Key.backspace><Key.backspace><Key.backspace><Key.backspace><Key.shift>With<Key.space>sincere<Key.space>appreciation<Key.space>and<Key.space>gratitude,
Screenshot: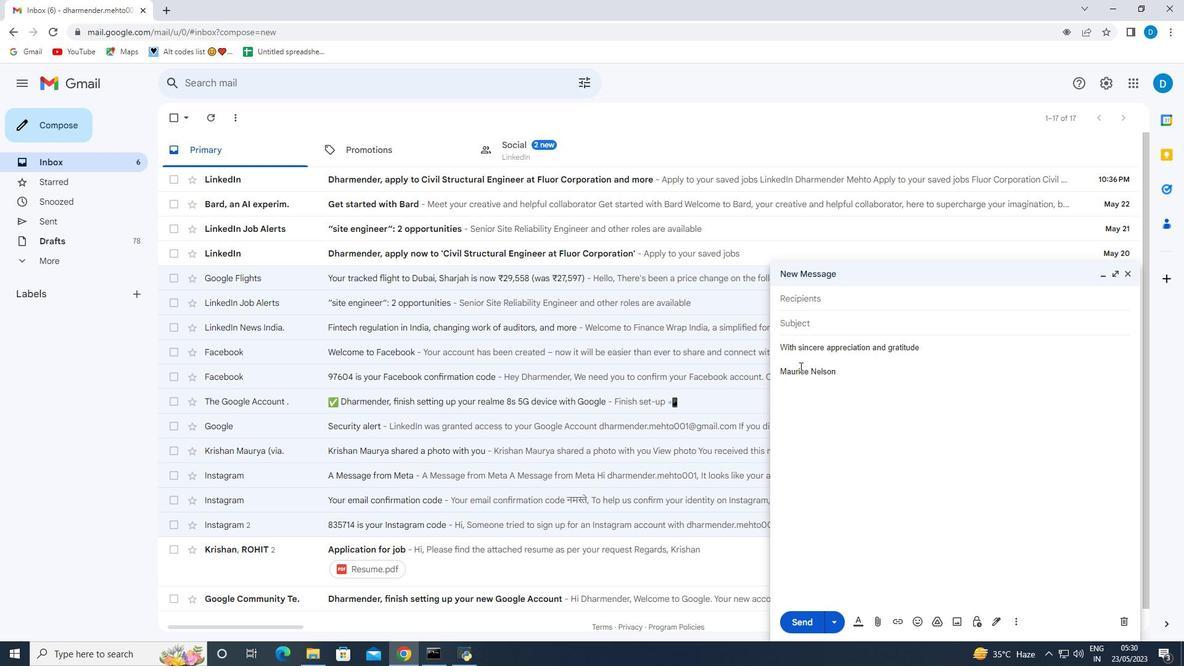 
Action: Mouse moved to (1015, 624)
Screenshot: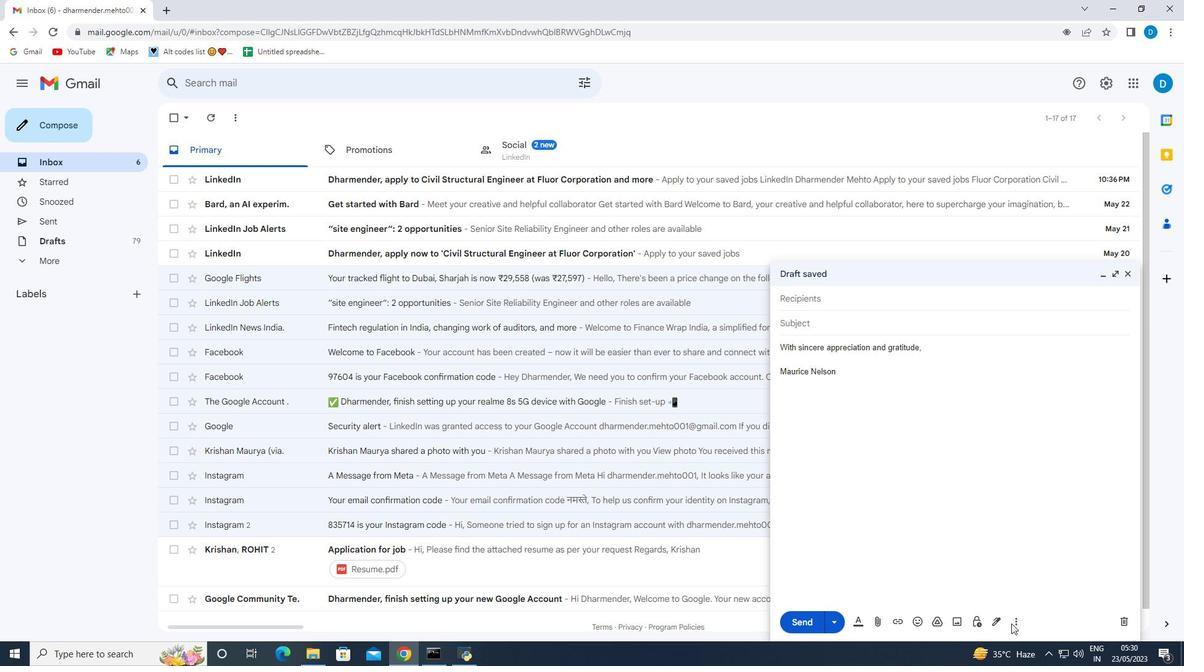 
Action: Mouse pressed left at (1015, 624)
Screenshot: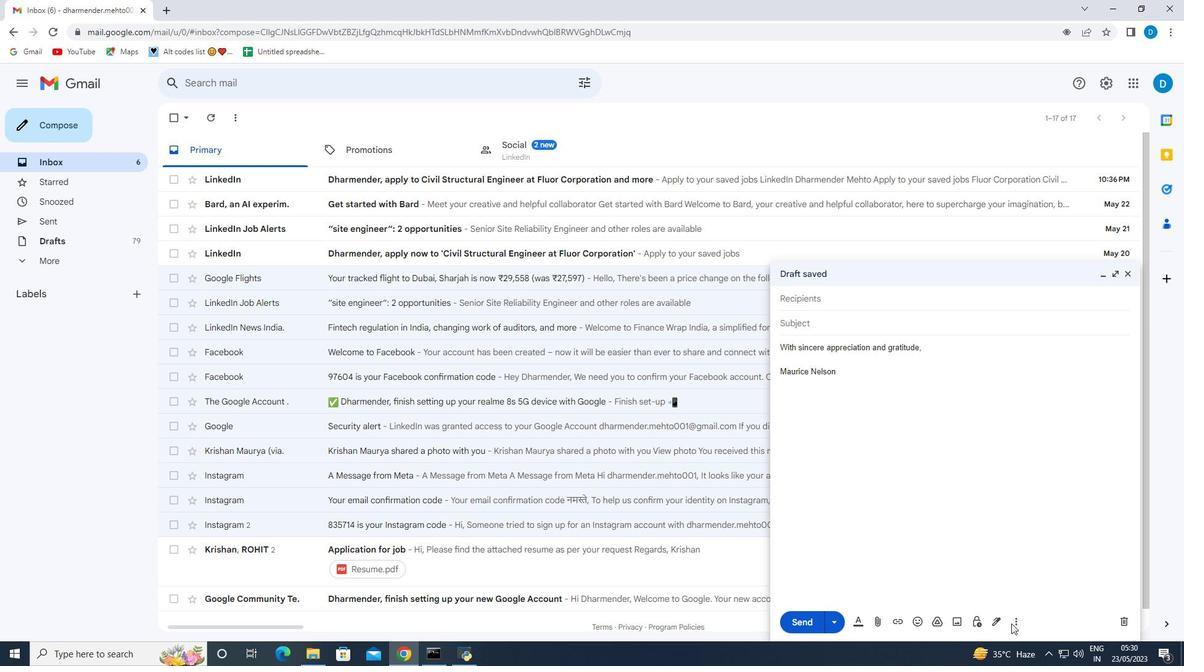 
Action: Mouse moved to (1049, 510)
Screenshot: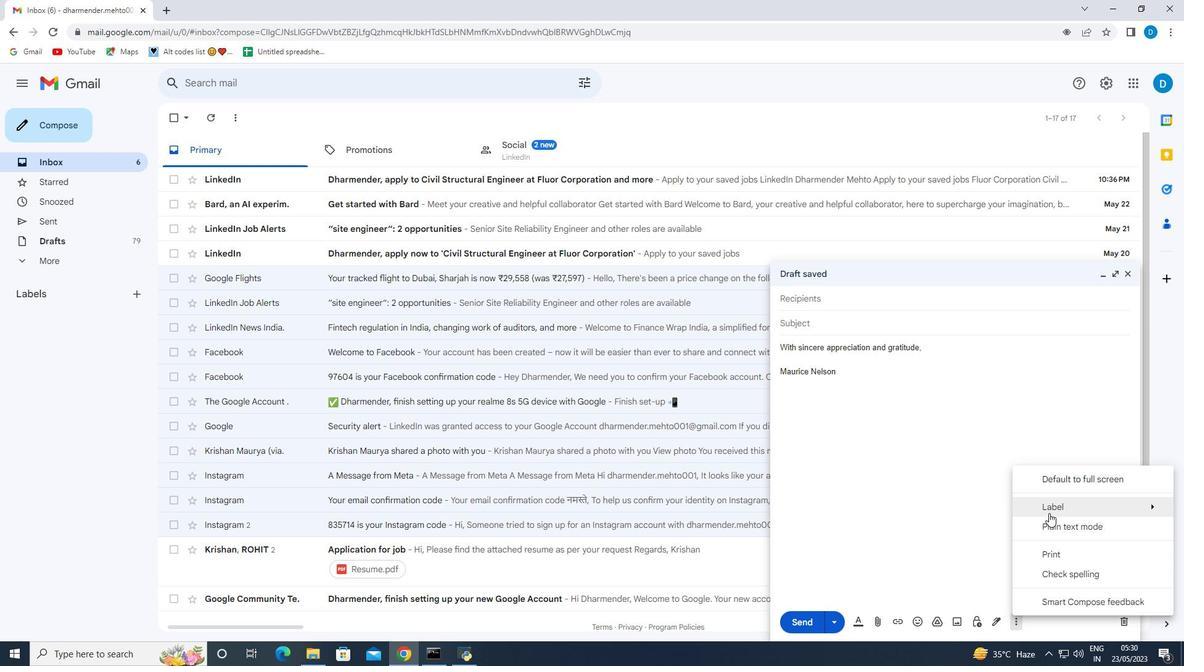 
Action: Mouse pressed left at (1049, 510)
Screenshot: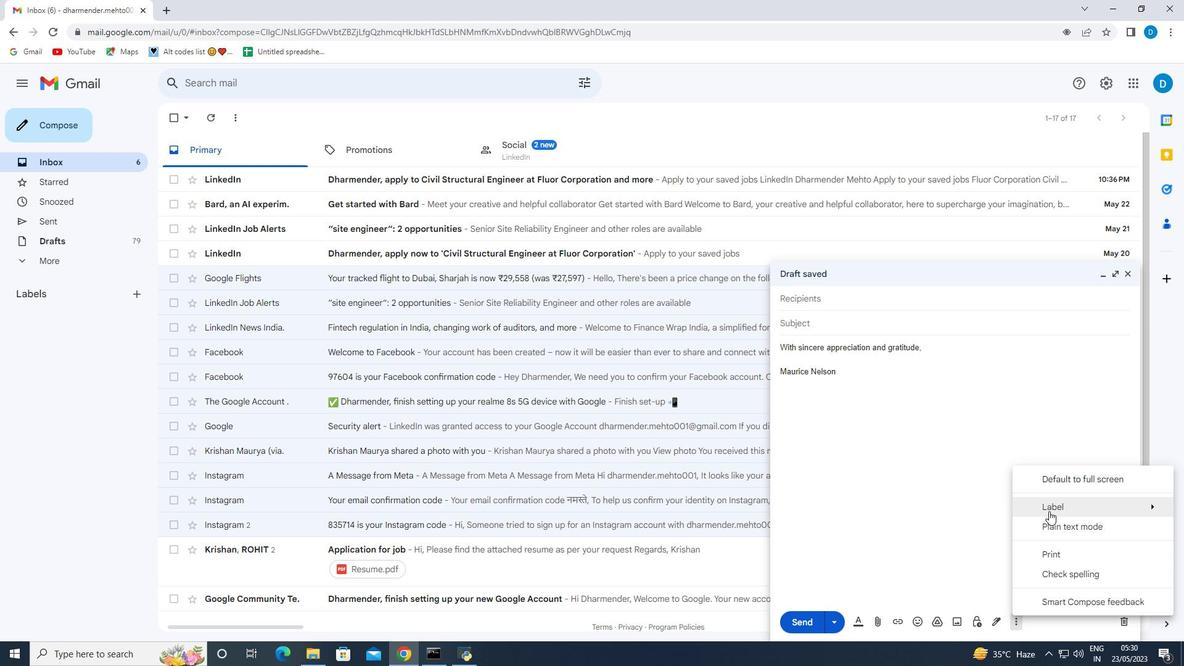 
Action: Mouse moved to (919, 482)
Screenshot: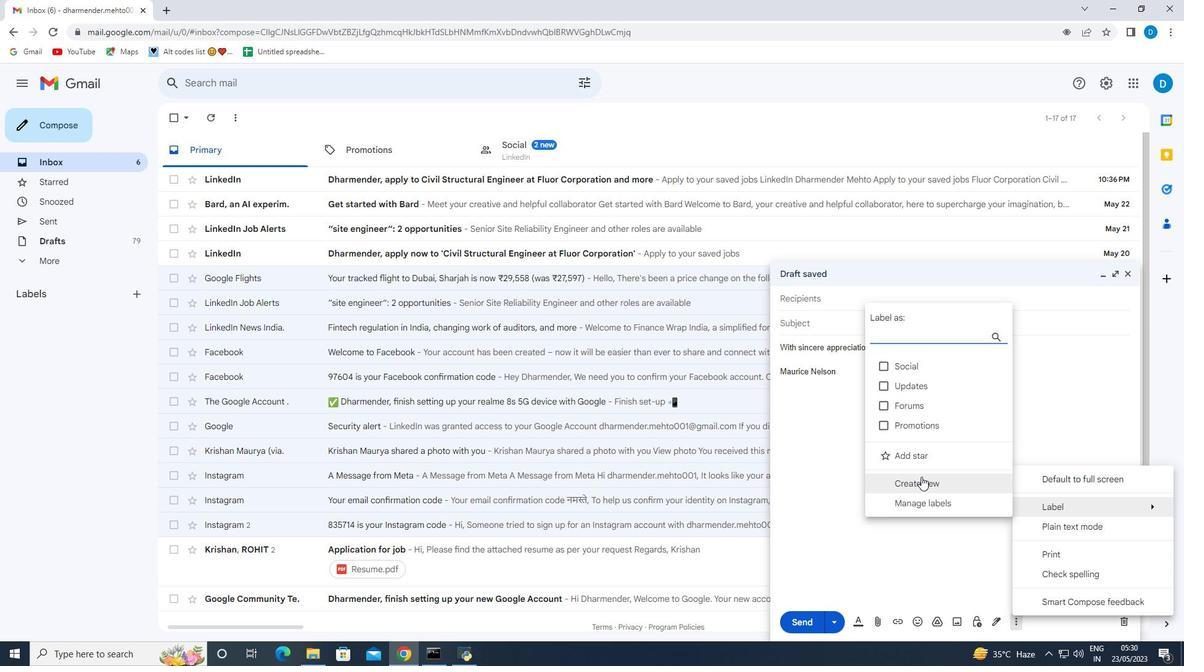 
Action: Mouse pressed left at (919, 482)
Screenshot: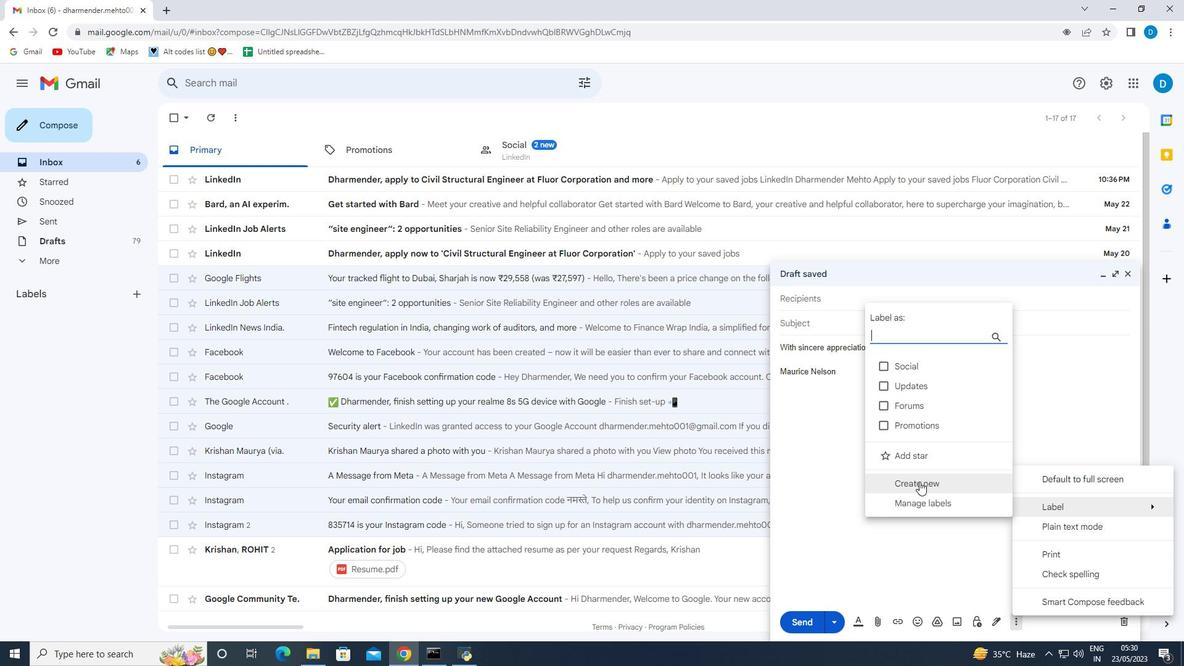 
Action: Mouse moved to (534, 335)
Screenshot: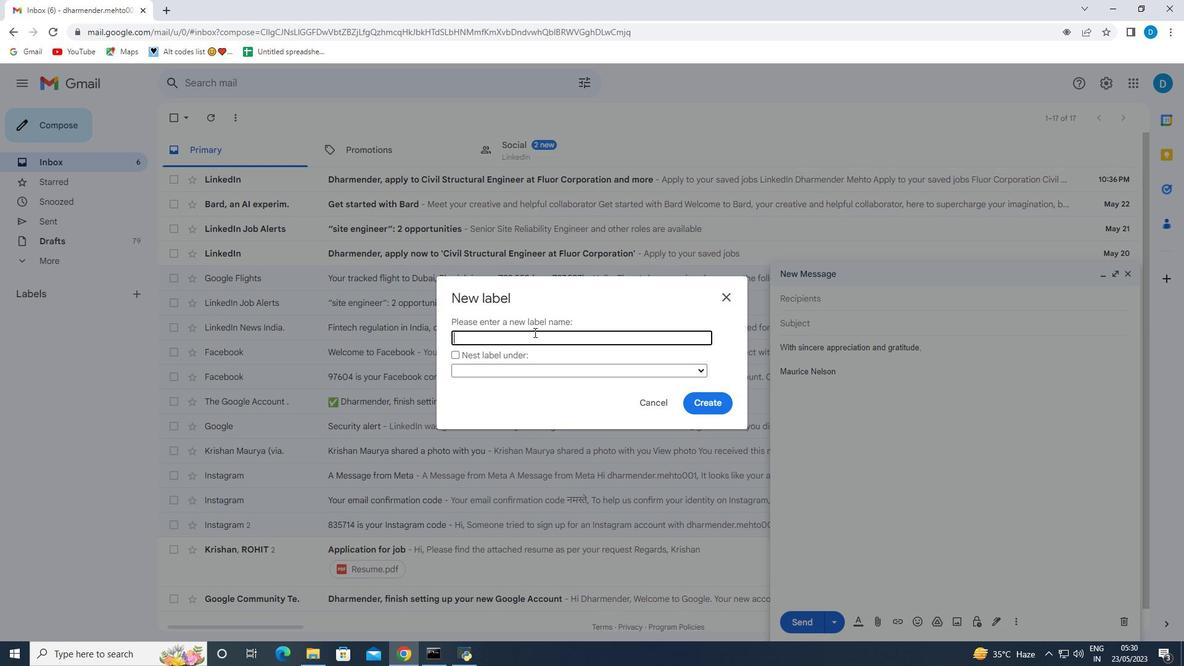 
Action: Mouse pressed left at (534, 335)
Screenshot: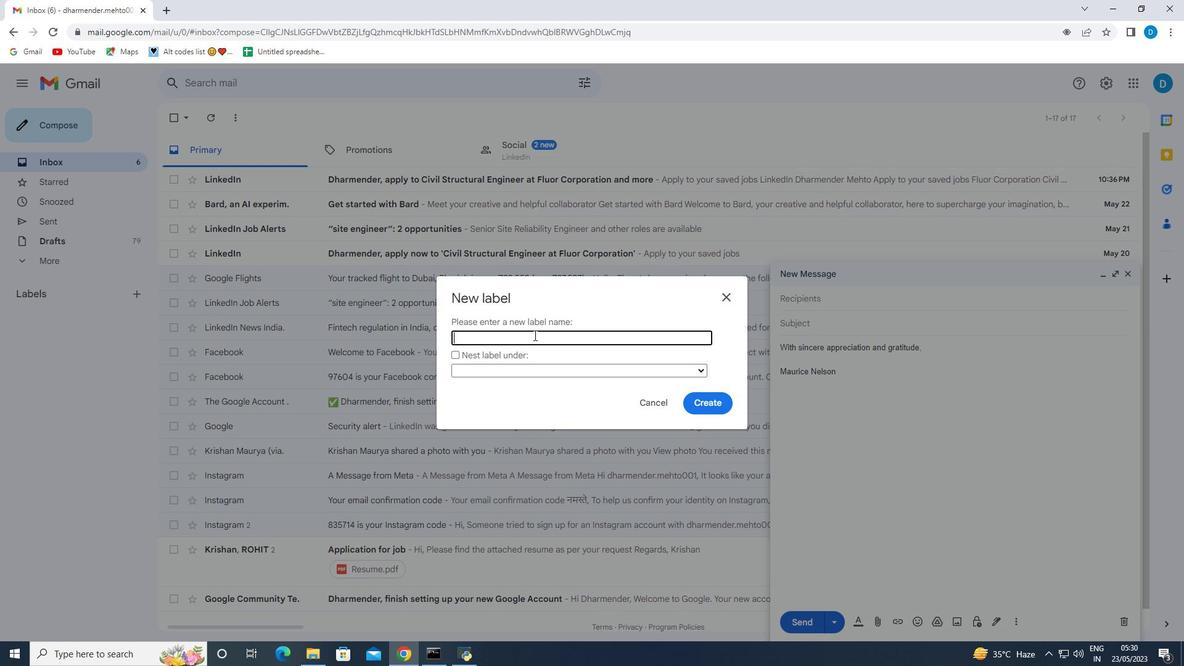 
Action: Key pressed <Key.shift><Key.shift>Rules<Key.space>and<Key.space>regulations
Screenshot: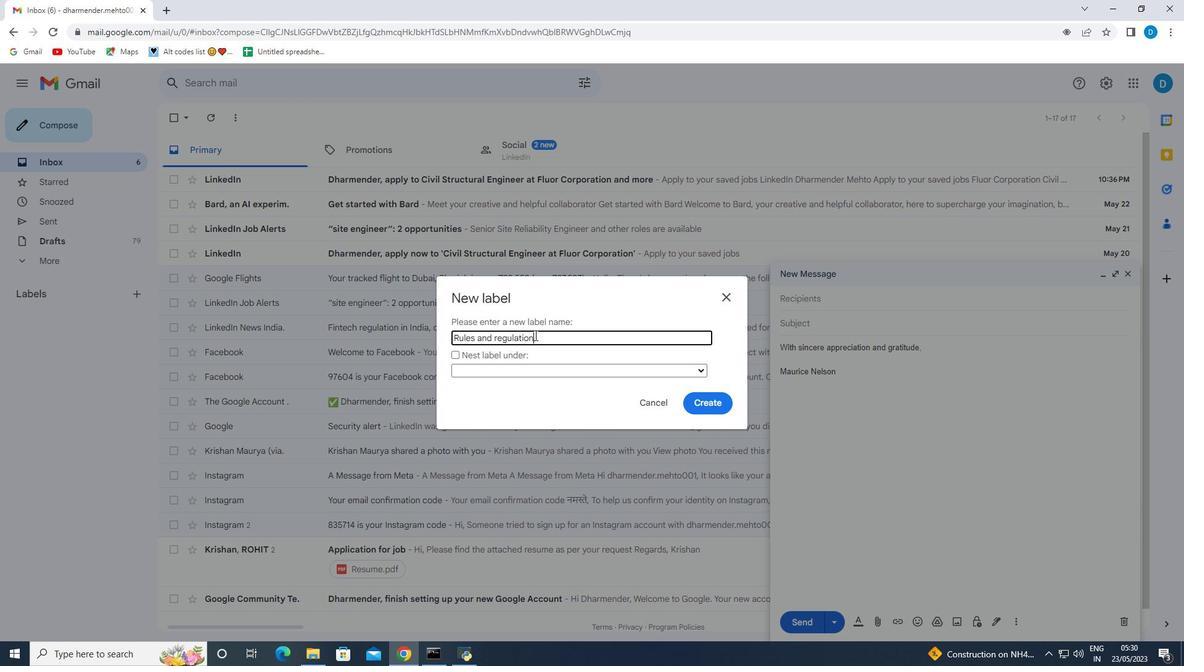 
Action: Mouse moved to (706, 403)
Screenshot: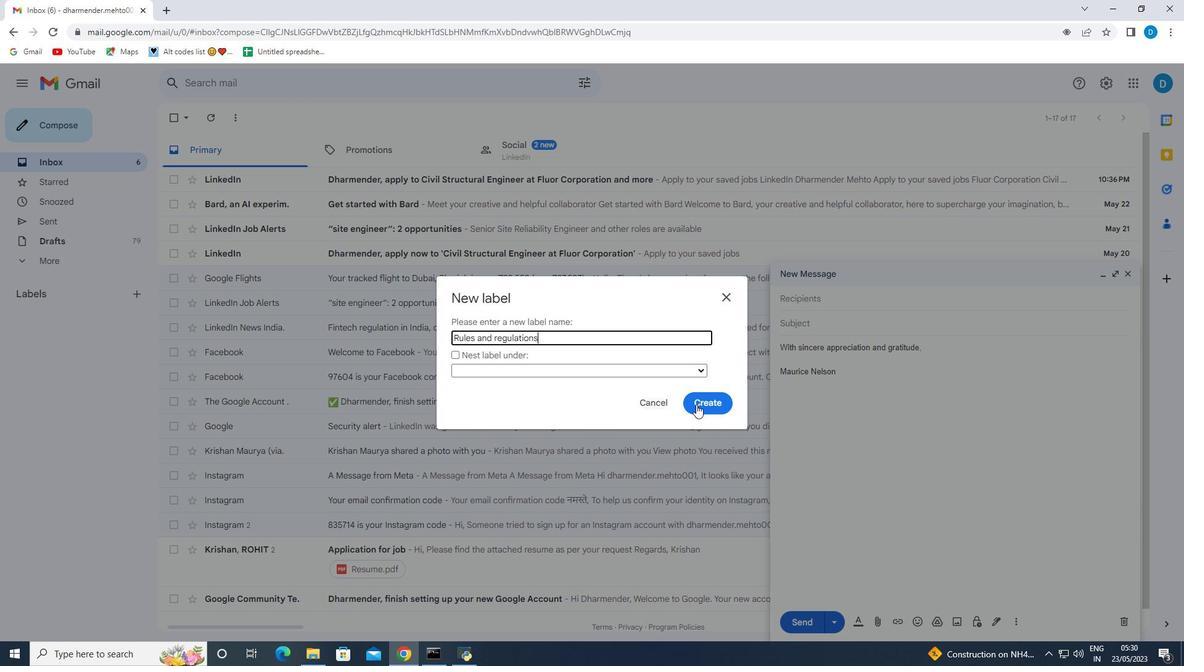 
Action: Mouse pressed left at (706, 403)
Screenshot: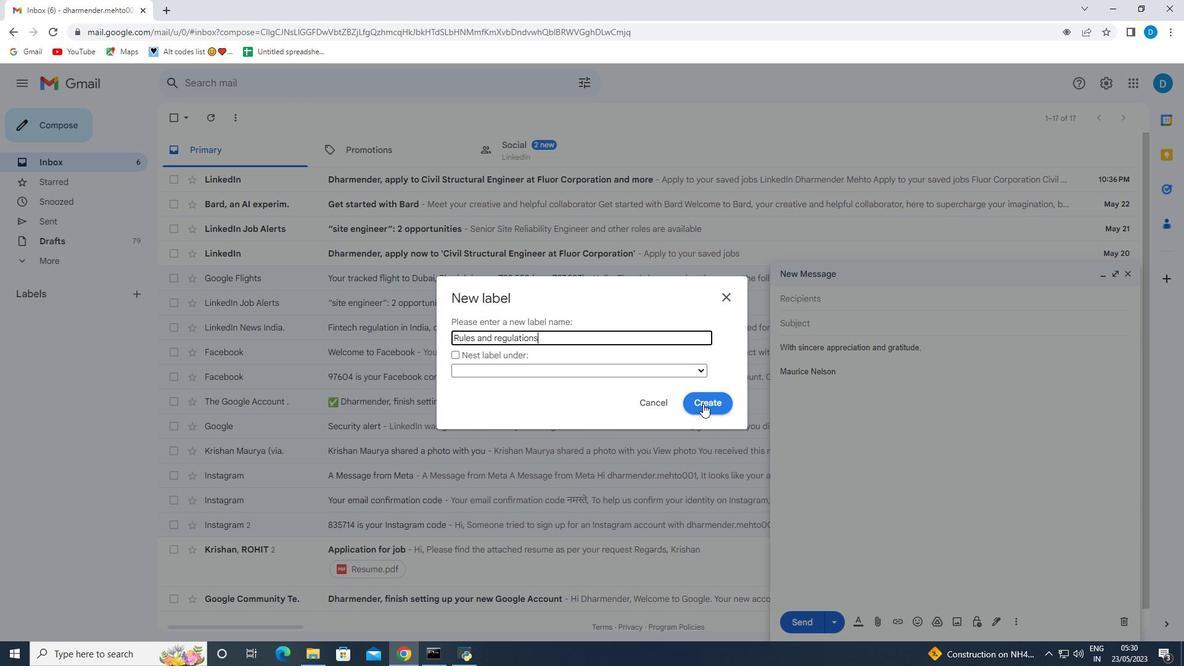 
Action: Mouse moved to (138, 318)
Screenshot: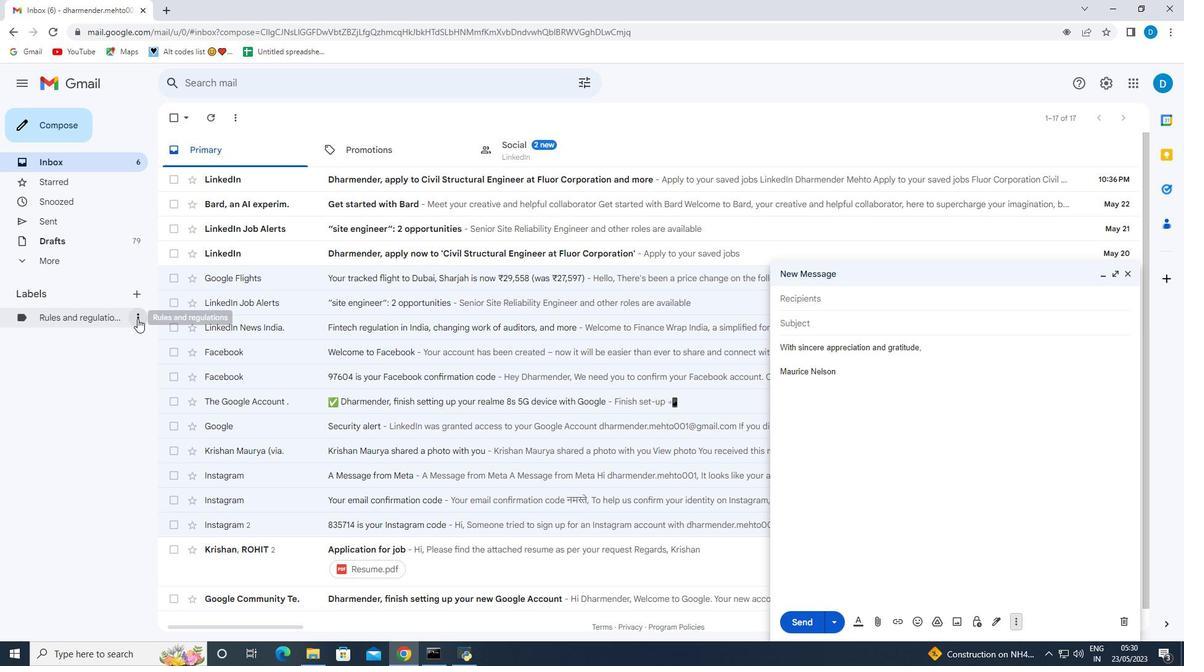 
Action: Mouse pressed left at (138, 318)
Screenshot: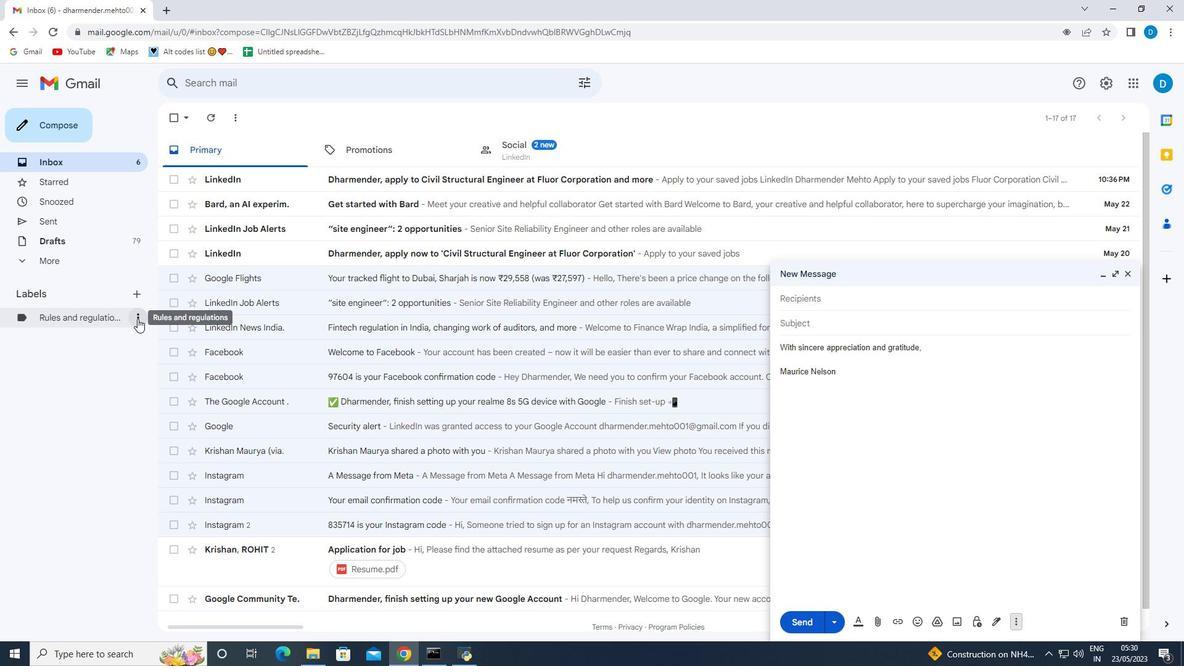 
Action: Mouse moved to (305, 402)
Screenshot: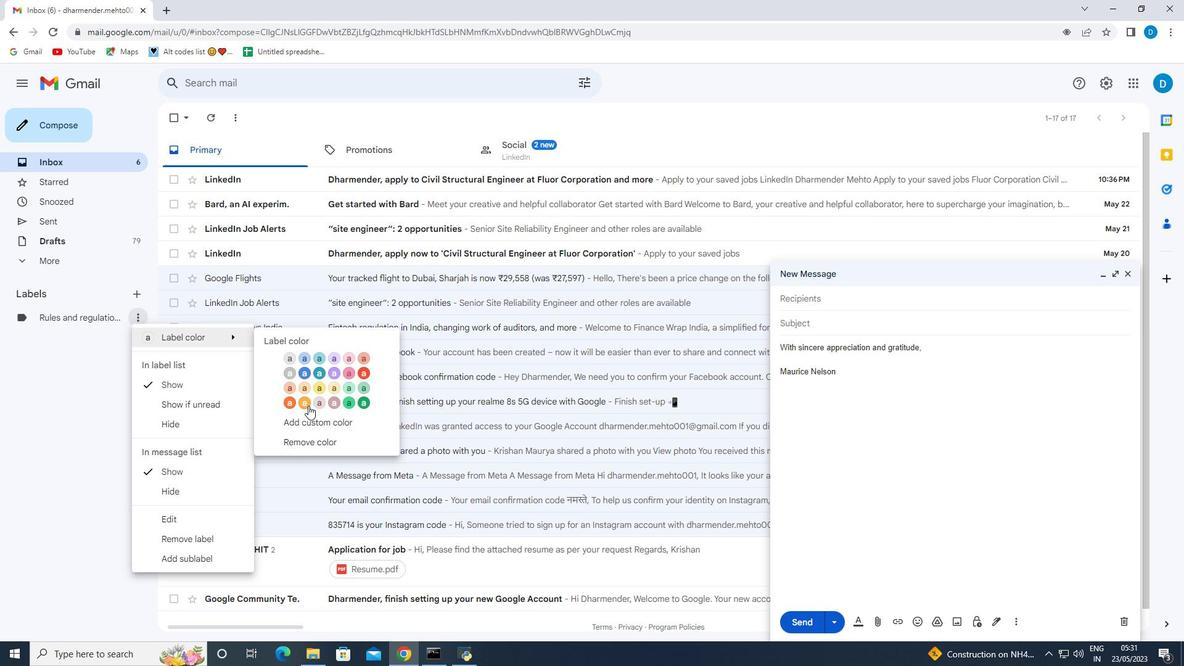 
Action: Mouse pressed left at (305, 402)
Screenshot: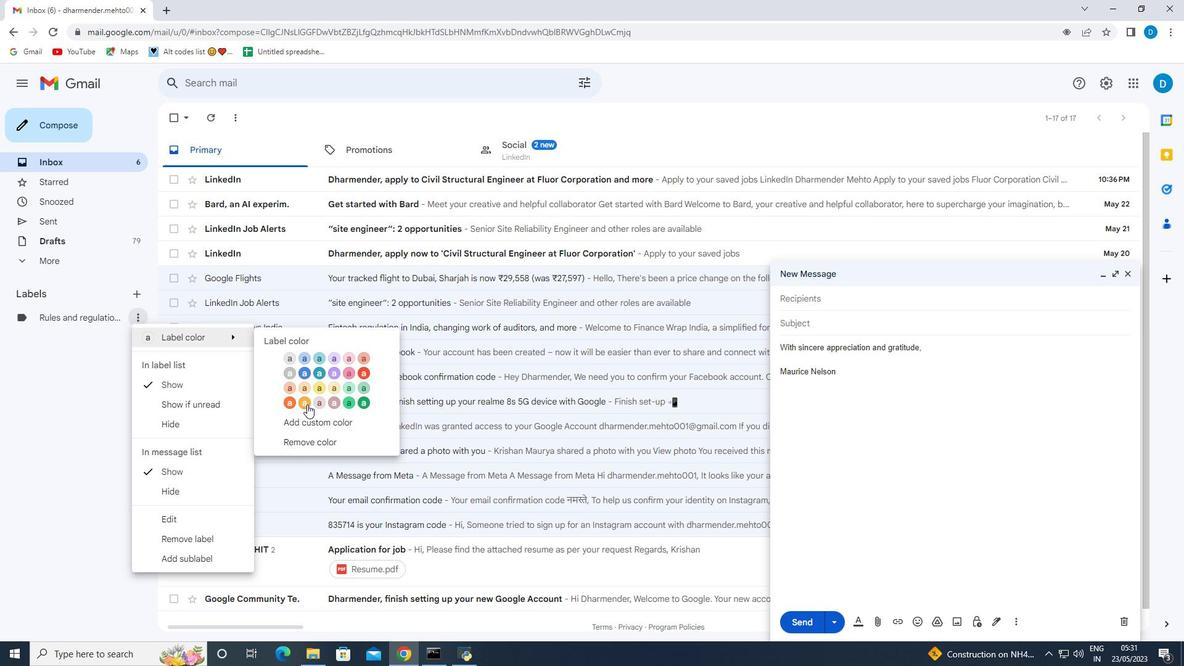 
Action: Mouse moved to (853, 484)
Screenshot: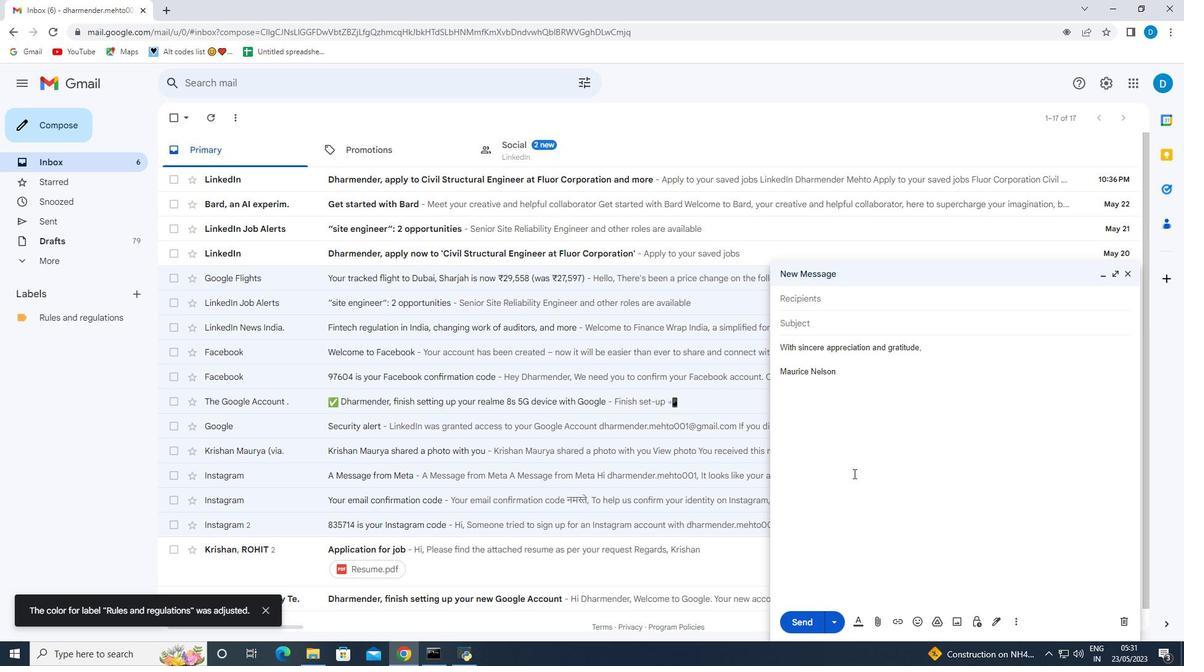 
Action: Mouse scrolled (853, 484) with delta (0, 0)
Screenshot: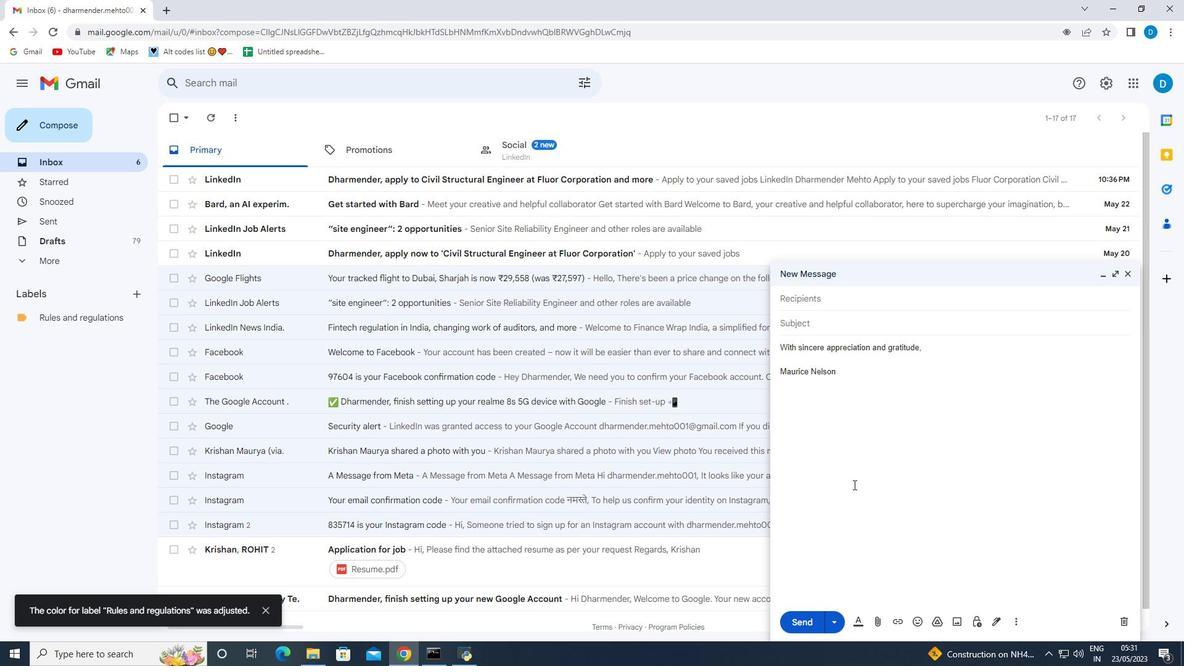 
Action: Mouse scrolled (853, 484) with delta (0, 0)
Screenshot: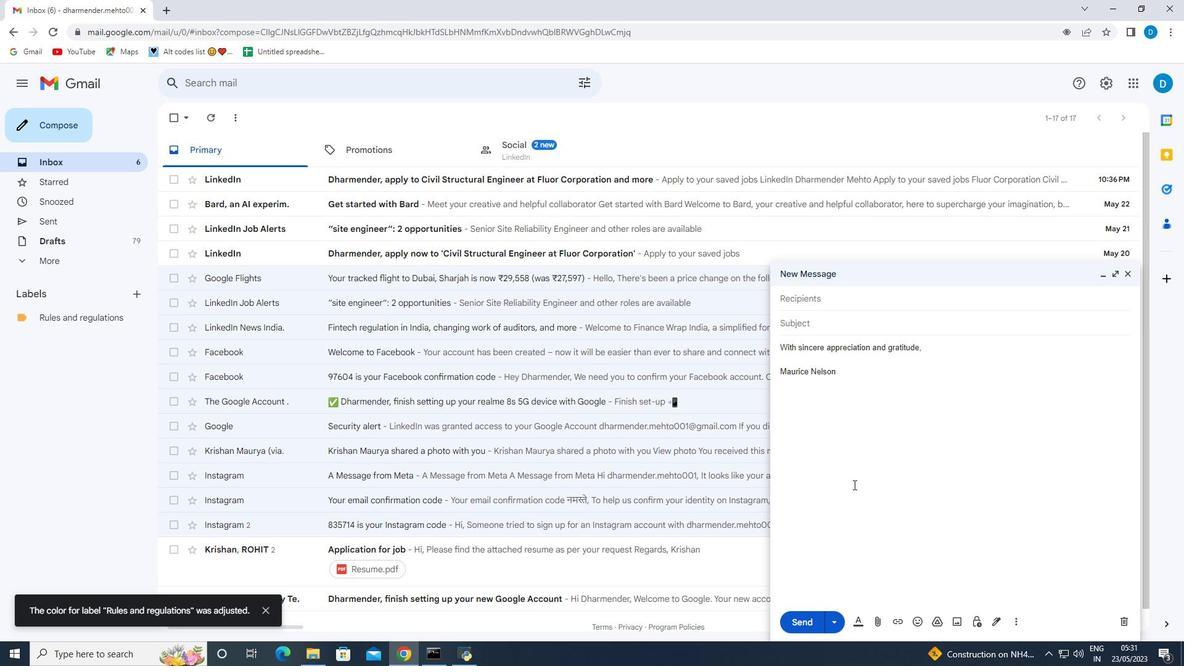 
Action: Mouse moved to (866, 485)
Screenshot: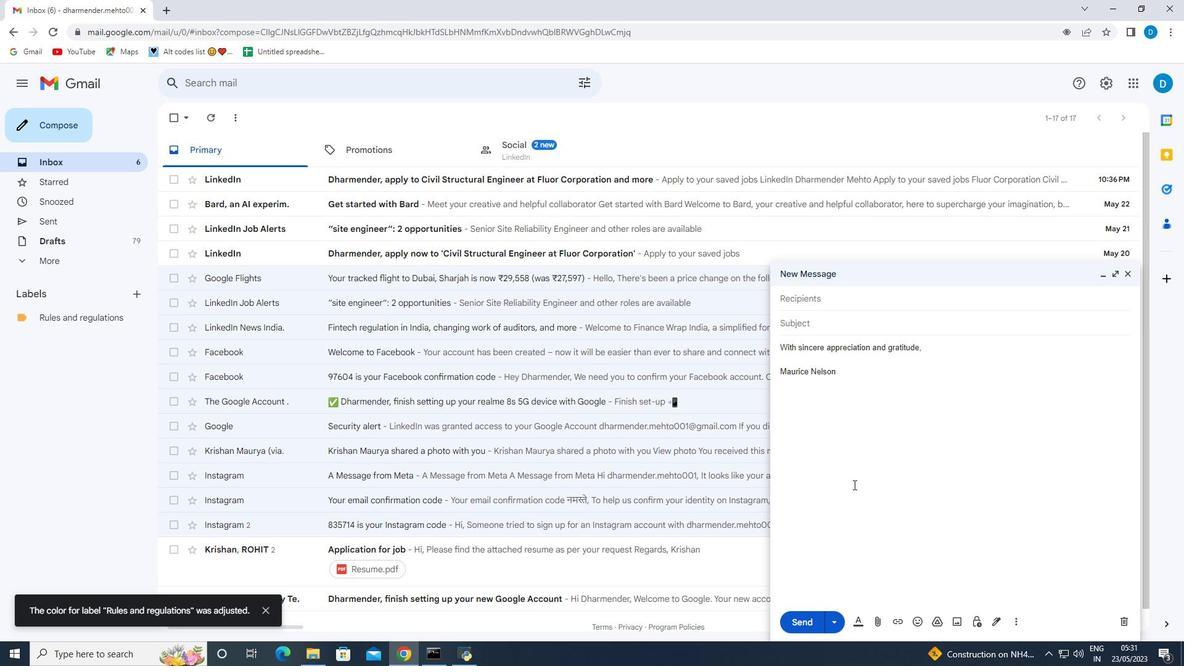 
Action: Mouse scrolled (866, 484) with delta (0, 0)
Screenshot: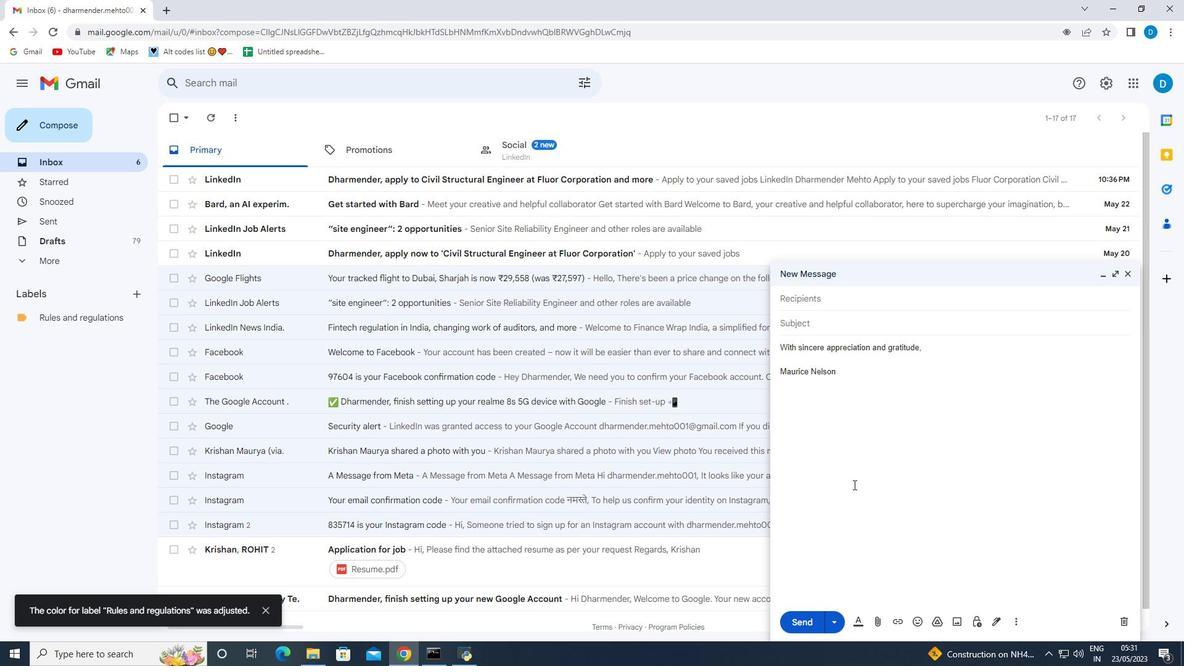 
Action: Mouse moved to (800, 302)
Screenshot: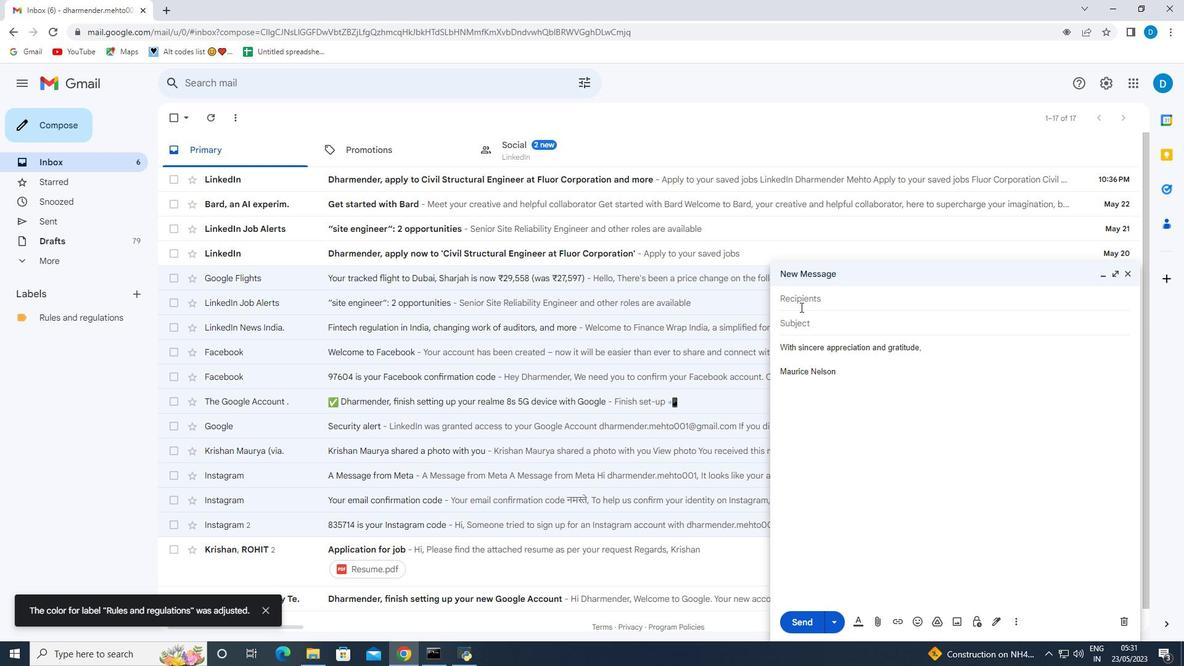 
Action: Mouse pressed left at (800, 302)
Screenshot: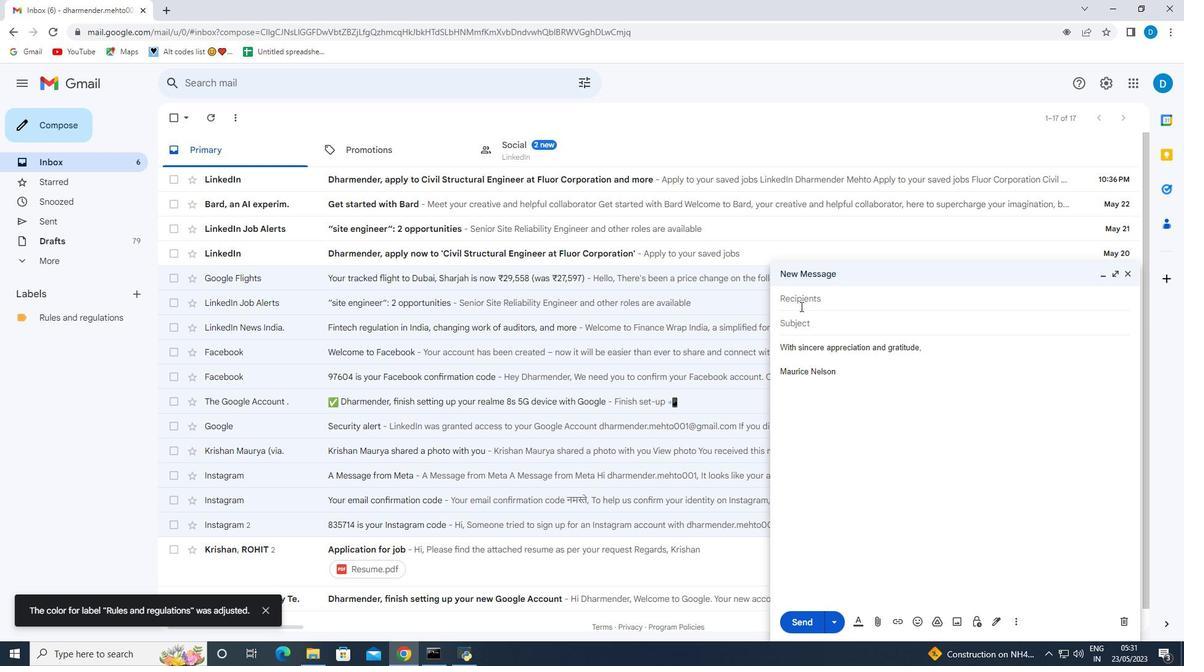 
Action: Key pressed softage.9<Key.shift>@softage.net
Screenshot: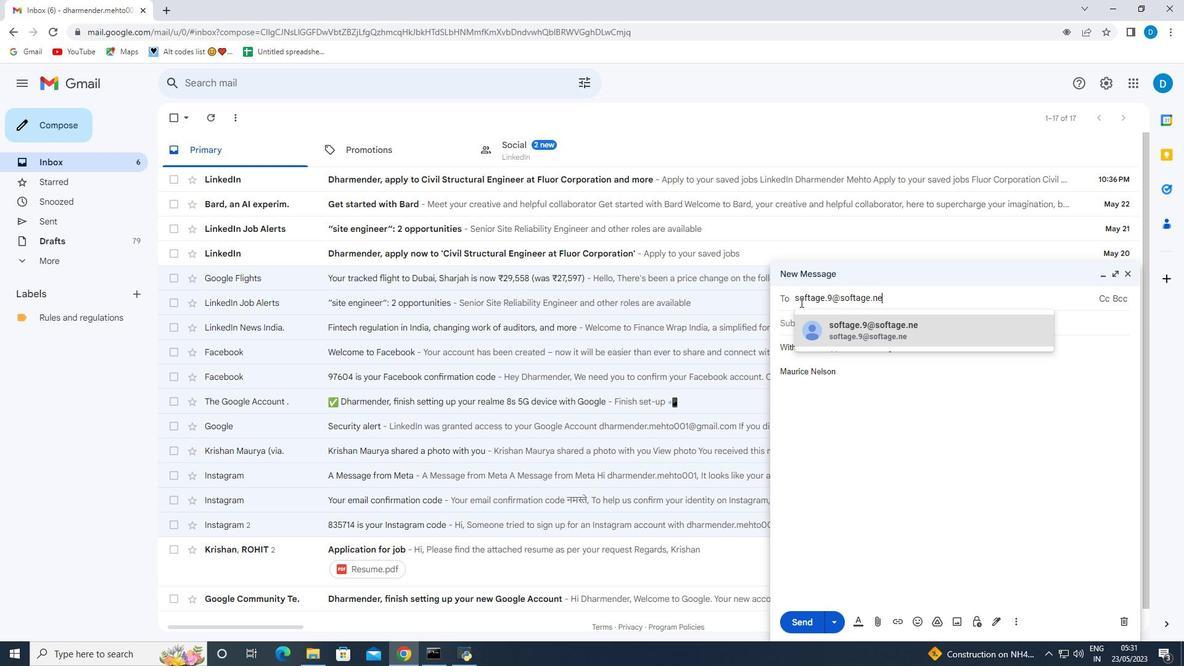 
Action: Mouse moved to (861, 331)
Screenshot: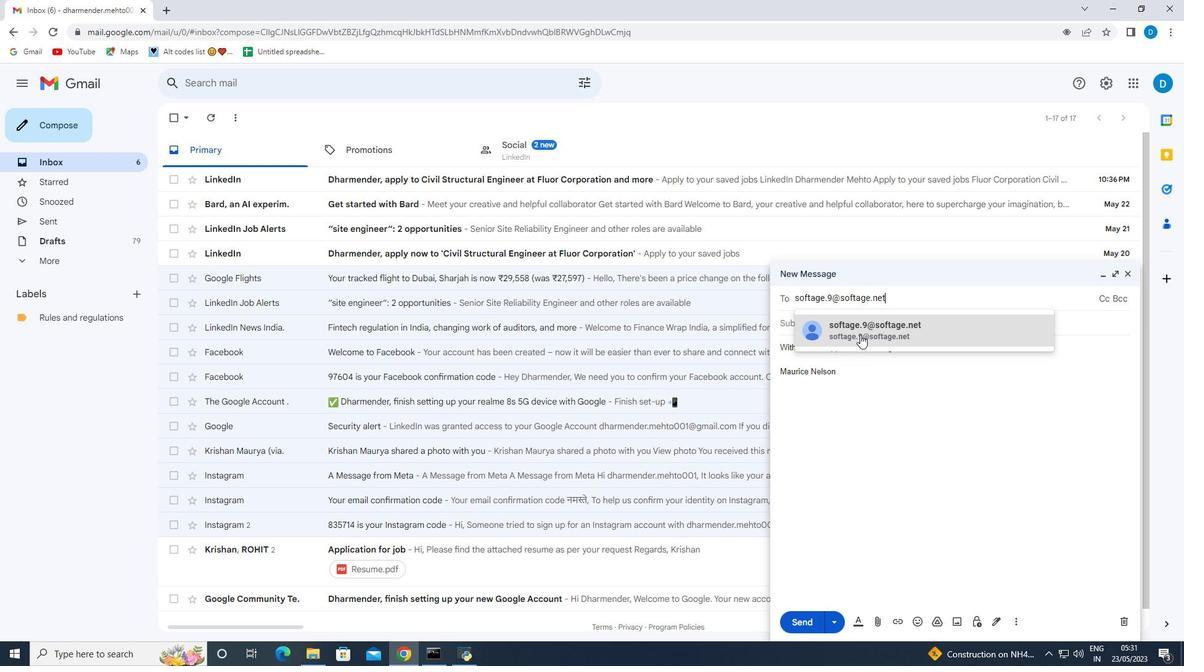 
Action: Mouse pressed left at (861, 331)
Screenshot: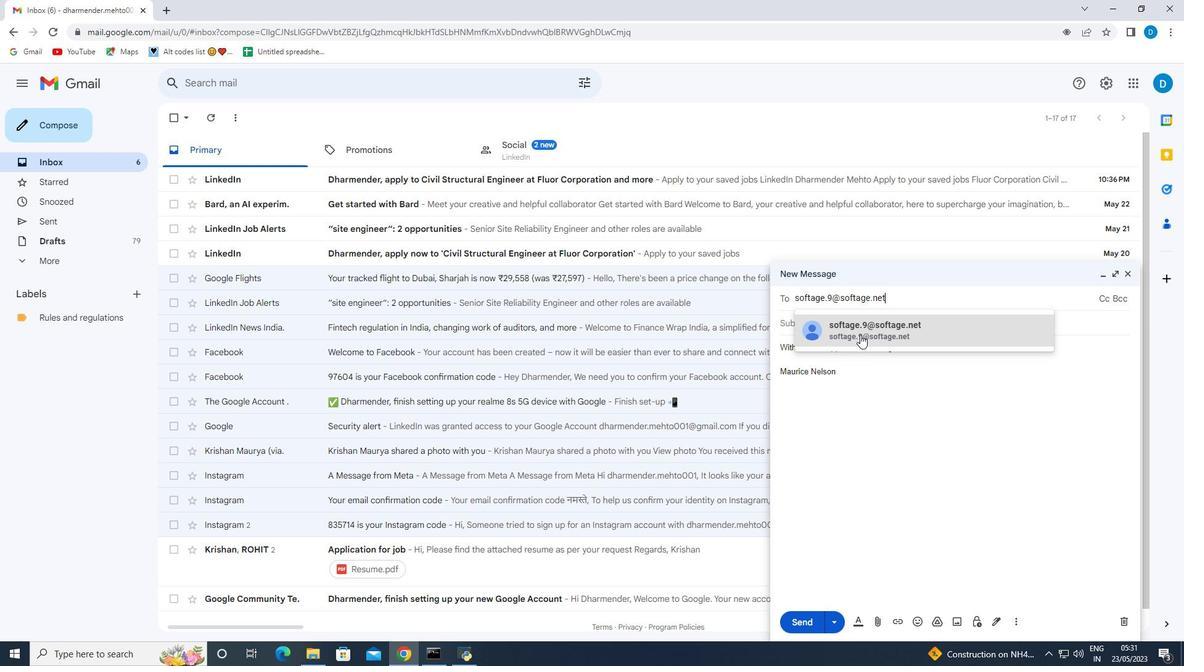
Action: Mouse moved to (882, 381)
Screenshot: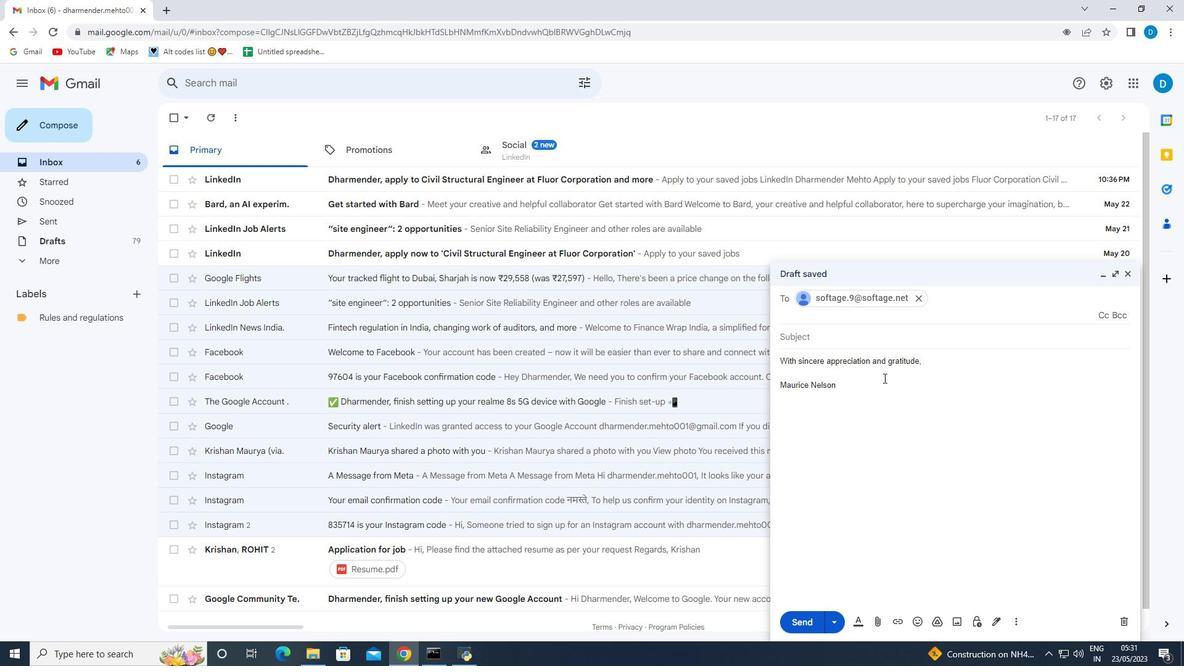 
Action: Mouse scrolled (882, 381) with delta (0, 0)
Screenshot: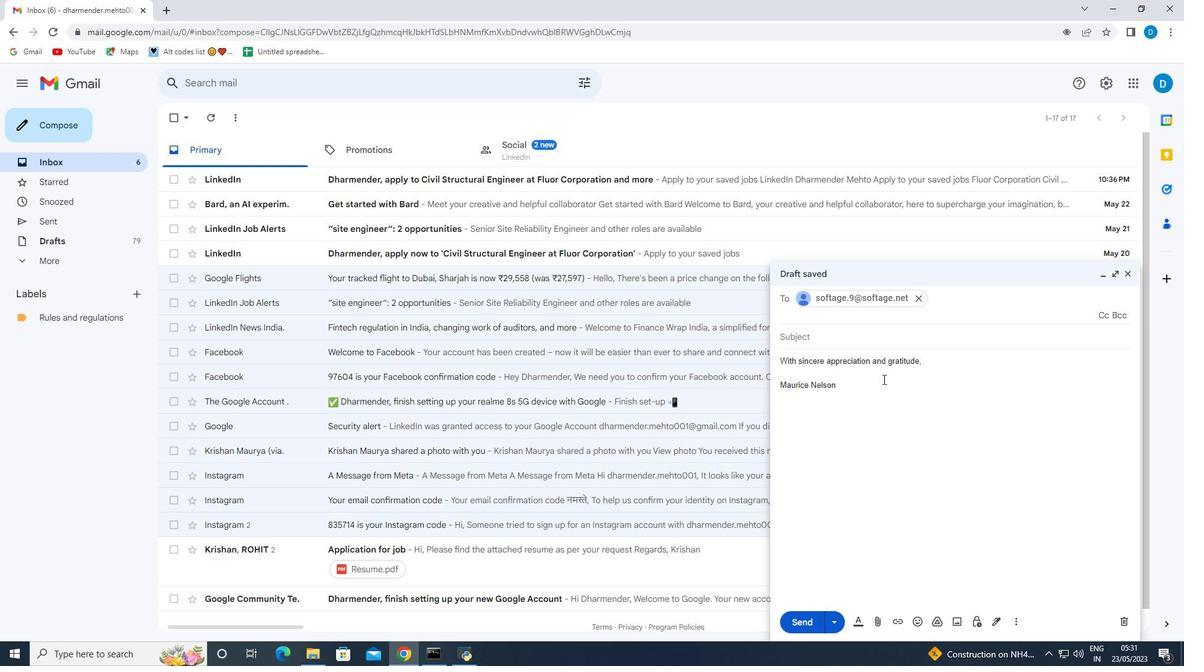 
Action: Mouse scrolled (882, 381) with delta (0, 0)
Screenshot: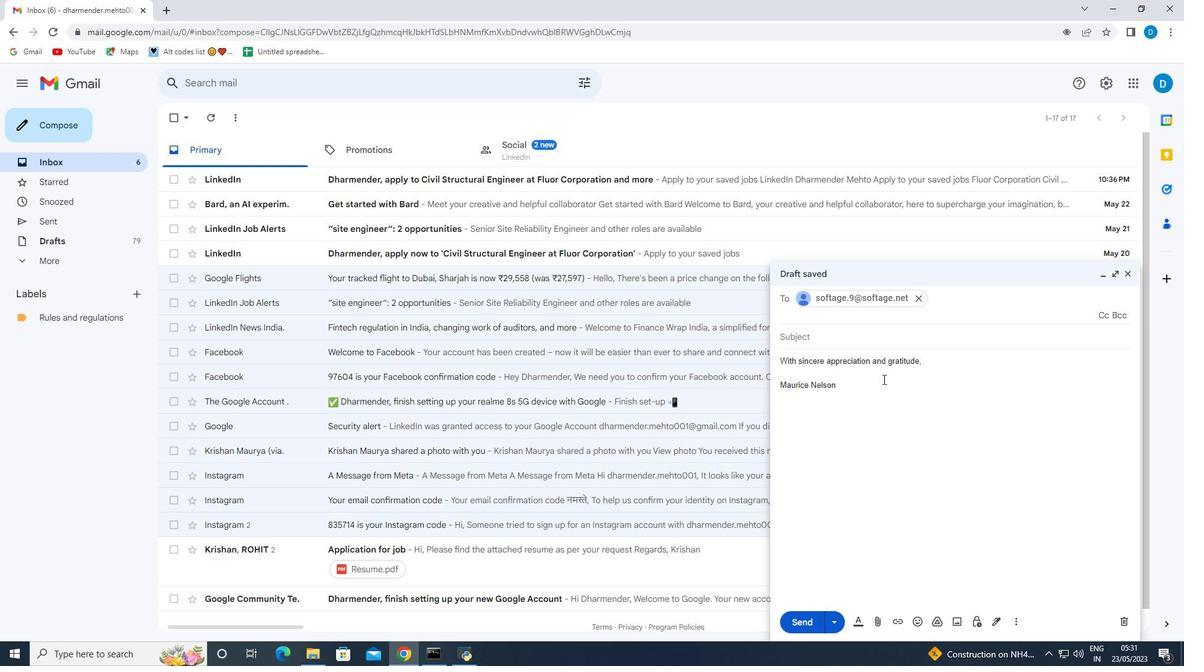 
Action: Mouse moved to (882, 381)
Screenshot: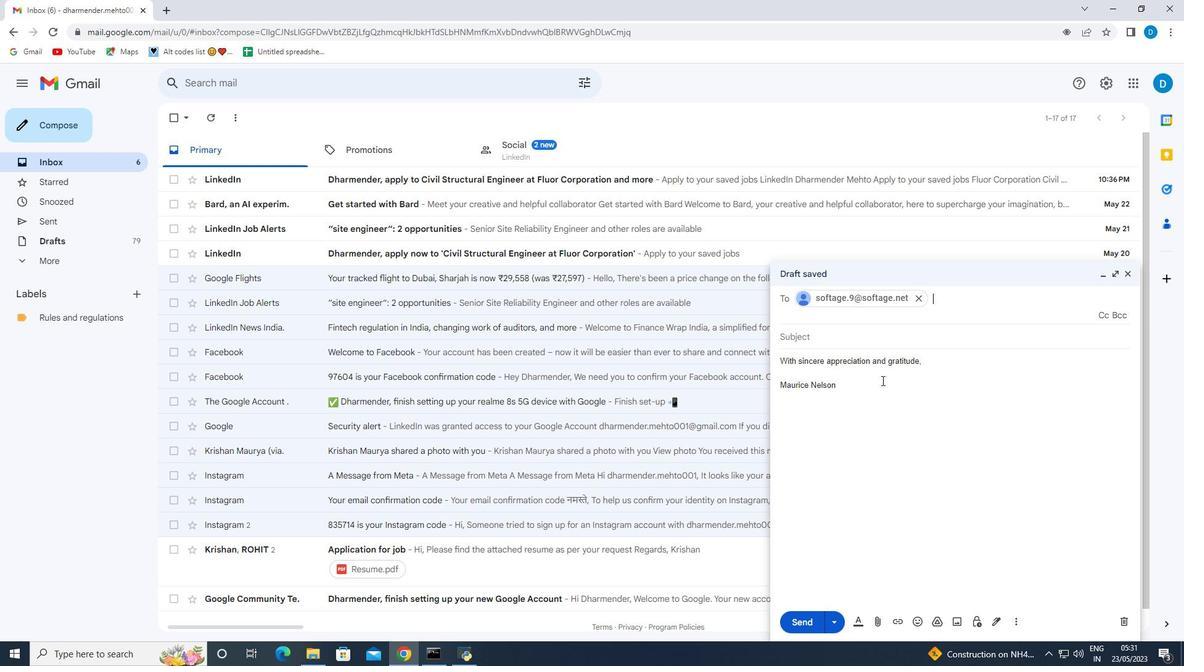 
Action: Mouse scrolled (882, 381) with delta (0, 0)
Screenshot: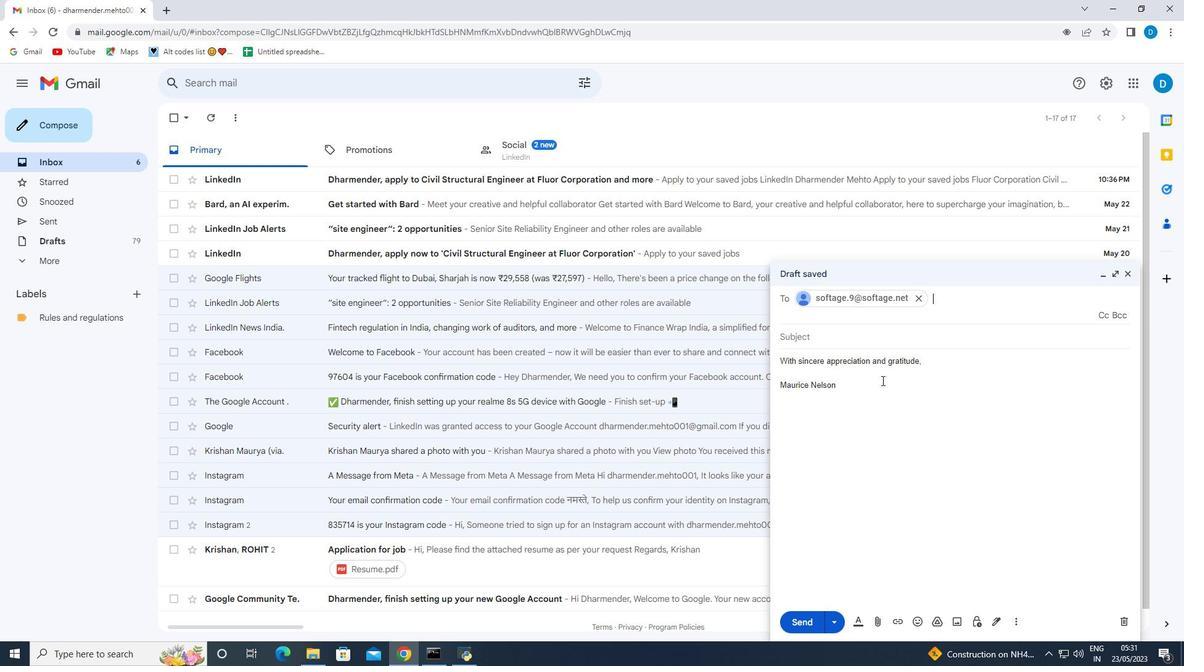 
Action: Mouse moved to (1017, 623)
Screenshot: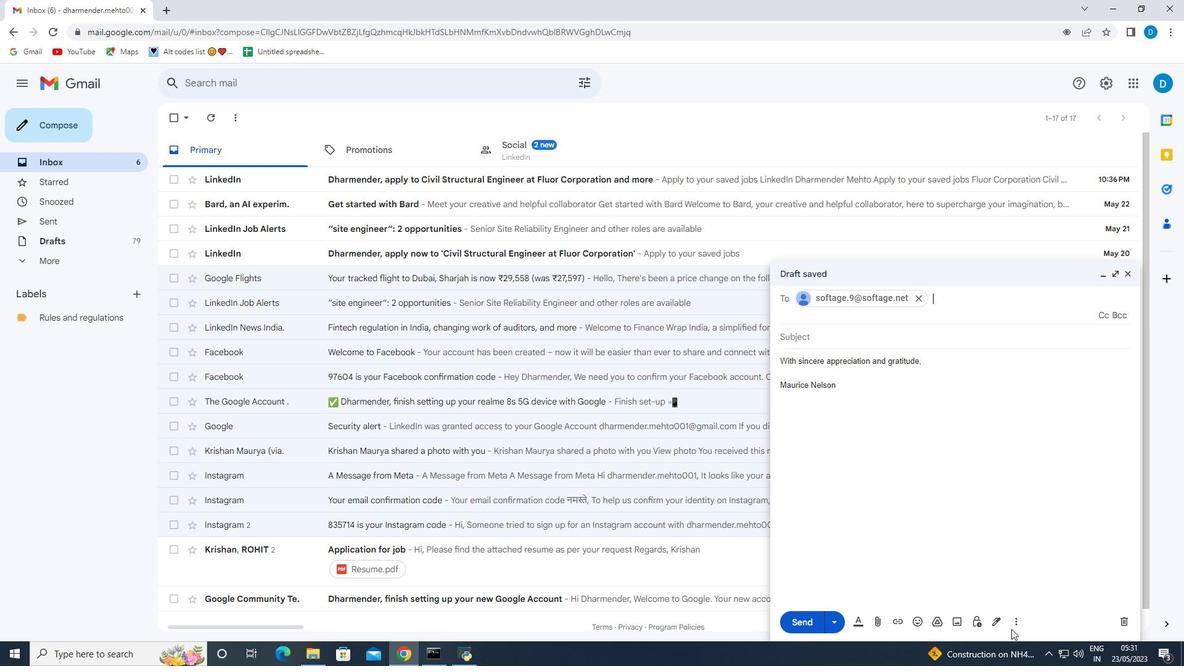 
Action: Mouse pressed left at (1017, 623)
Screenshot: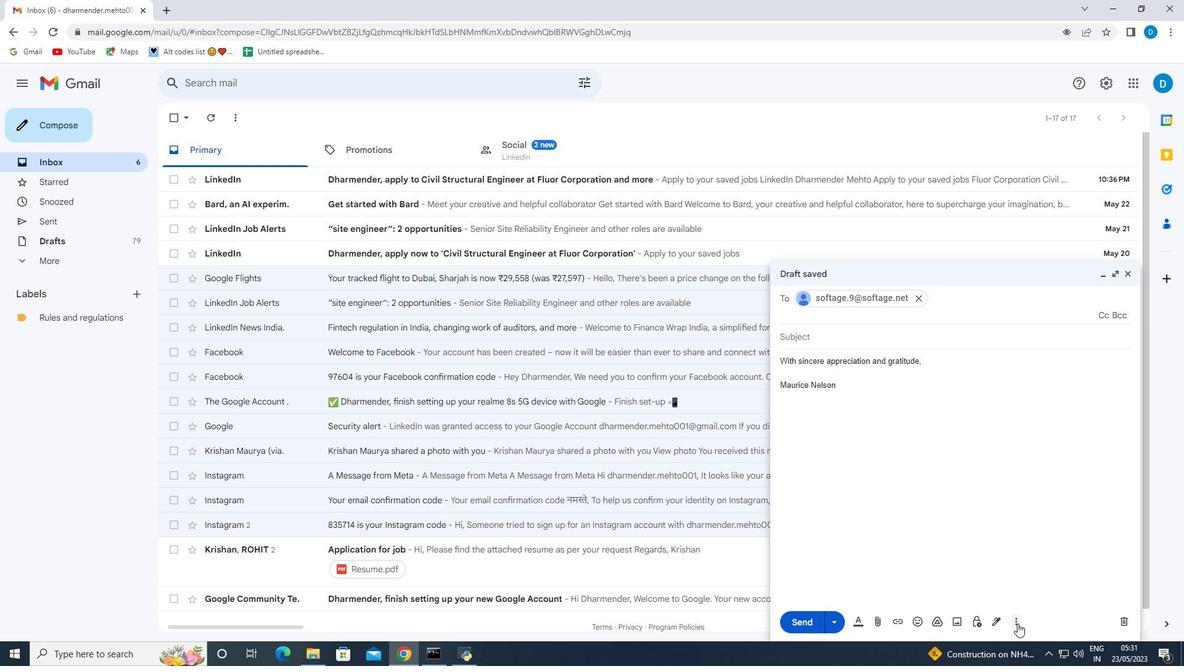 
Action: Mouse moved to (1047, 510)
Screenshot: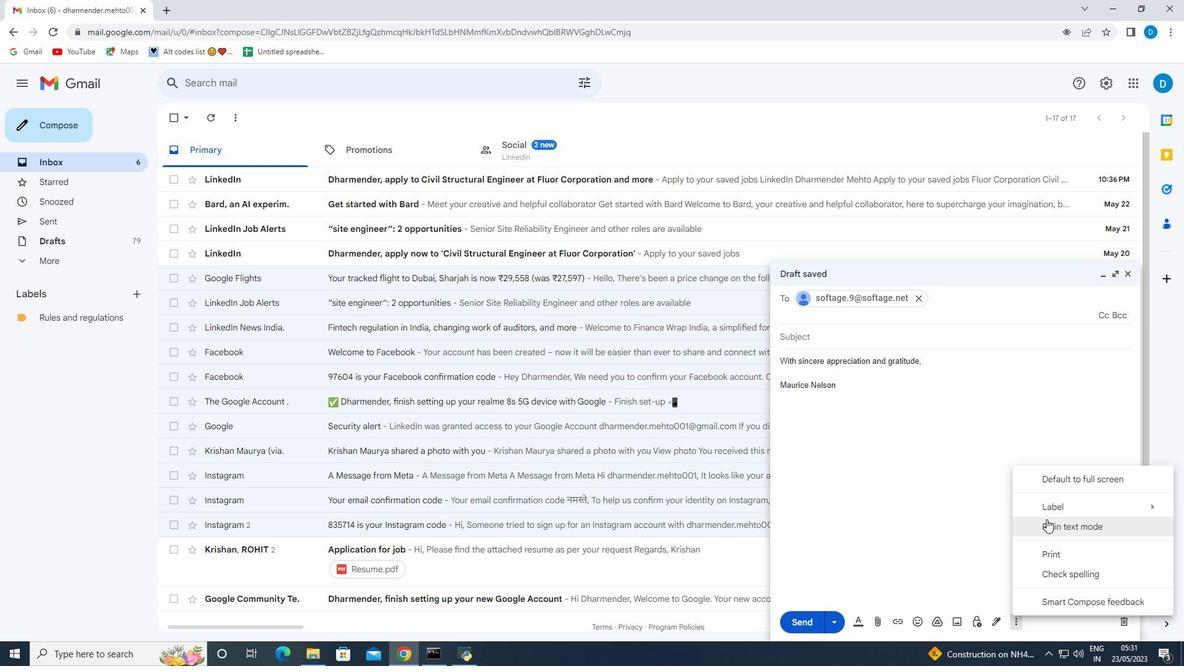 
Action: Mouse pressed left at (1047, 510)
Screenshot: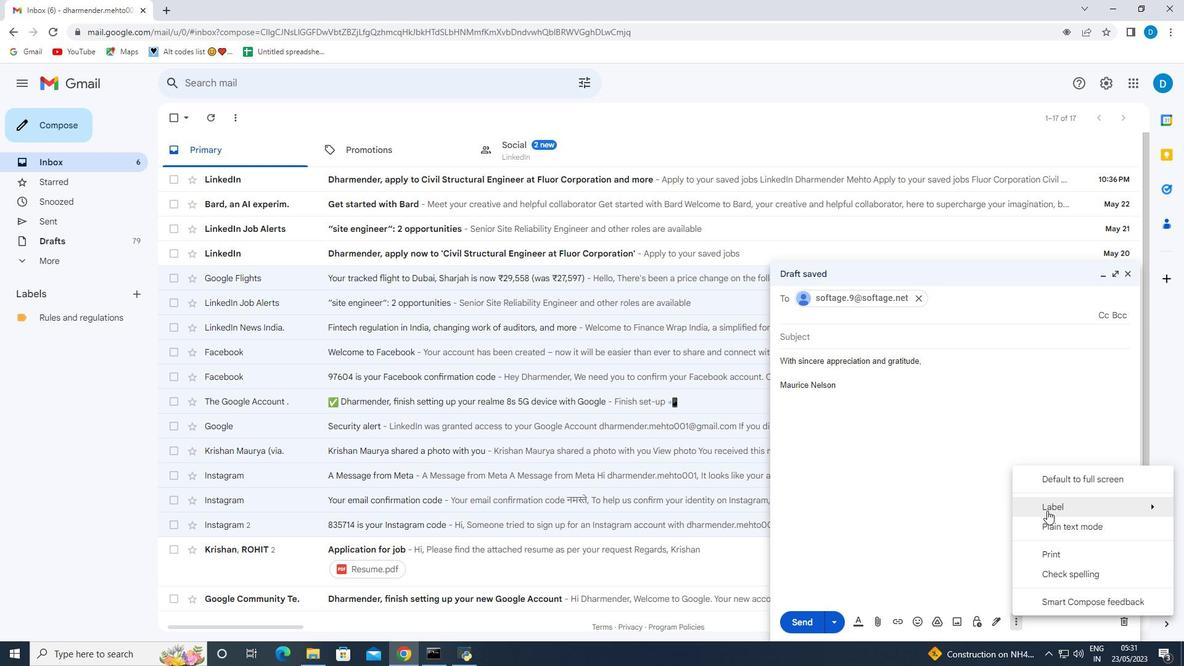 
Action: Mouse moved to (889, 347)
Screenshot: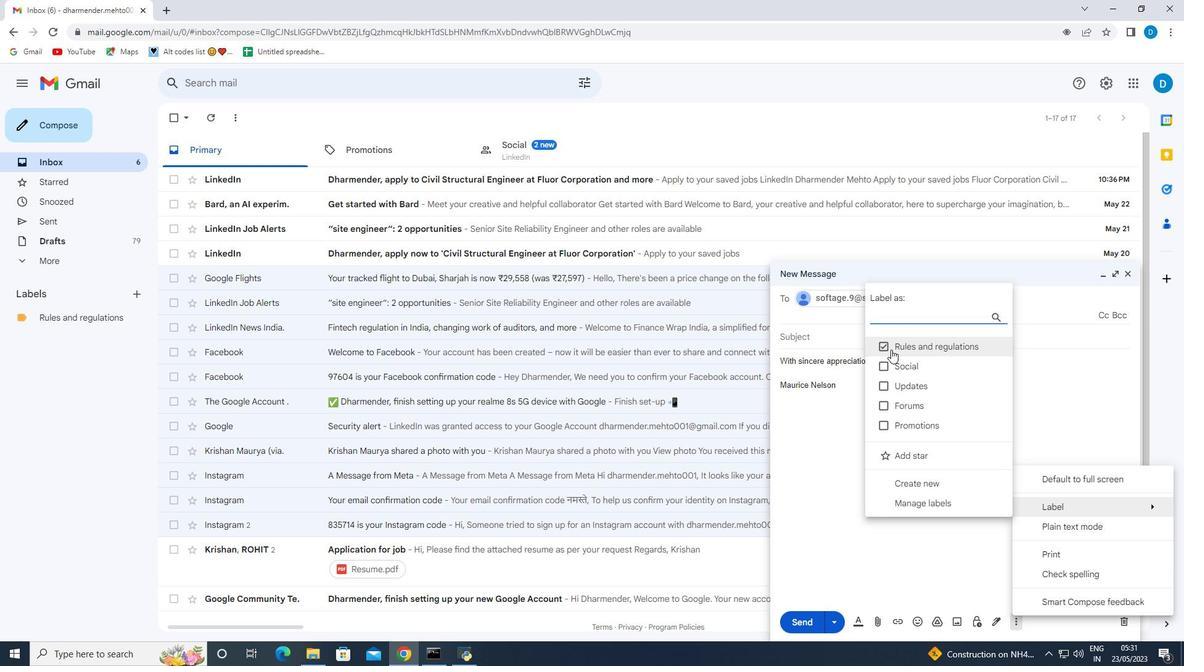 
Action: Mouse pressed left at (889, 347)
Screenshot: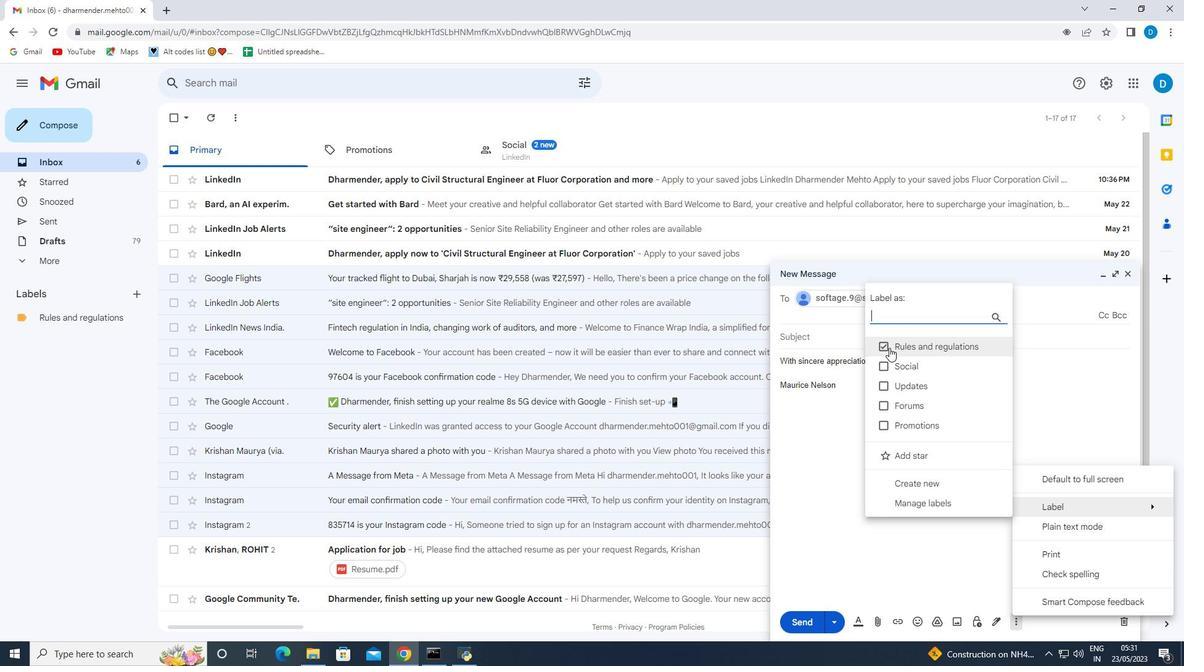
Action: Mouse moved to (885, 346)
Screenshot: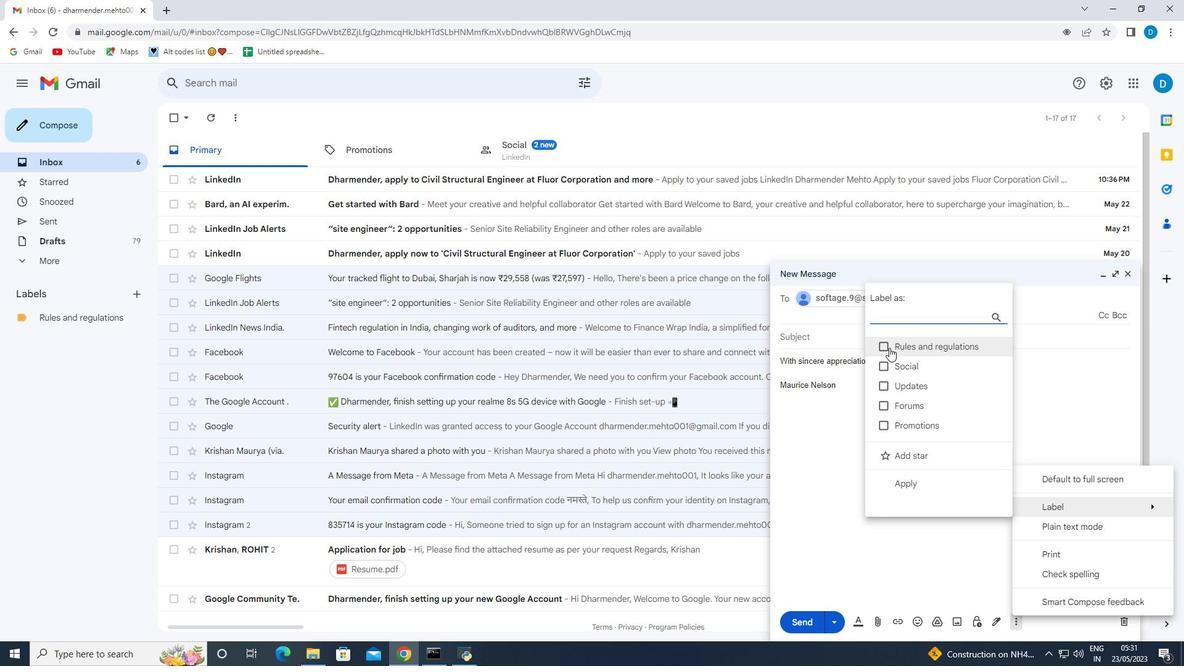 
Action: Mouse pressed left at (885, 346)
Screenshot: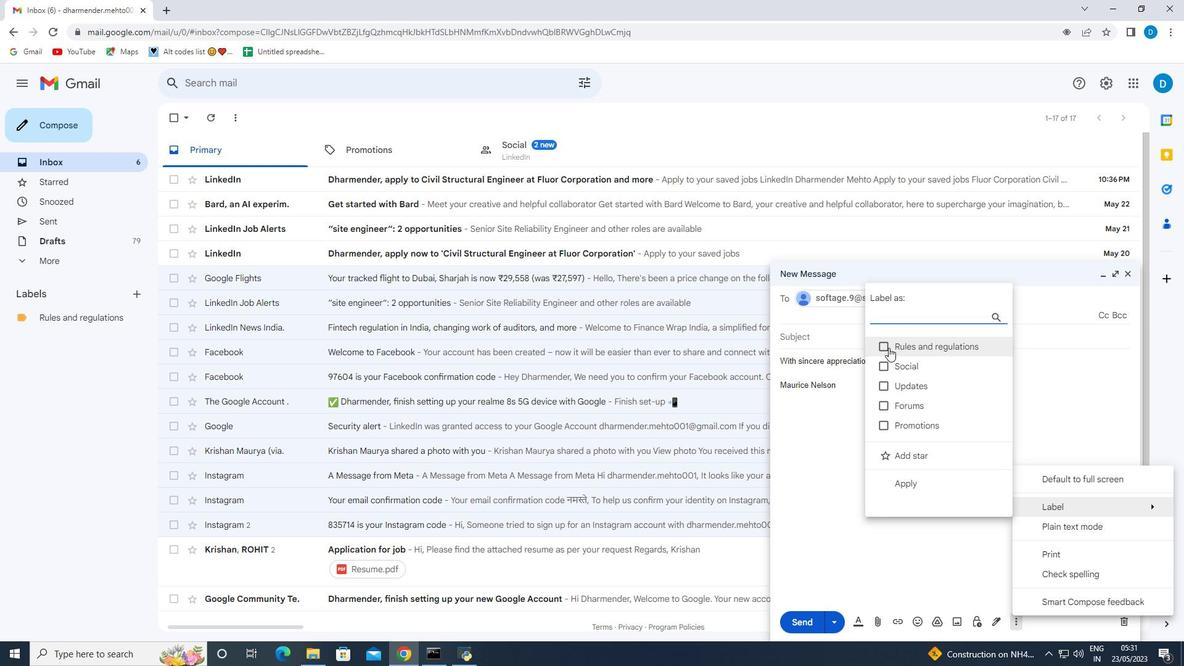 
Action: Mouse moved to (853, 475)
Screenshot: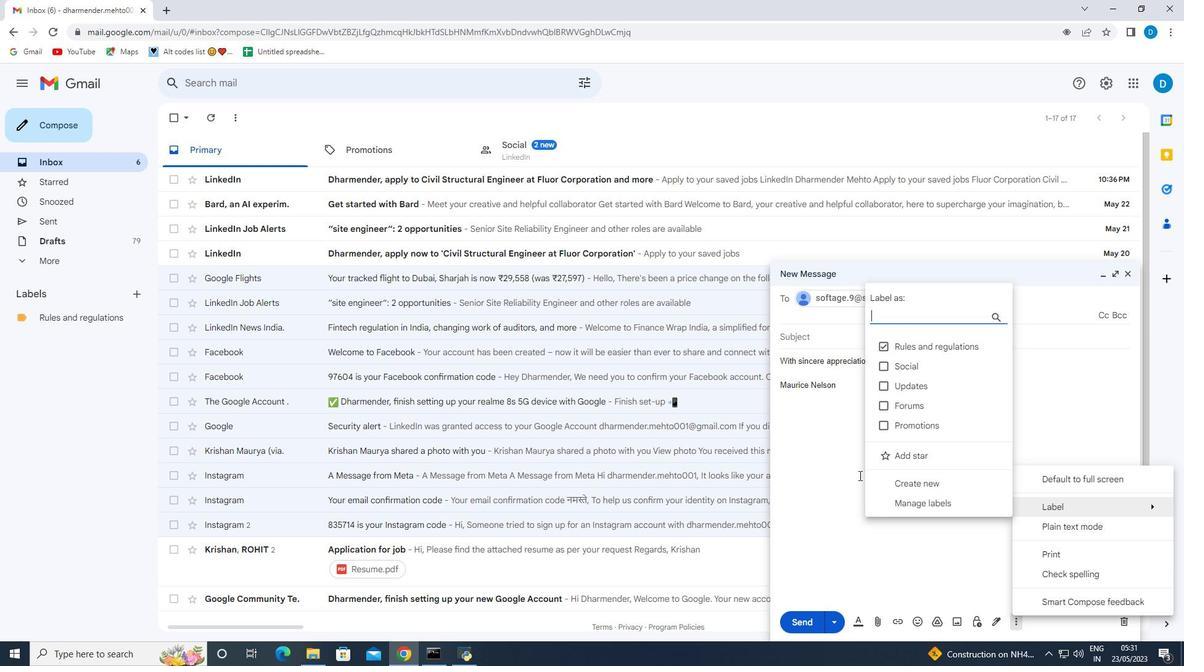 
Action: Mouse pressed left at (853, 475)
Screenshot: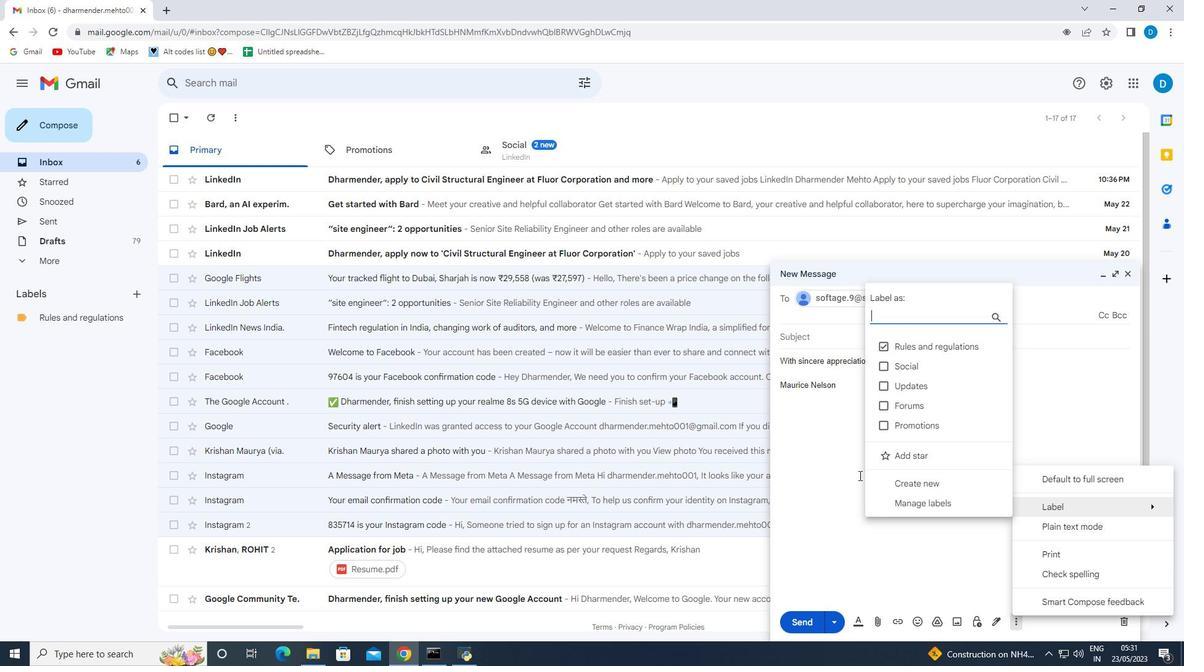 
Action: Mouse moved to (837, 422)
Screenshot: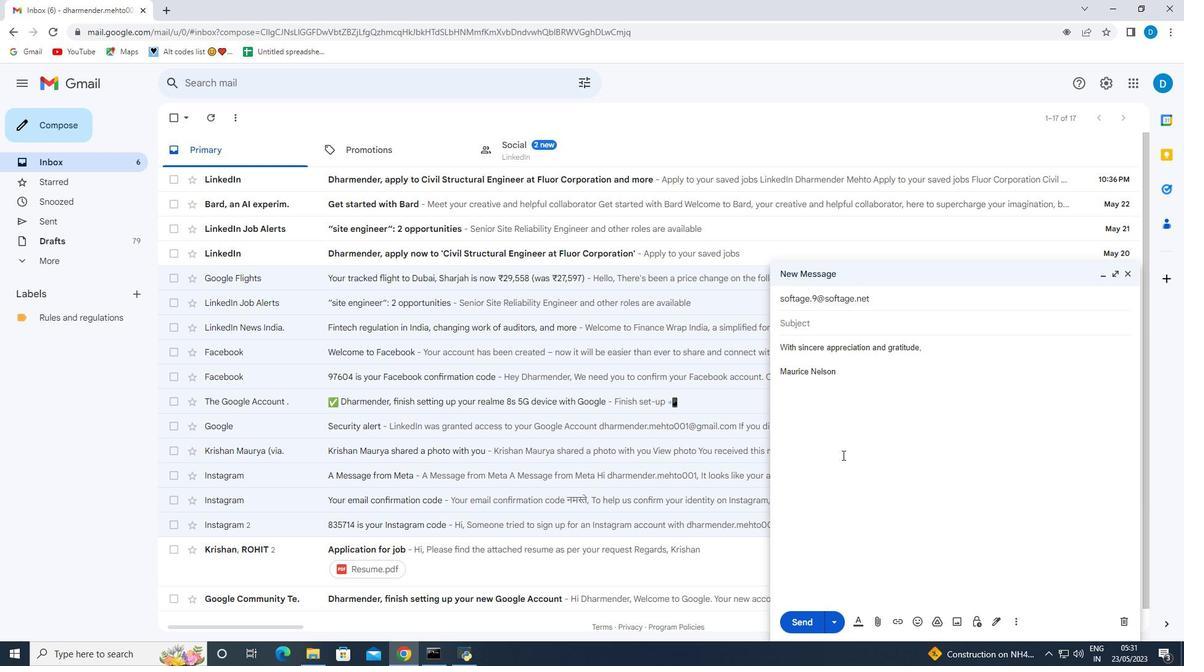 
